Task: Find connections with filter location Brezina with filter topic #lawschoolwith filter profile language French with filter current company The Edge Partnership - The Edge in Asia with filter school Veer Kunwar Singh University, Arrah with filter industry Building Equipment Contractors with filter service category FIle Management with filter keywords title Director of First Impressions
Action: Mouse moved to (596, 69)
Screenshot: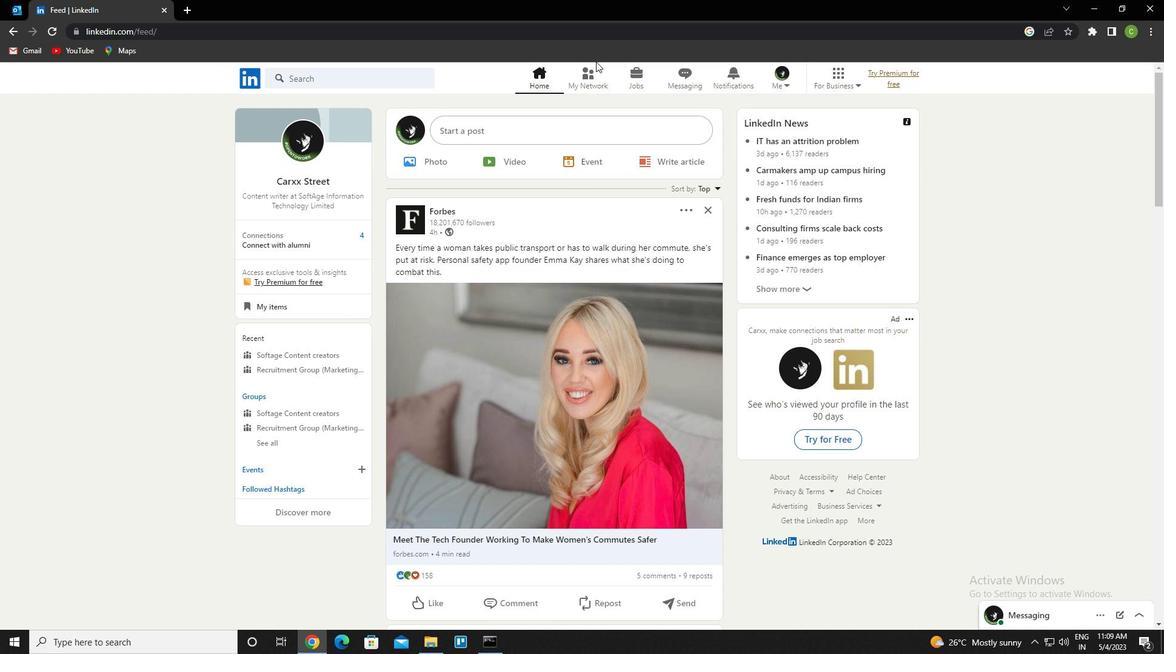 
Action: Mouse pressed left at (596, 69)
Screenshot: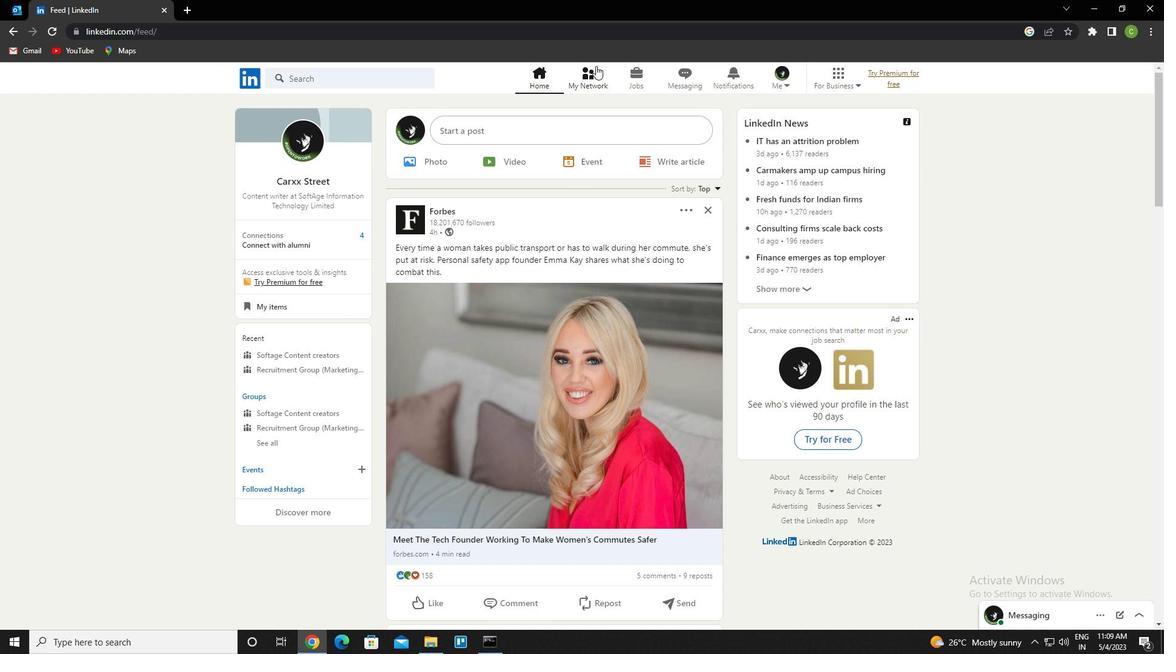 
Action: Mouse moved to (383, 149)
Screenshot: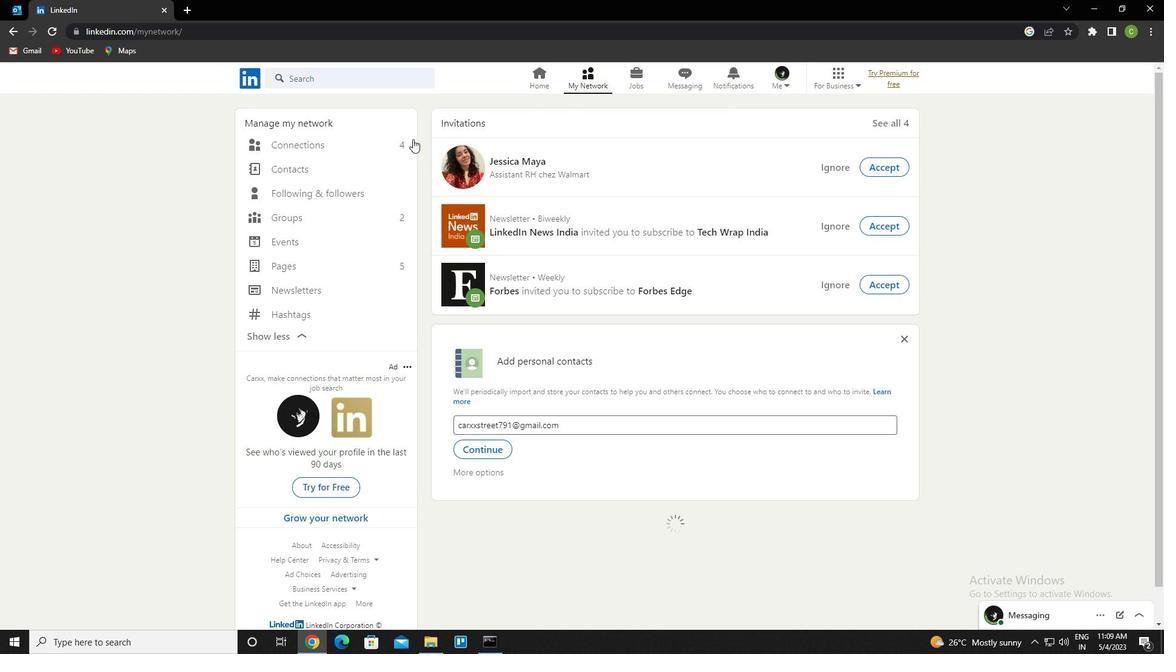 
Action: Mouse pressed left at (383, 149)
Screenshot: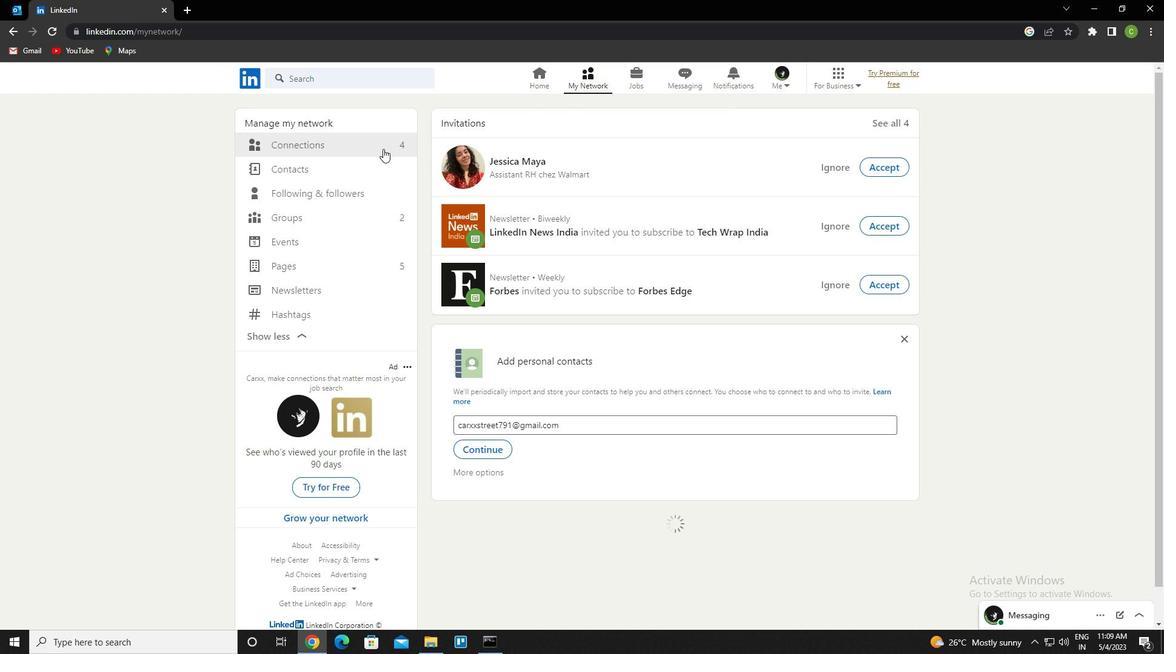 
Action: Mouse moved to (670, 148)
Screenshot: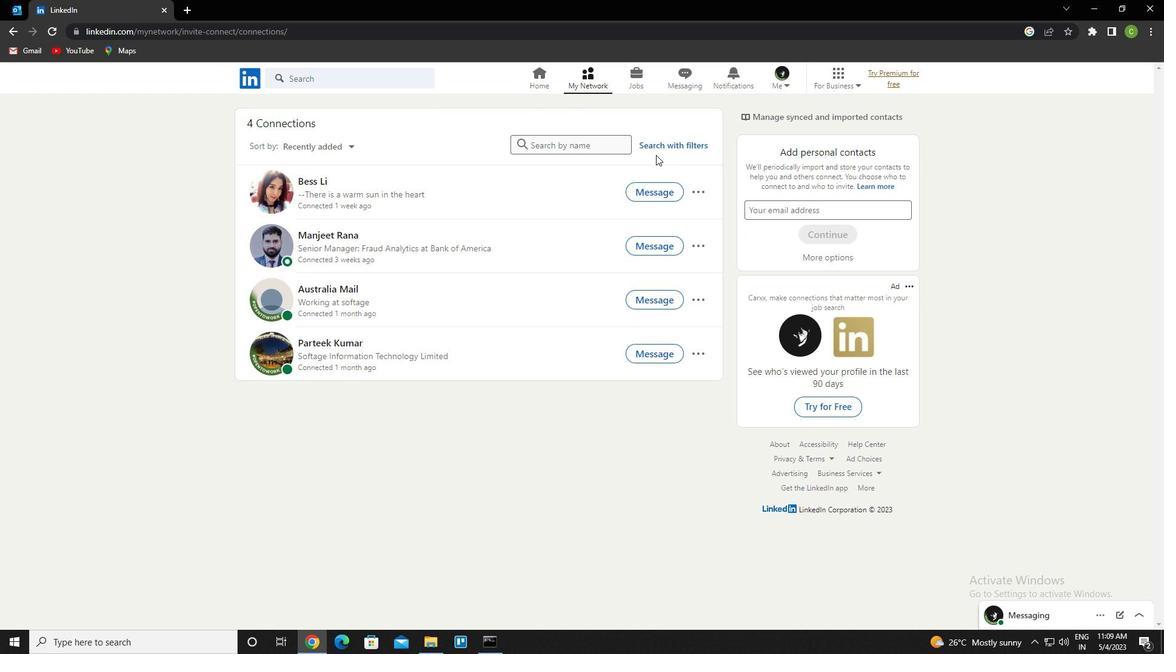
Action: Mouse pressed left at (670, 148)
Screenshot: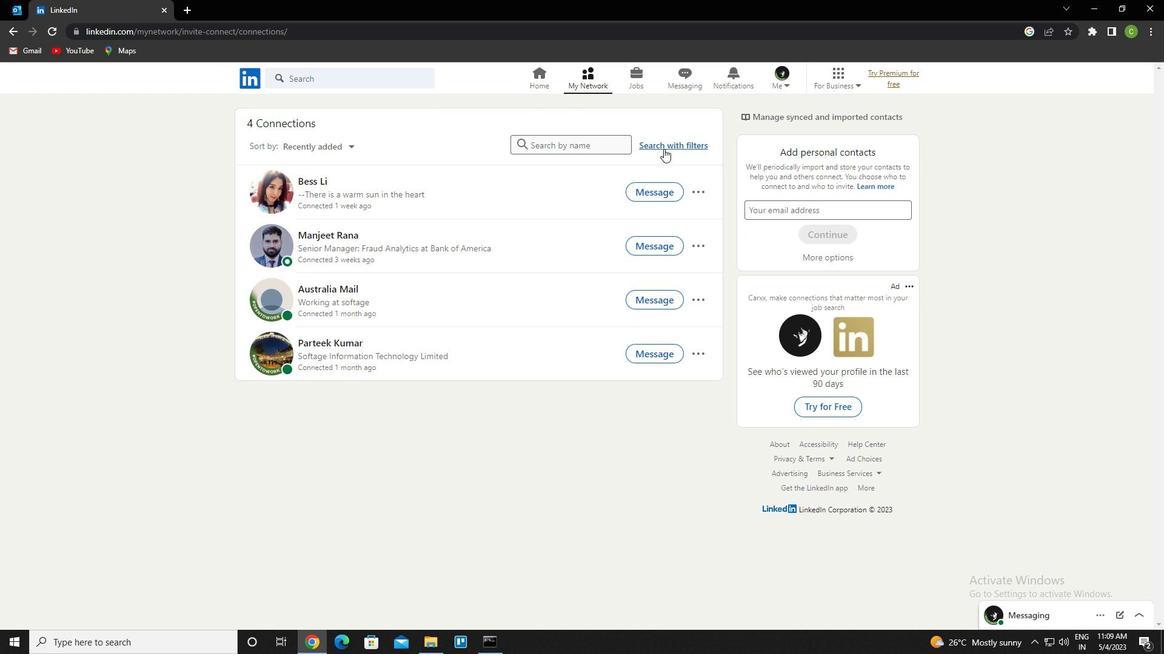 
Action: Mouse moved to (624, 117)
Screenshot: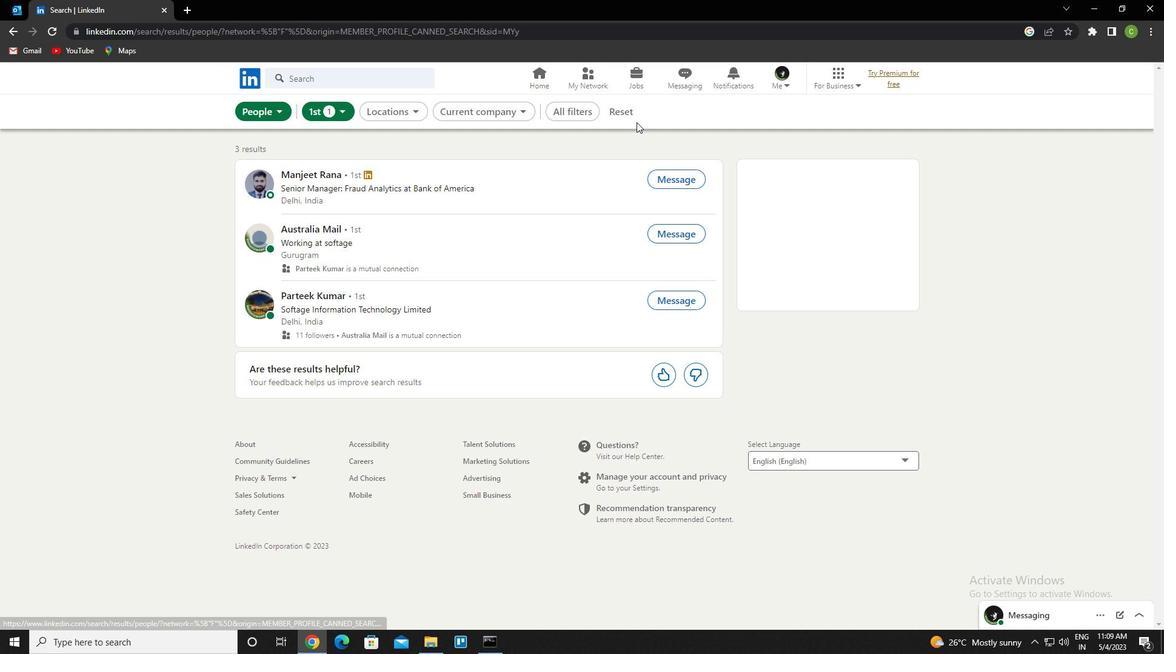 
Action: Mouse pressed left at (624, 117)
Screenshot: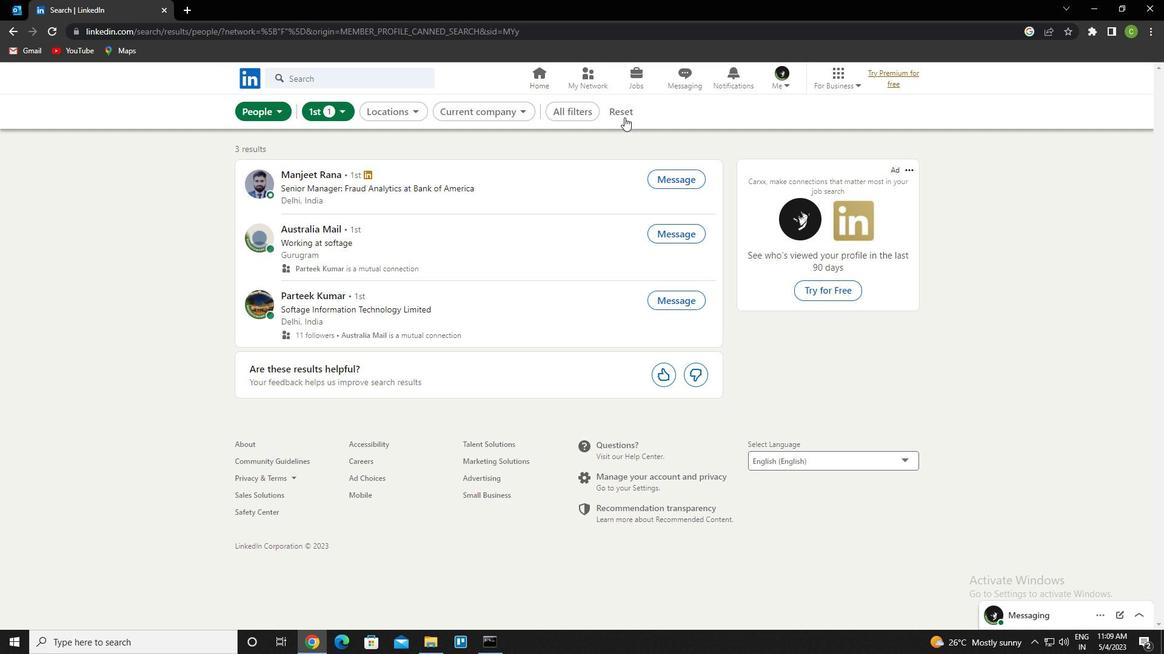 
Action: Mouse moved to (611, 117)
Screenshot: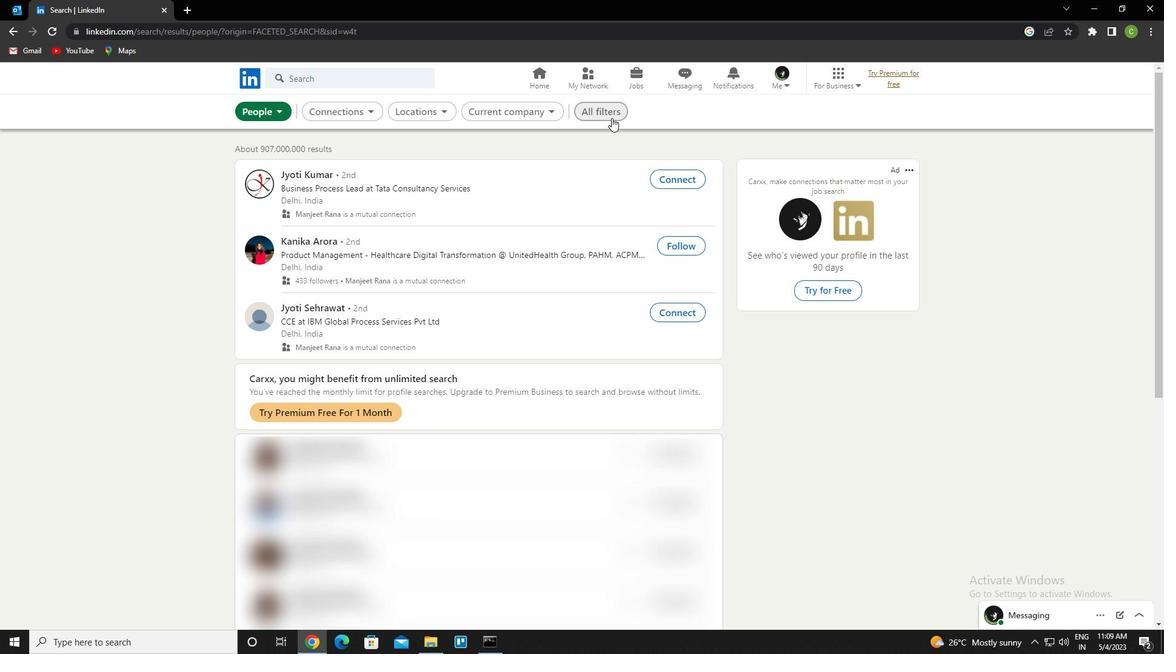 
Action: Mouse pressed left at (611, 117)
Screenshot: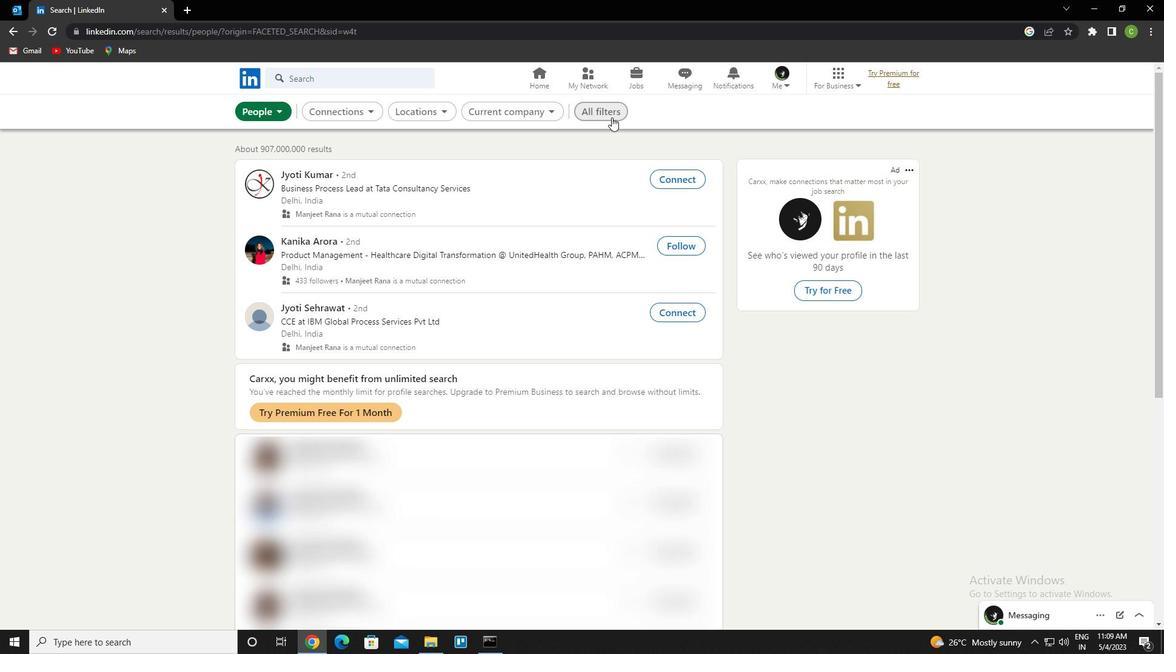 
Action: Mouse moved to (911, 351)
Screenshot: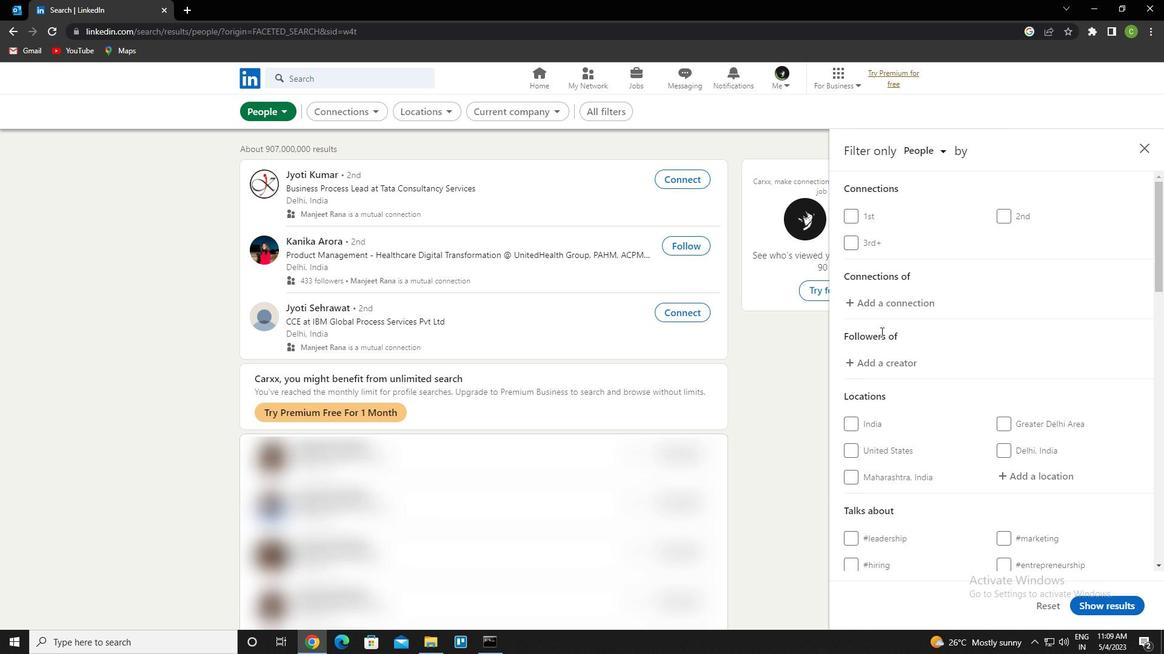 
Action: Mouse scrolled (911, 351) with delta (0, 0)
Screenshot: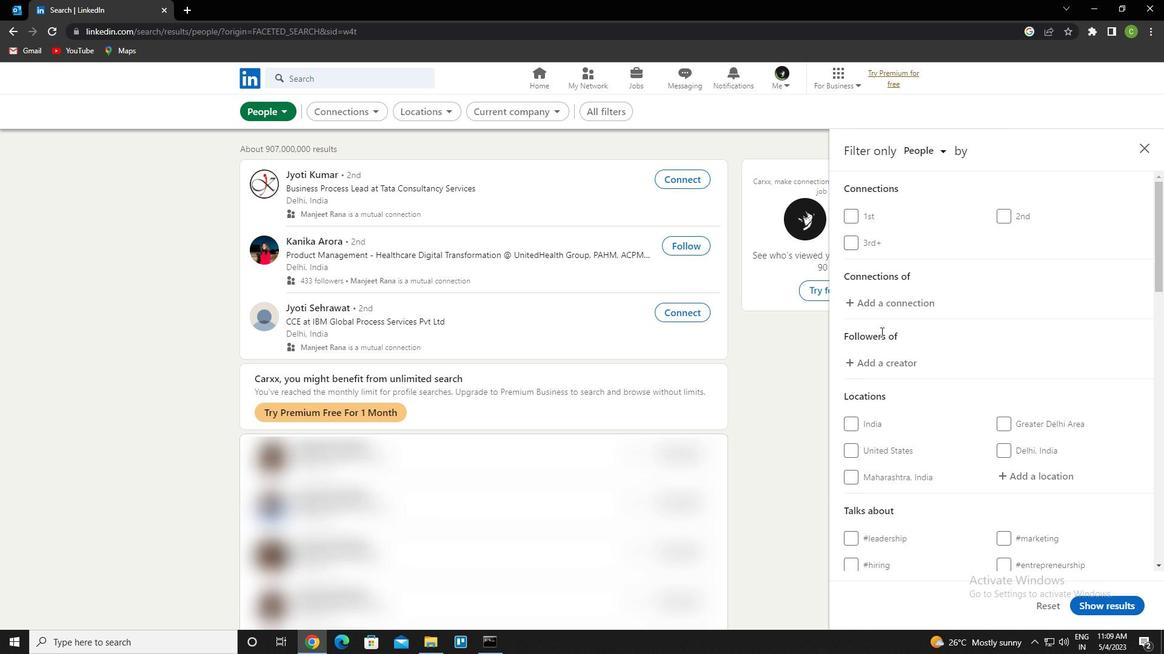 
Action: Mouse moved to (938, 357)
Screenshot: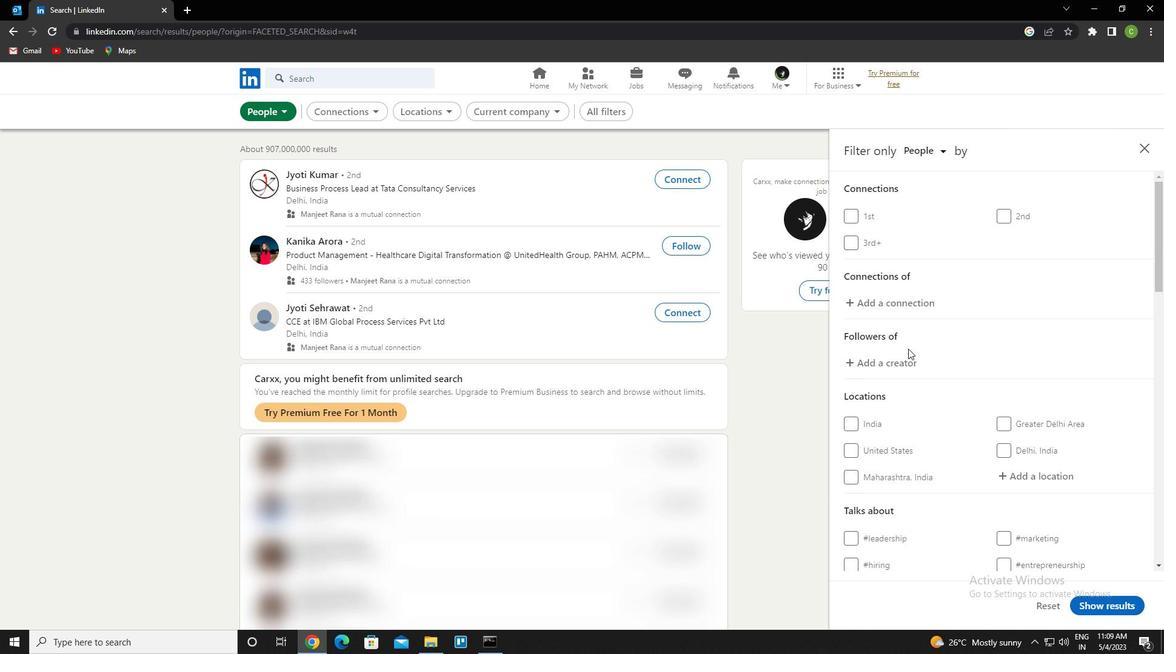 
Action: Mouse scrolled (938, 356) with delta (0, 0)
Screenshot: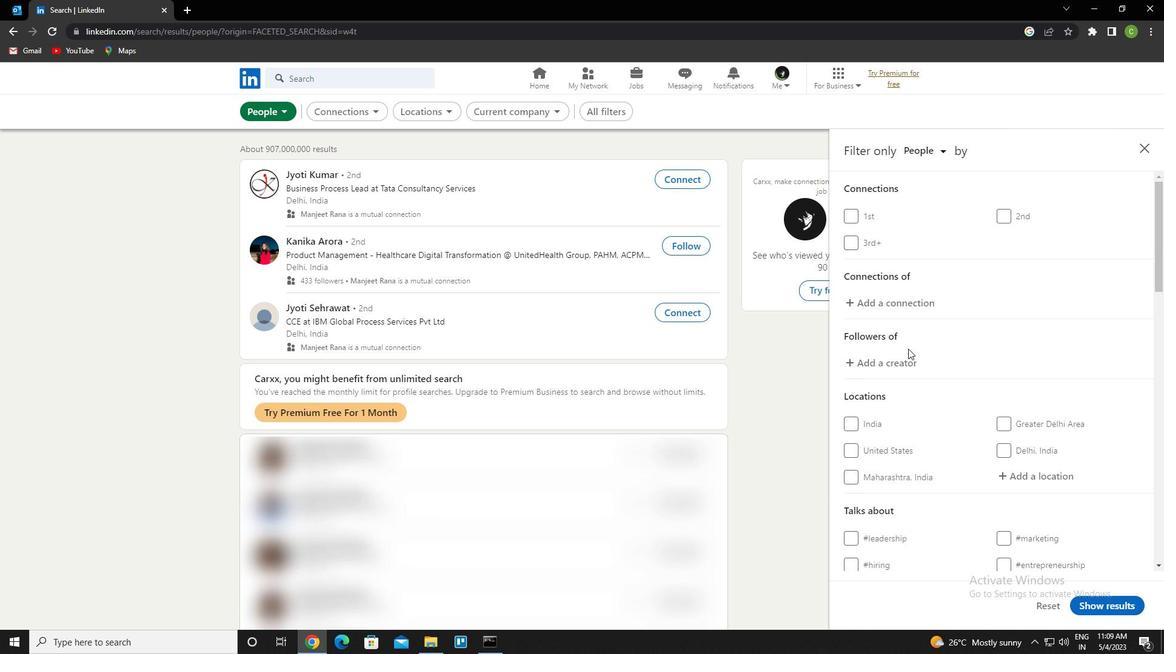 
Action: Mouse moved to (965, 357)
Screenshot: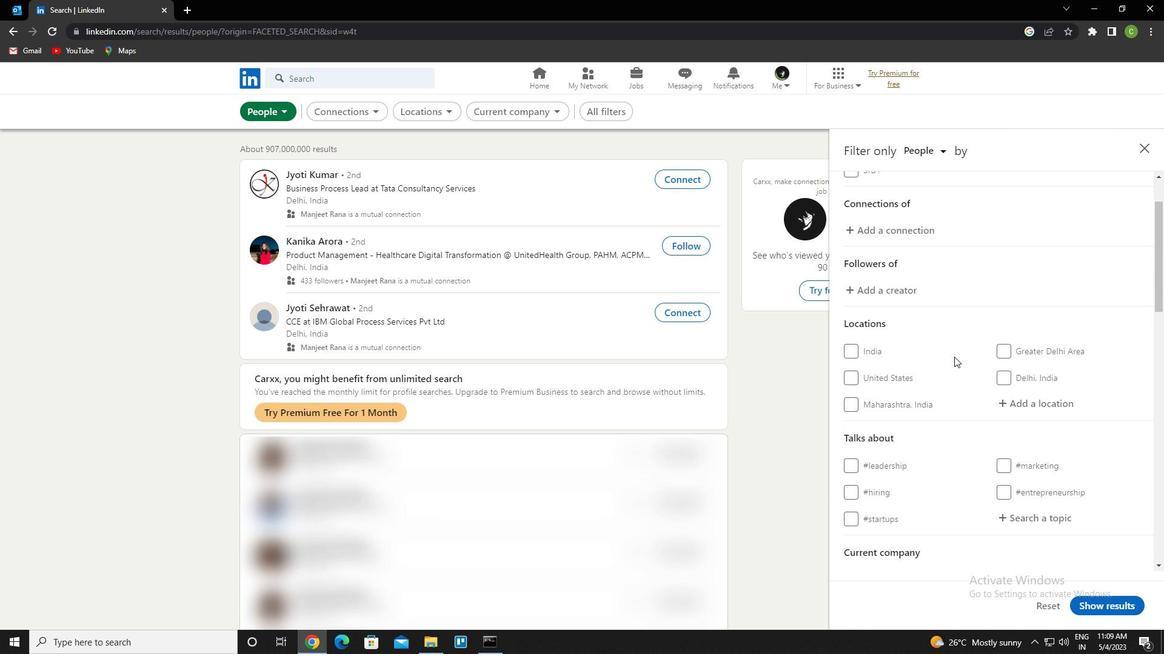 
Action: Mouse scrolled (965, 356) with delta (0, 0)
Screenshot: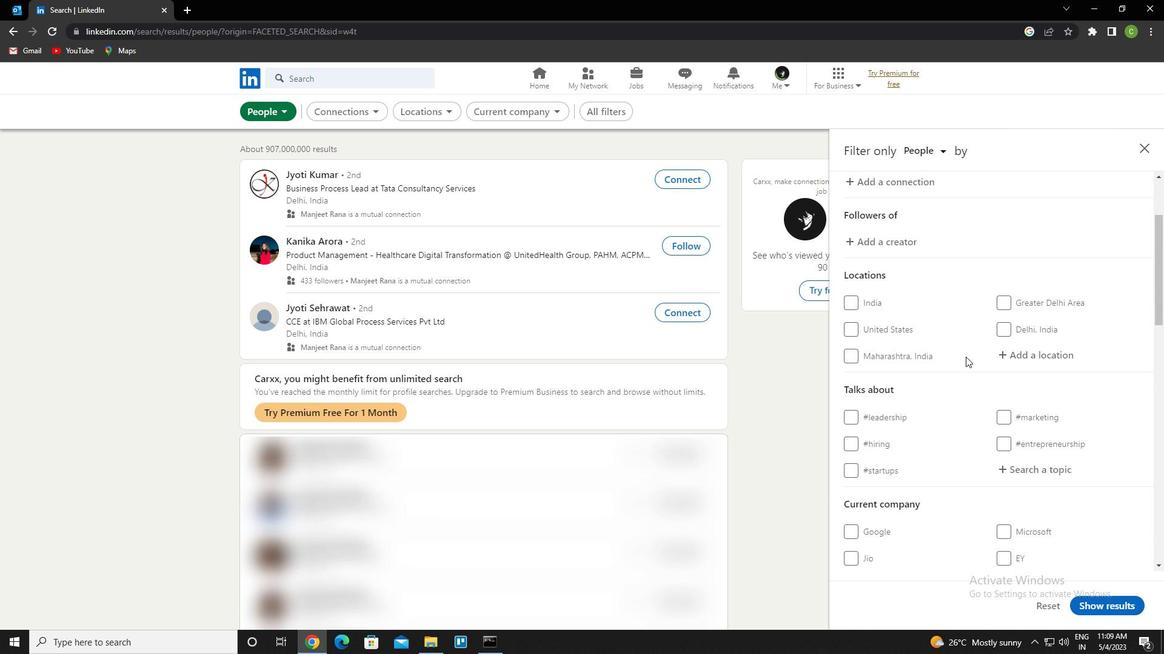 
Action: Mouse scrolled (965, 356) with delta (0, 0)
Screenshot: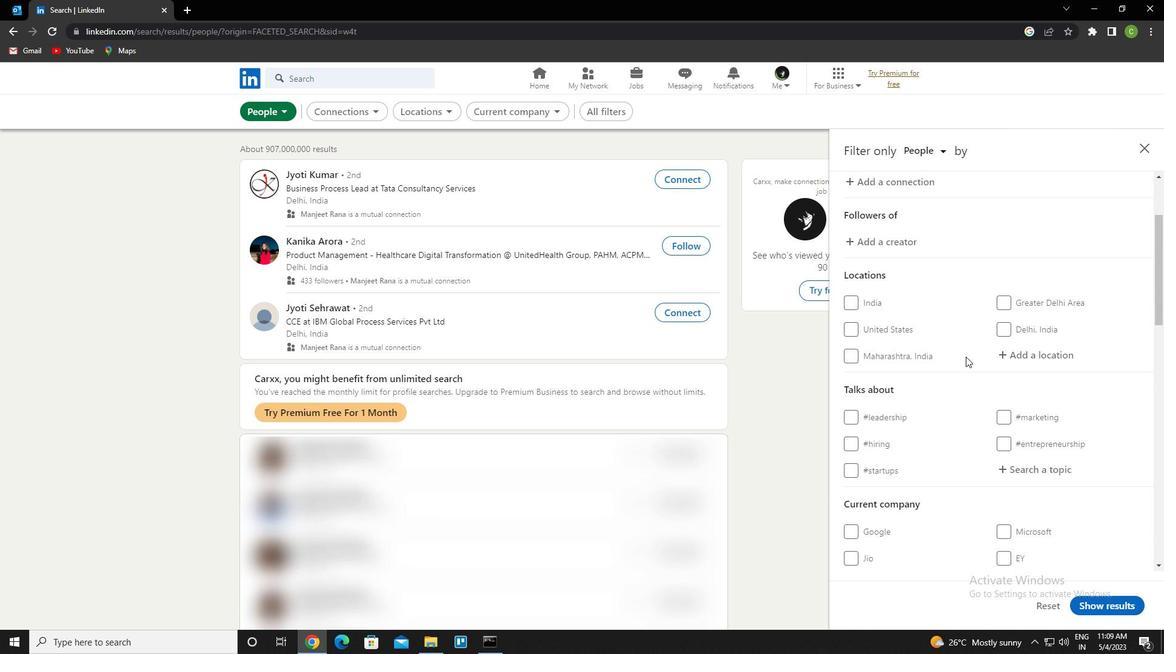 
Action: Mouse moved to (973, 349)
Screenshot: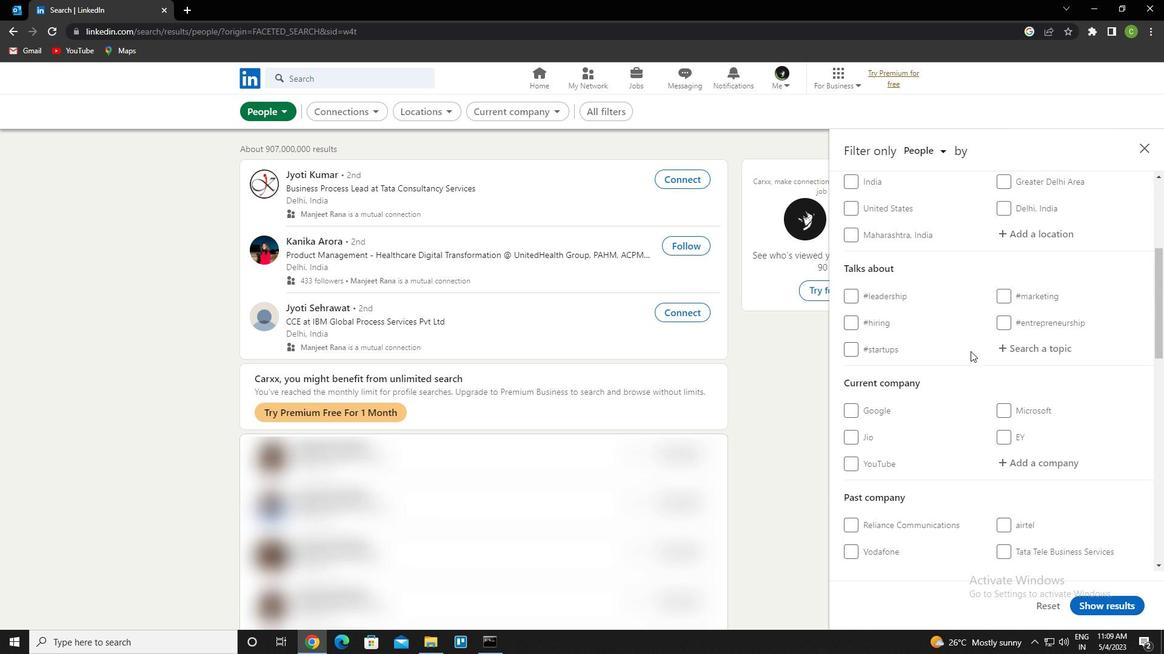 
Action: Mouse scrolled (973, 349) with delta (0, 0)
Screenshot: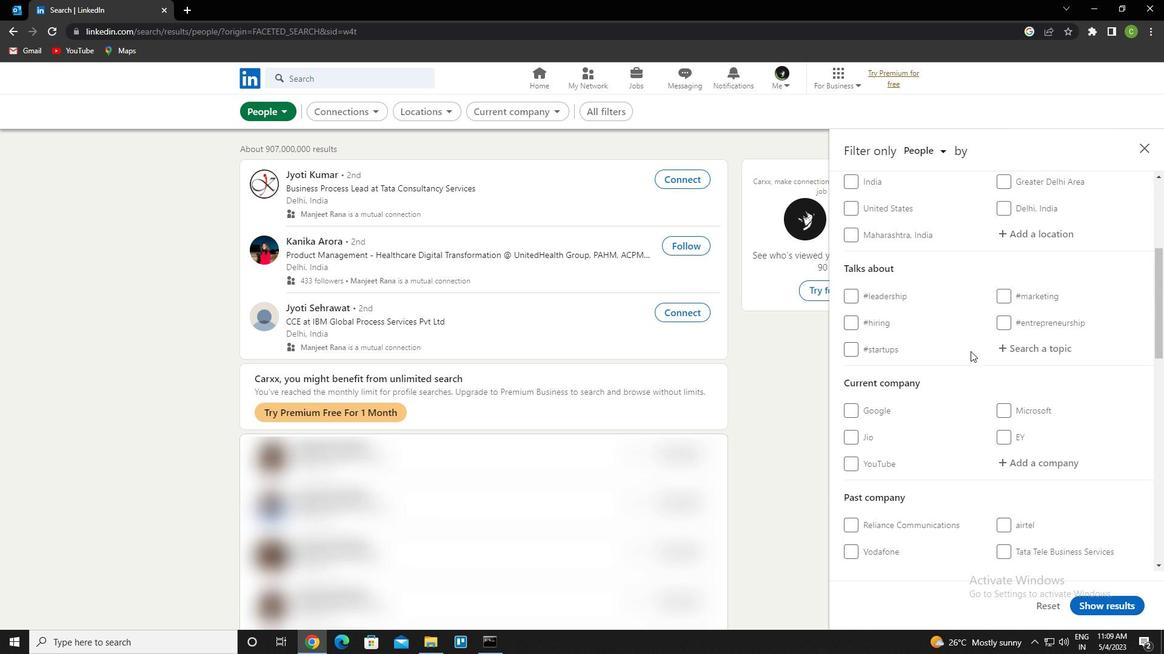 
Action: Mouse moved to (1044, 297)
Screenshot: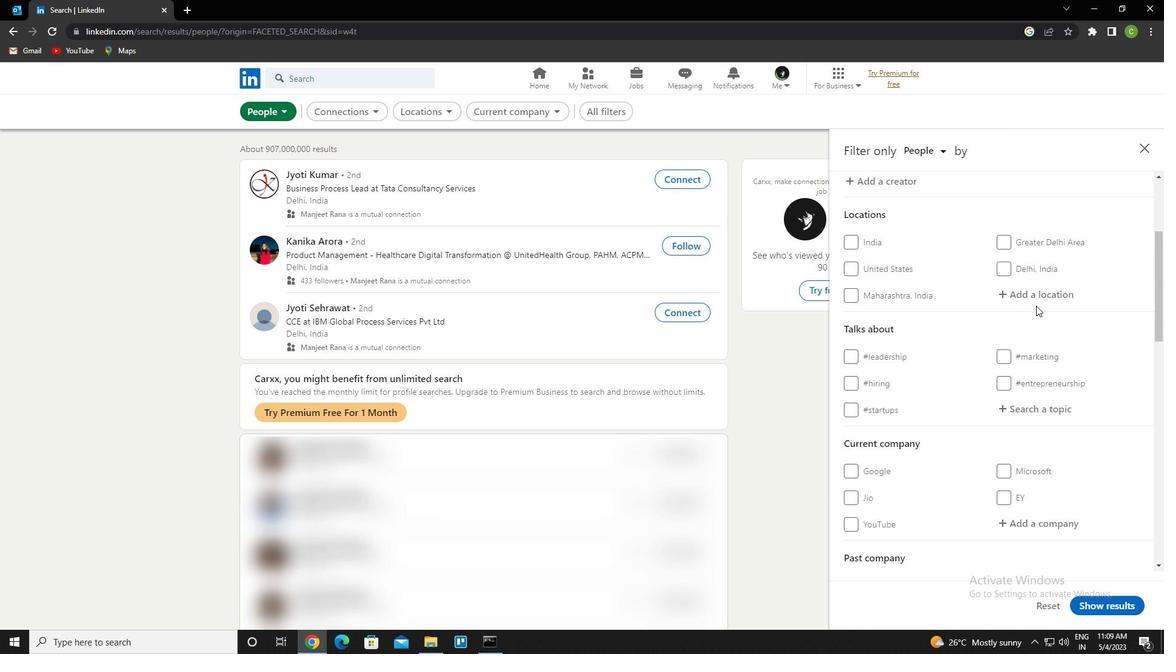 
Action: Mouse pressed left at (1044, 297)
Screenshot: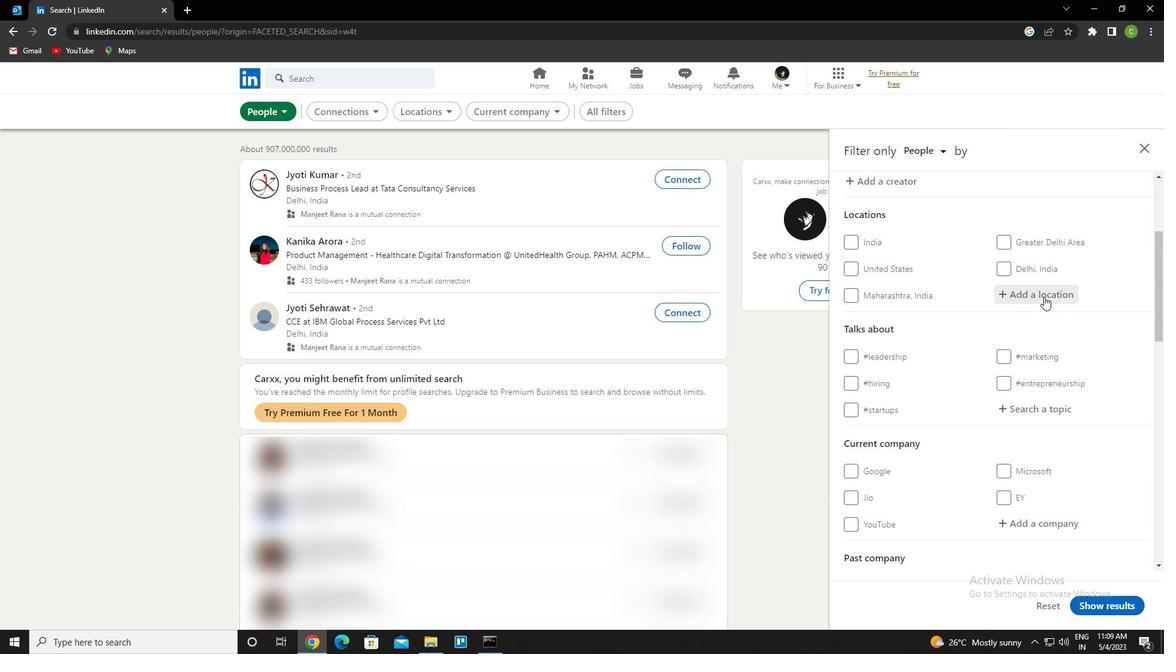 
Action: Mouse moved to (1039, 286)
Screenshot: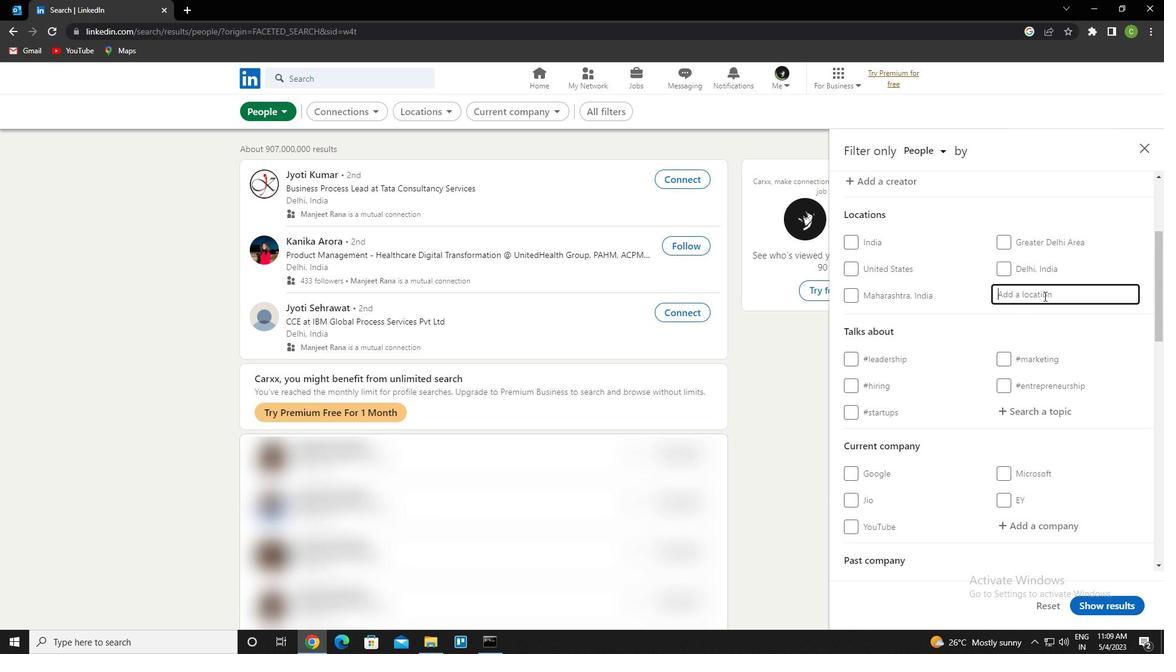 
Action: Key pressed <Key.caps_lock>b<Key.caps_lock>rezina<Key.left><Key.down><Key.enter>
Screenshot: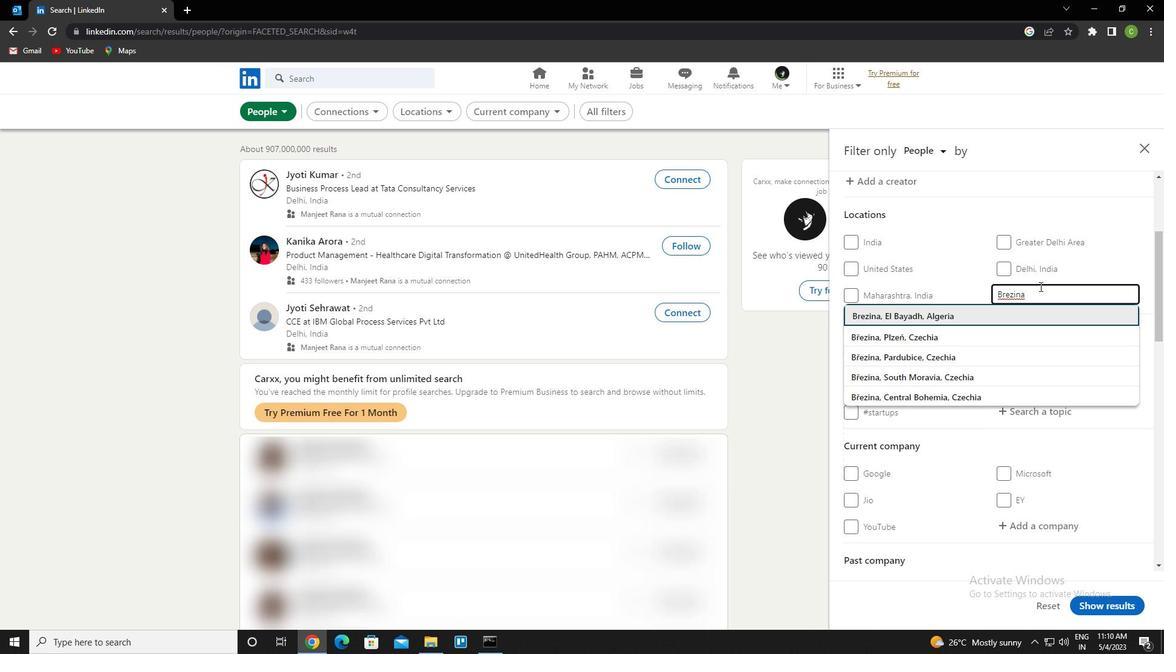 
Action: Mouse moved to (1036, 300)
Screenshot: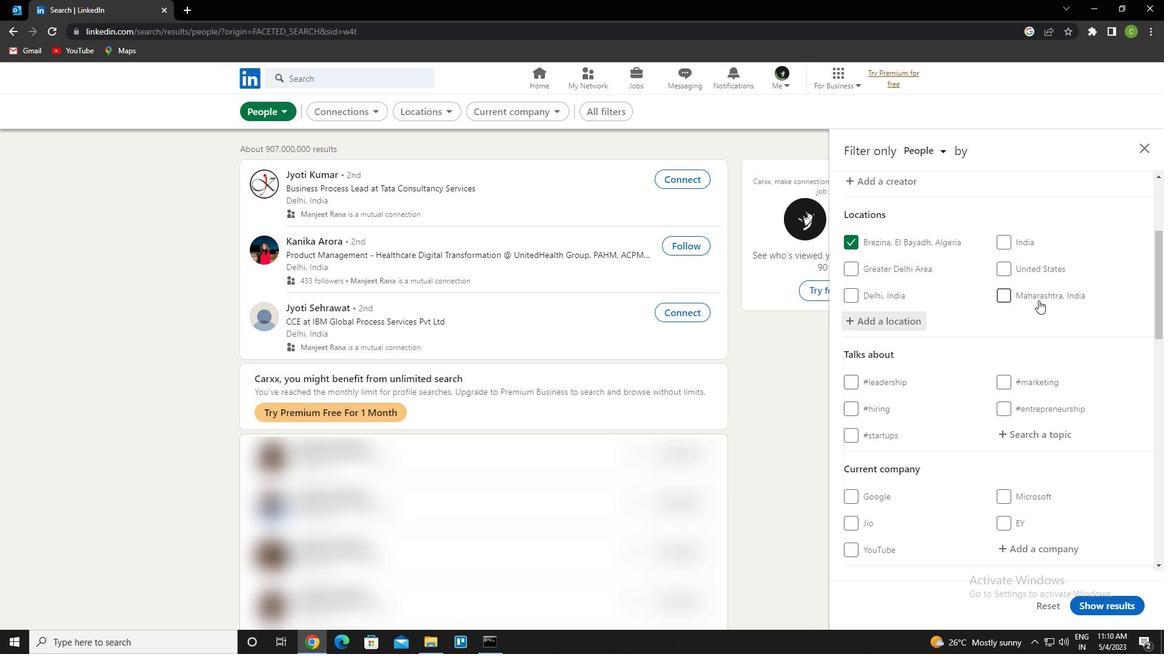 
Action: Mouse scrolled (1036, 300) with delta (0, 0)
Screenshot: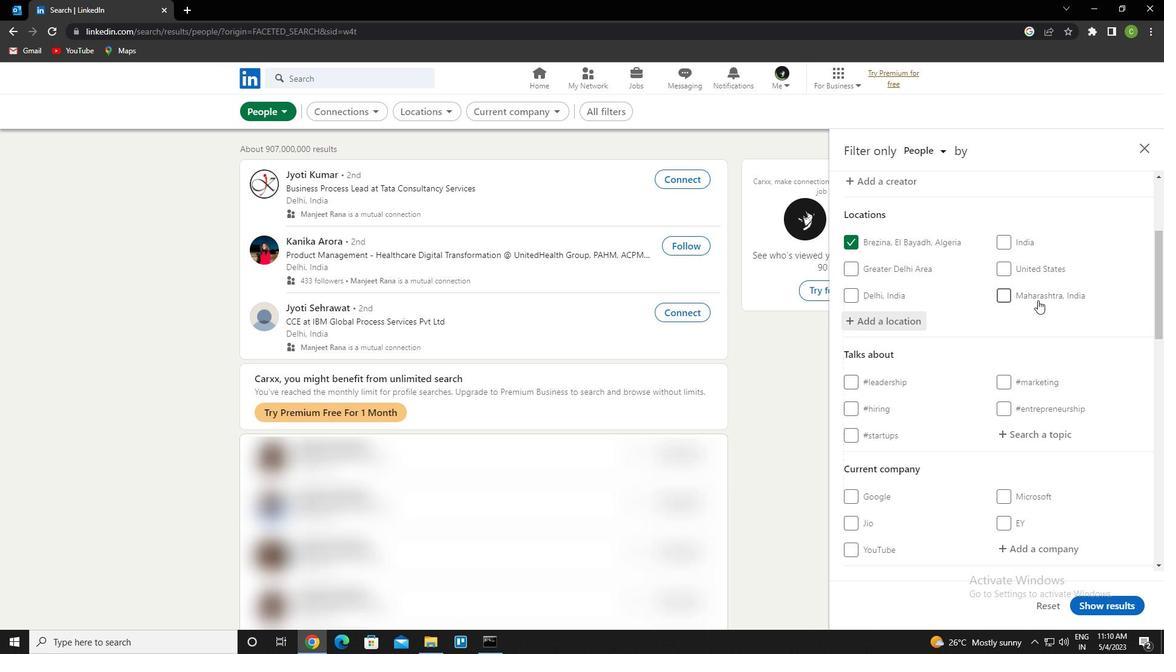 
Action: Mouse moved to (1036, 300)
Screenshot: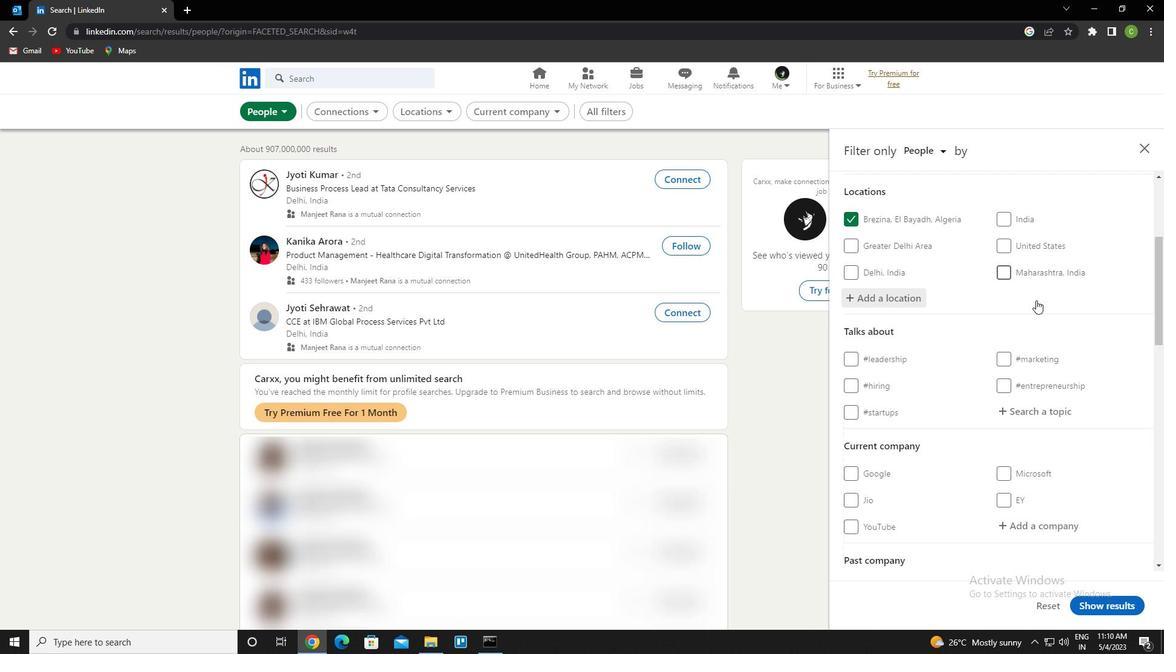 
Action: Mouse scrolled (1036, 300) with delta (0, 0)
Screenshot: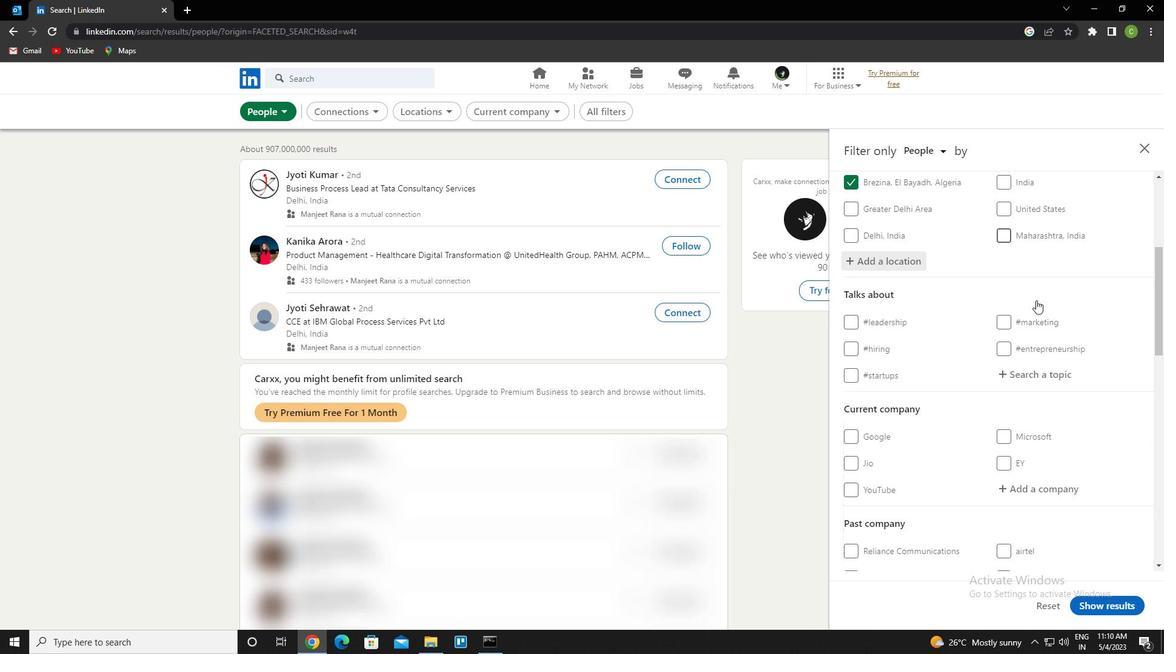 
Action: Mouse moved to (1036, 318)
Screenshot: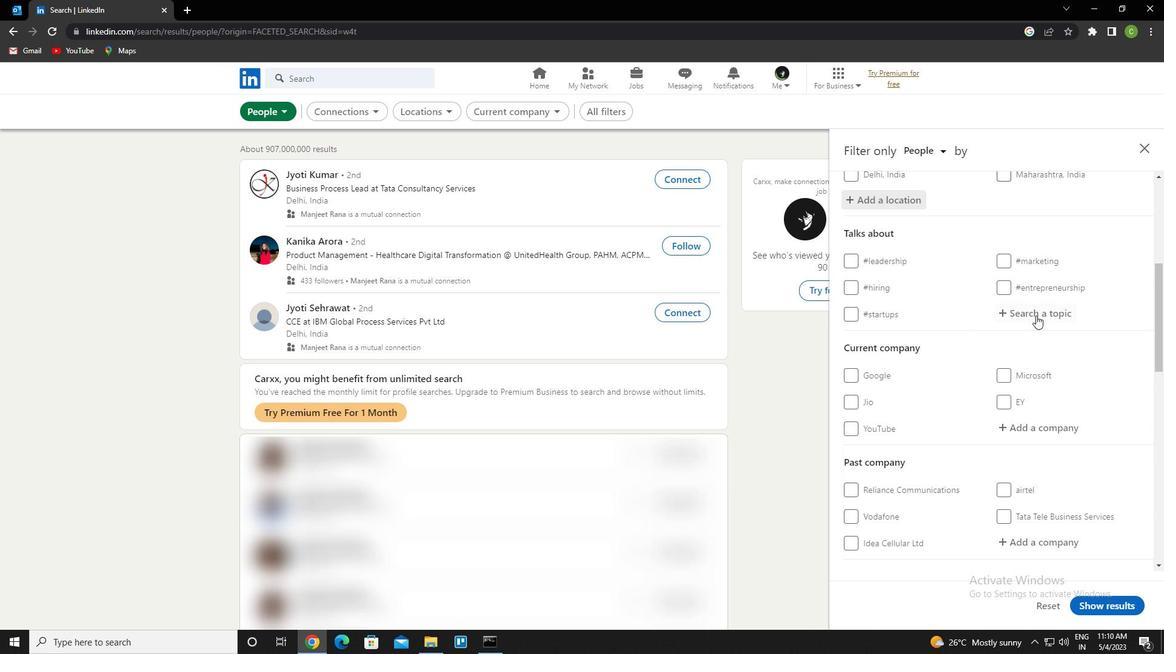 
Action: Mouse pressed left at (1036, 318)
Screenshot: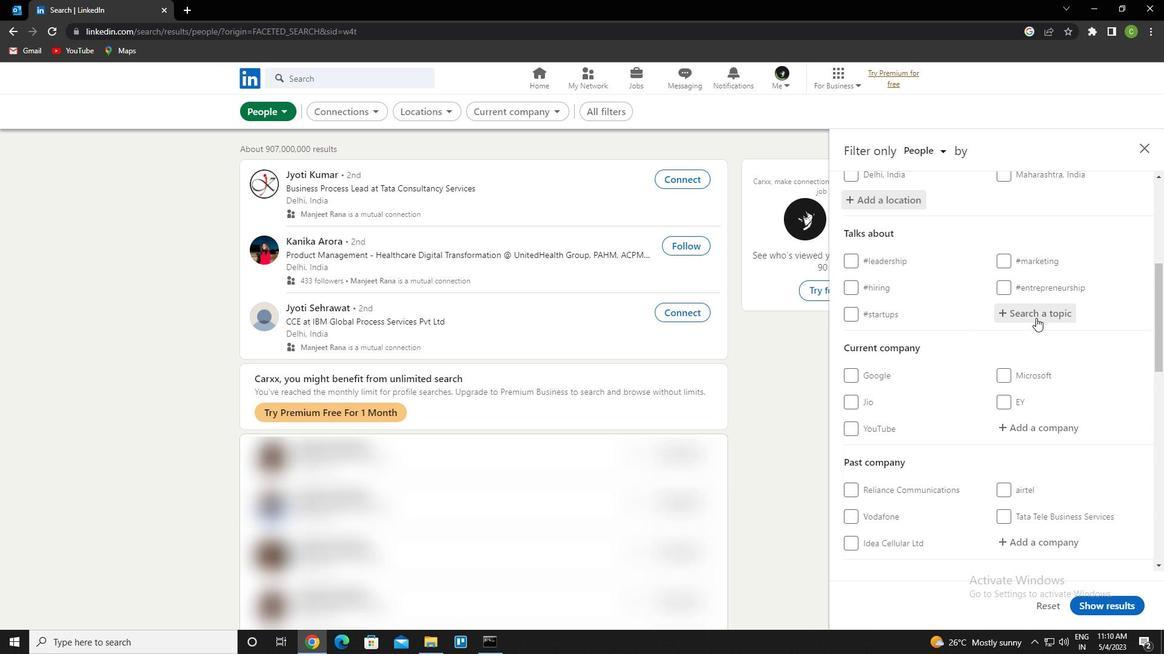 
Action: Key pressed lawschool<Key.down><Key.enter>
Screenshot: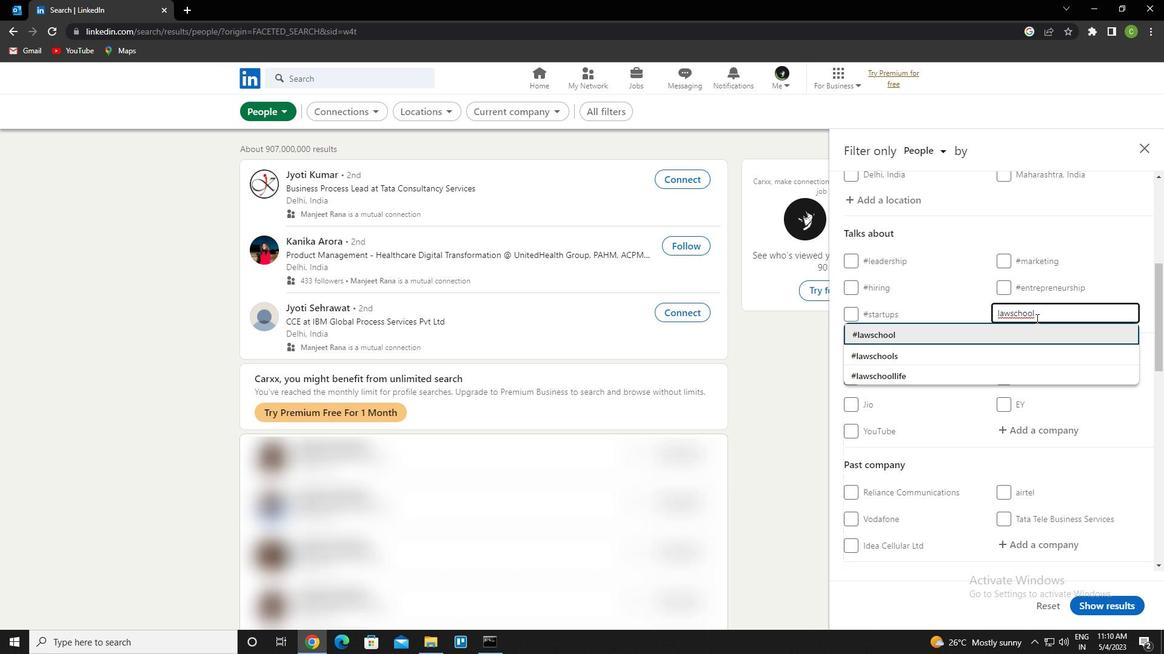 
Action: Mouse moved to (1052, 308)
Screenshot: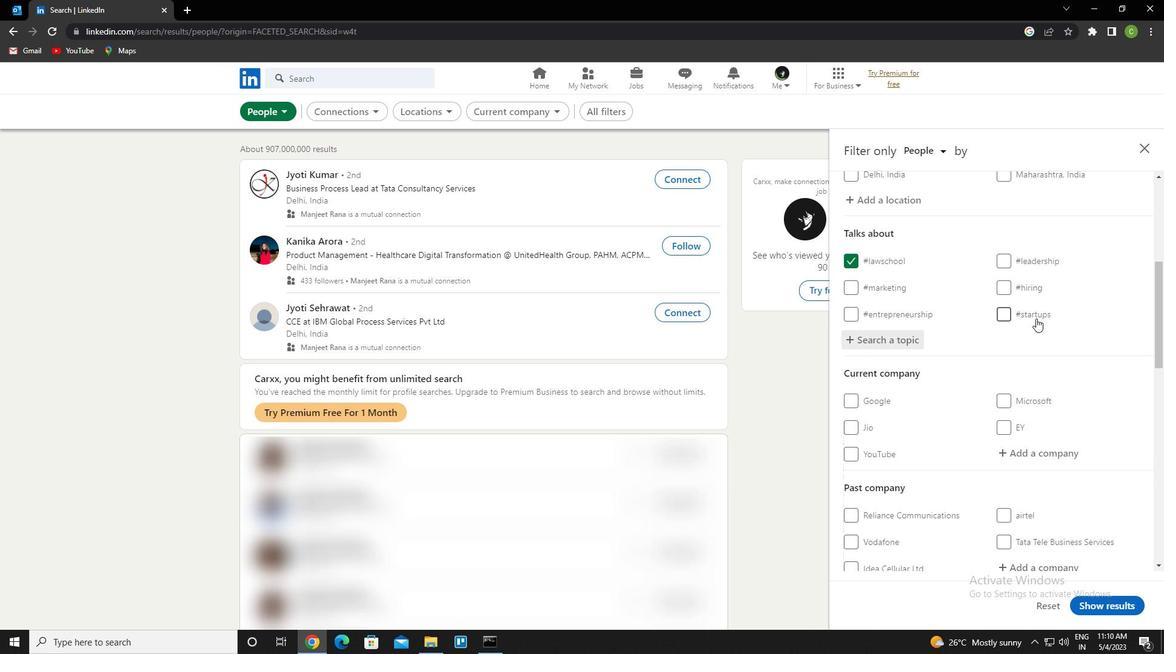 
Action: Mouse scrolled (1052, 308) with delta (0, 0)
Screenshot: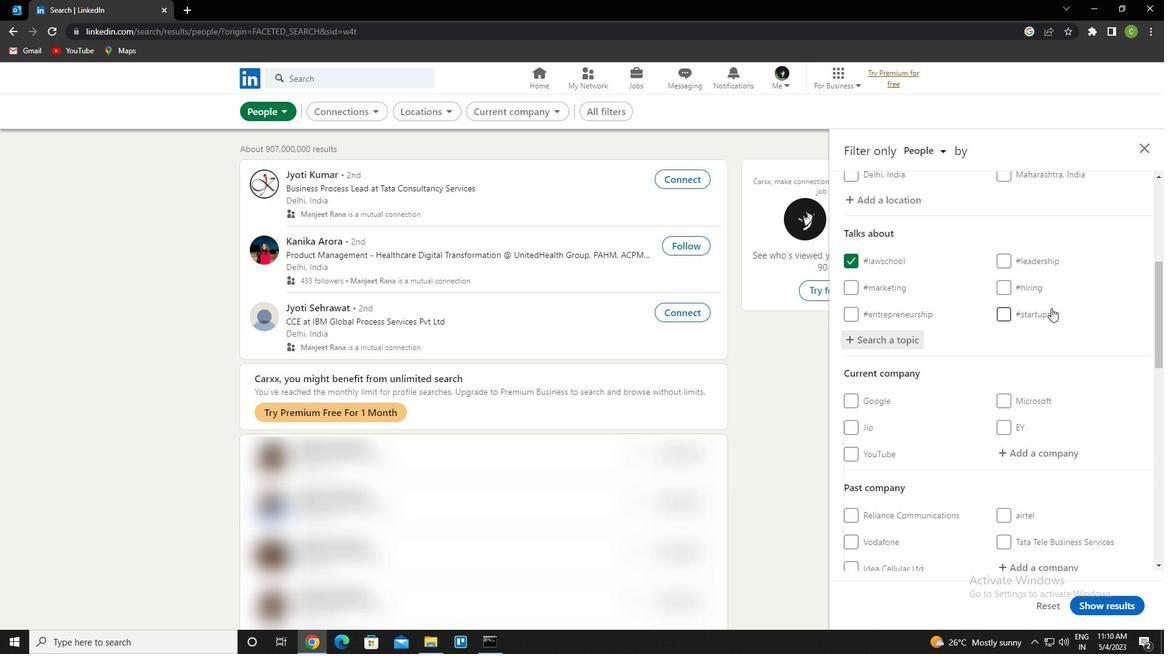 
Action: Mouse moved to (1050, 312)
Screenshot: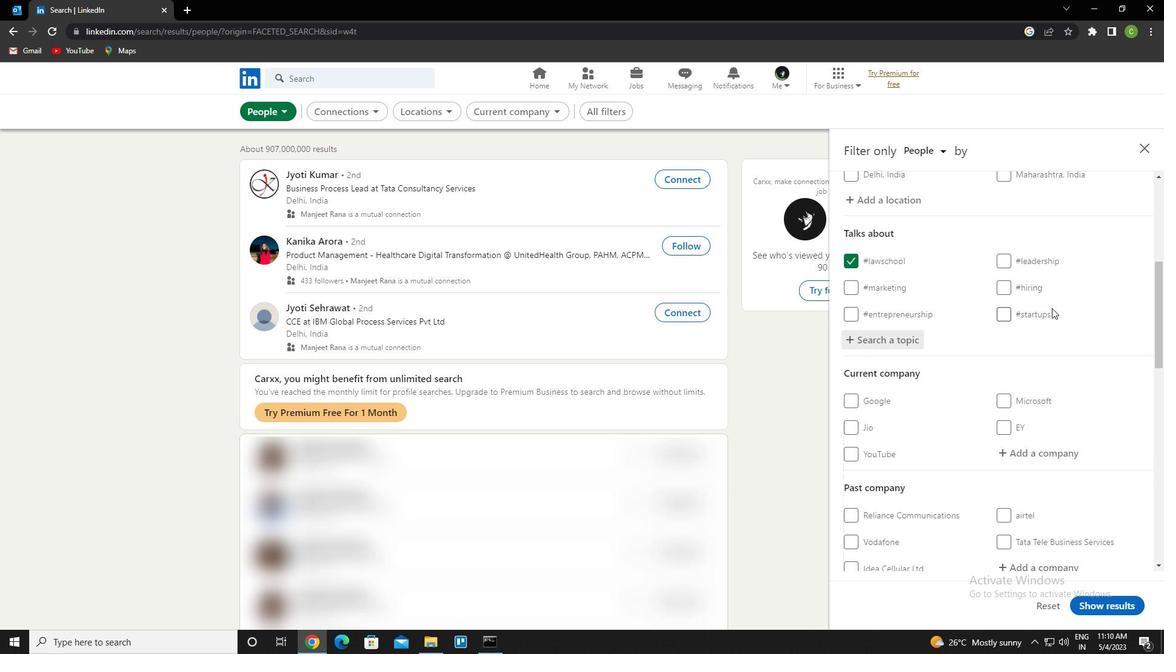 
Action: Mouse scrolled (1050, 312) with delta (0, 0)
Screenshot: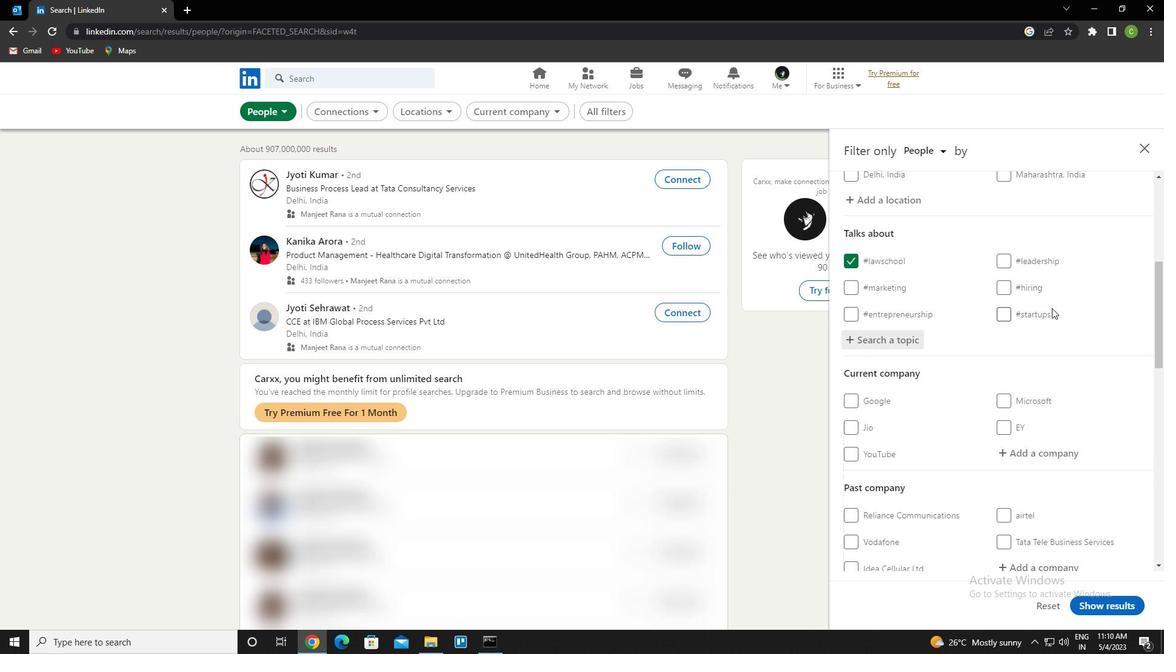 
Action: Mouse moved to (1050, 313)
Screenshot: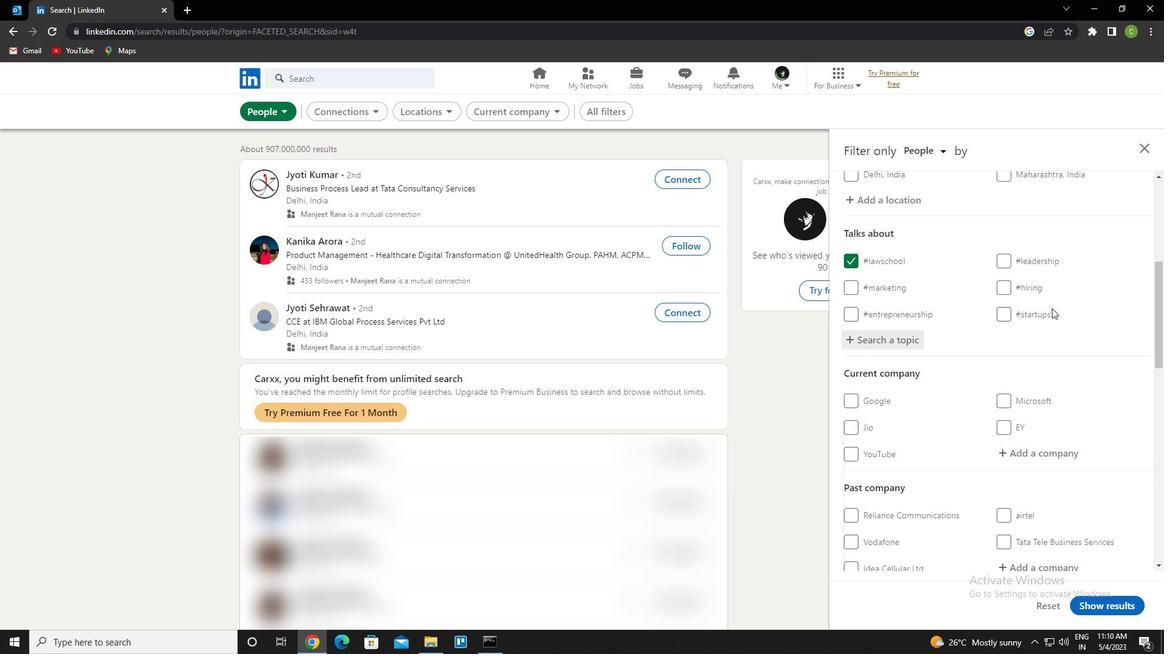 
Action: Mouse scrolled (1050, 312) with delta (0, 0)
Screenshot: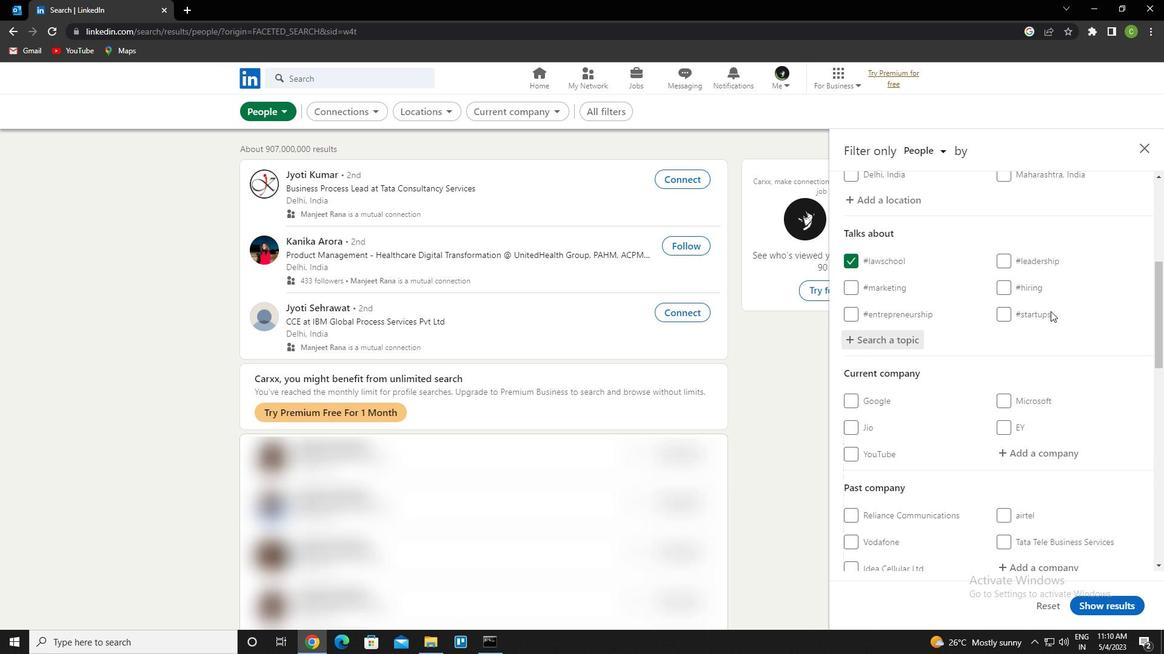 
Action: Mouse moved to (1049, 314)
Screenshot: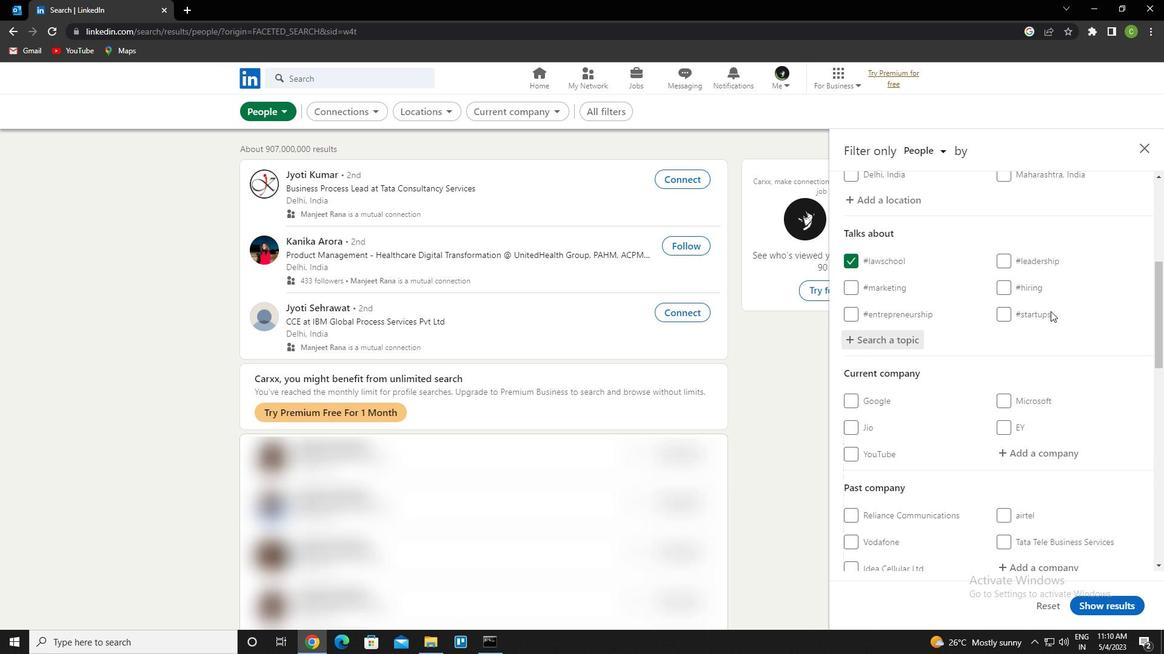 
Action: Mouse scrolled (1049, 313) with delta (0, 0)
Screenshot: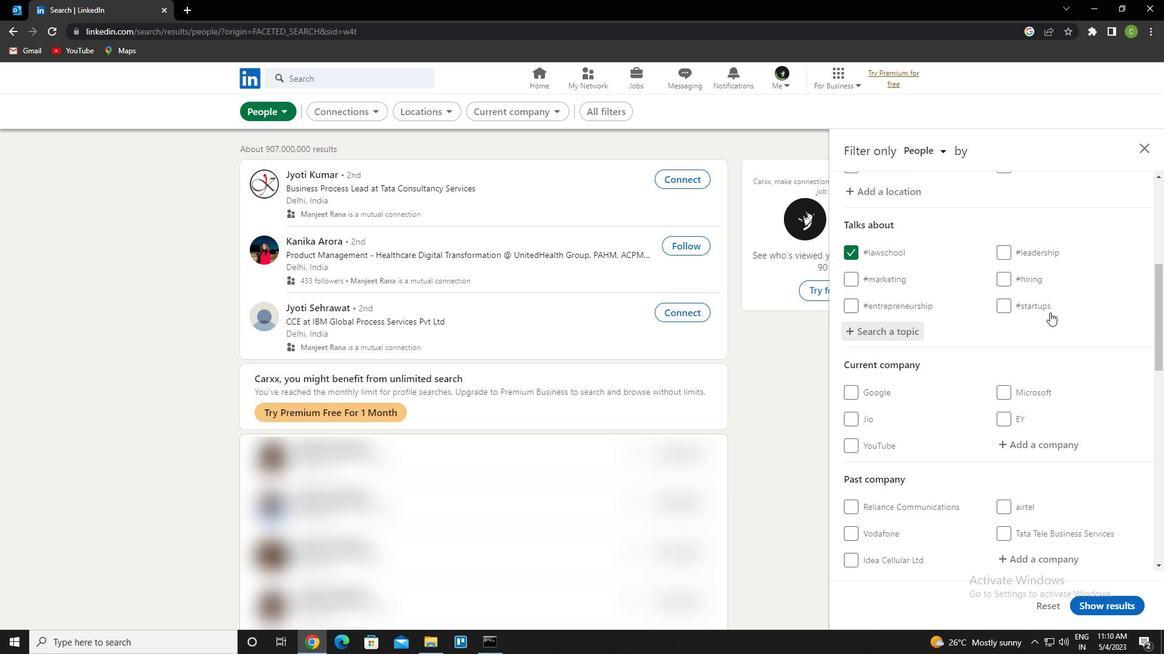 
Action: Mouse moved to (1044, 316)
Screenshot: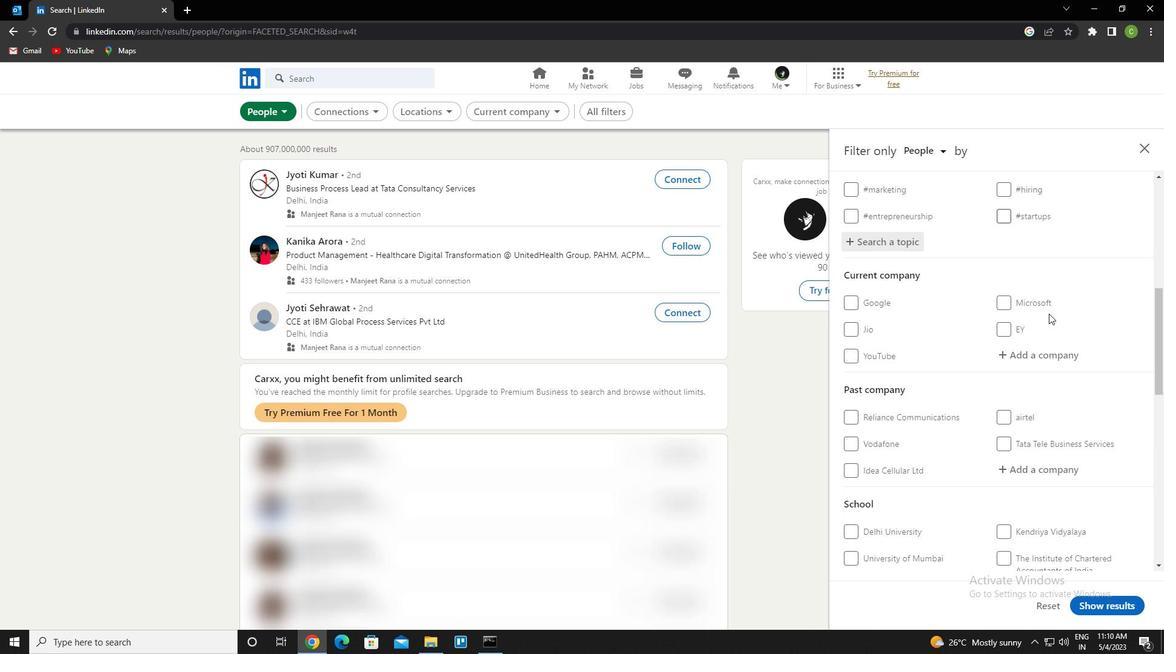 
Action: Mouse scrolled (1044, 315) with delta (0, 0)
Screenshot: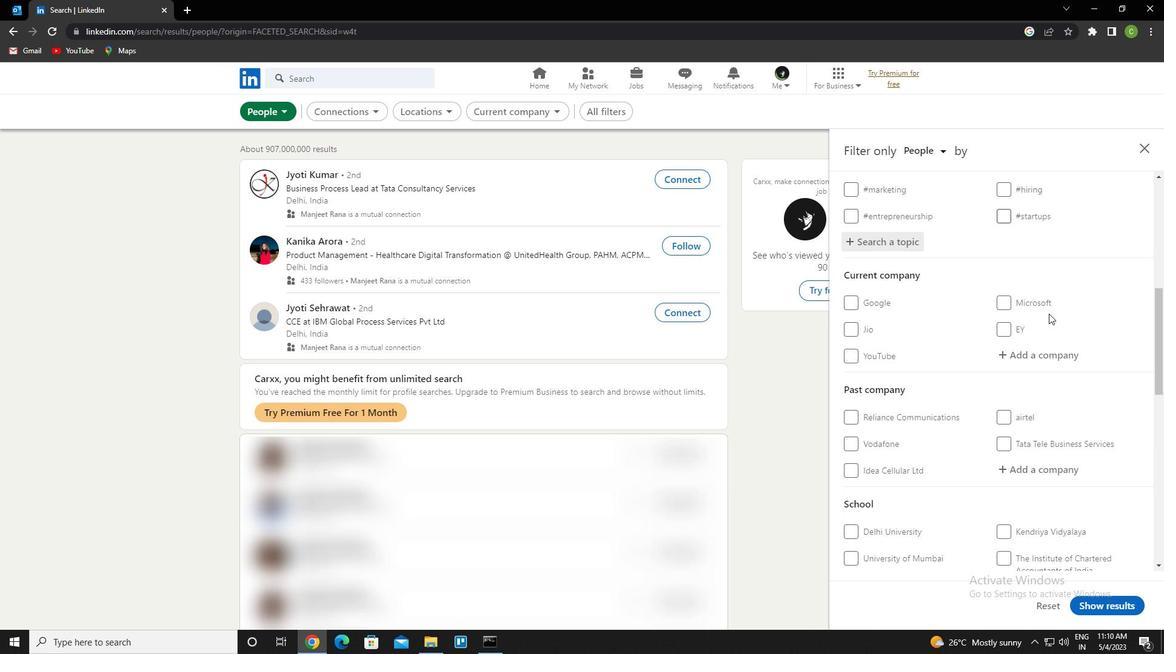
Action: Mouse moved to (1044, 316)
Screenshot: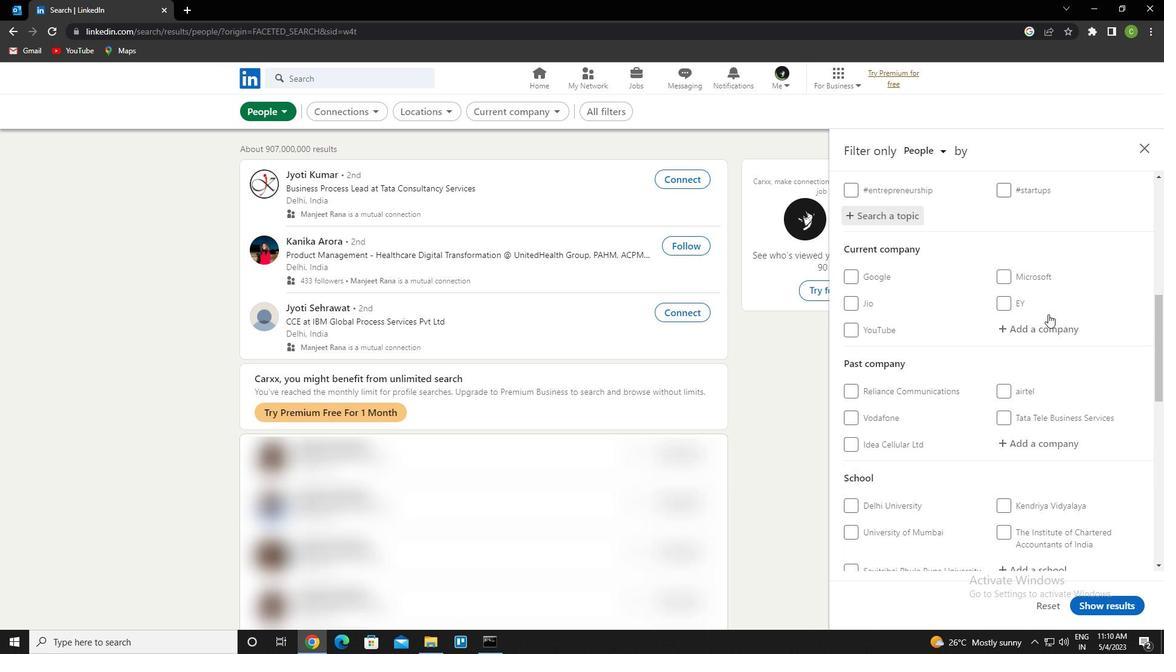 
Action: Mouse scrolled (1044, 315) with delta (0, 0)
Screenshot: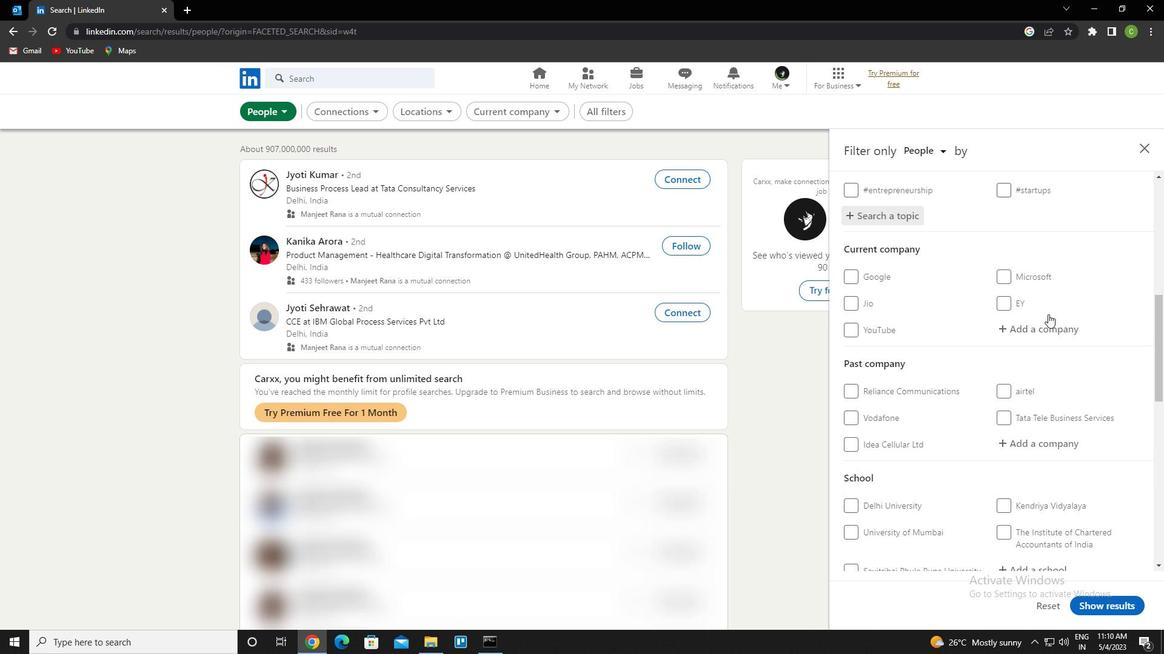 
Action: Mouse scrolled (1044, 315) with delta (0, 0)
Screenshot: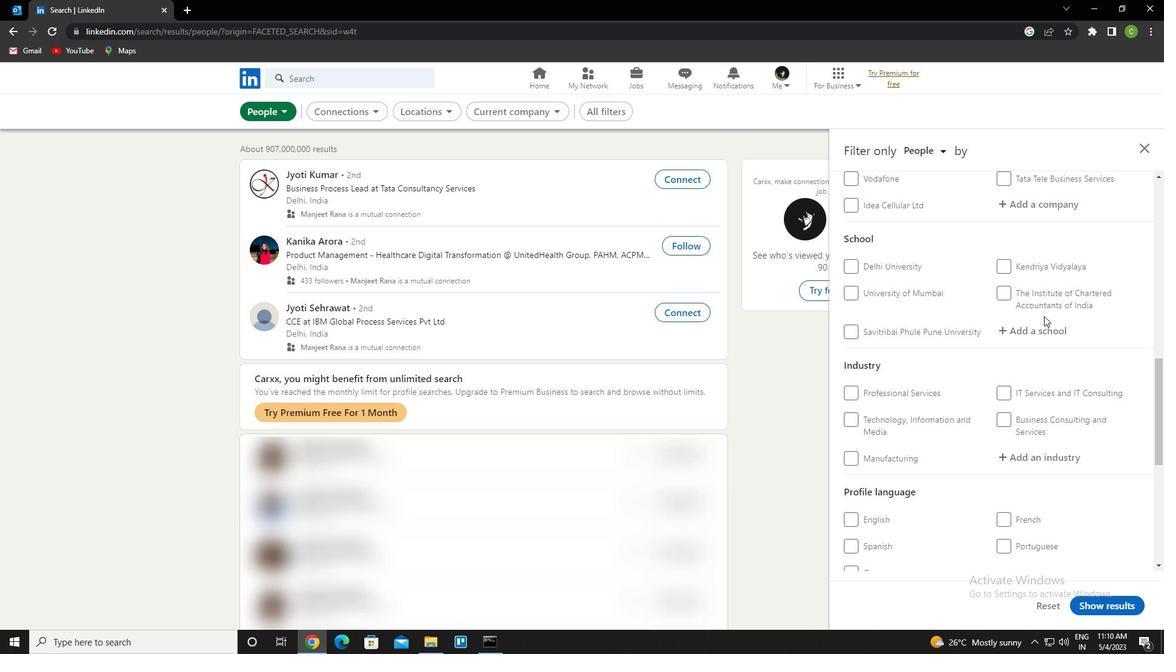 
Action: Mouse scrolled (1044, 315) with delta (0, 0)
Screenshot: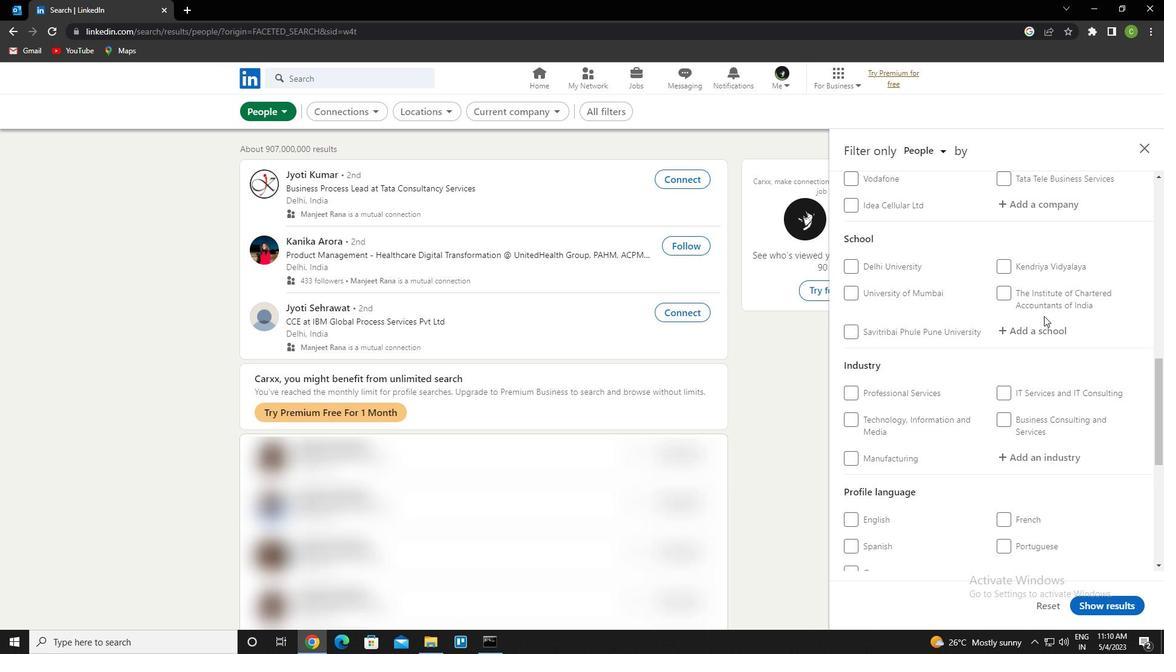 
Action: Mouse moved to (1042, 318)
Screenshot: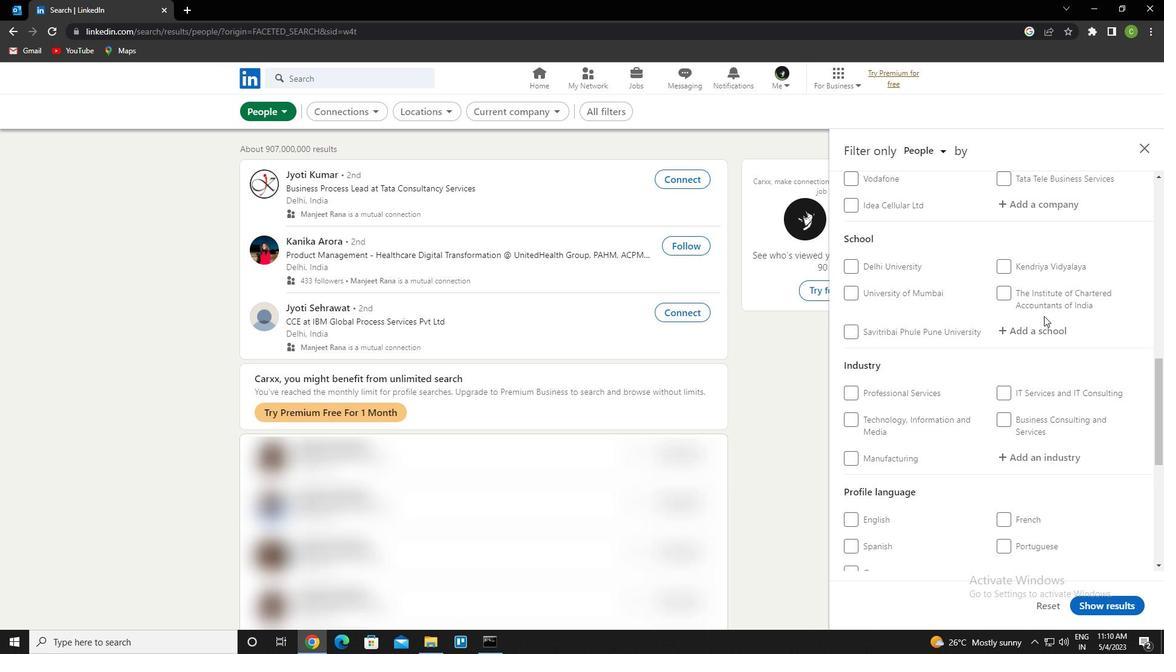 
Action: Mouse scrolled (1042, 317) with delta (0, 0)
Screenshot: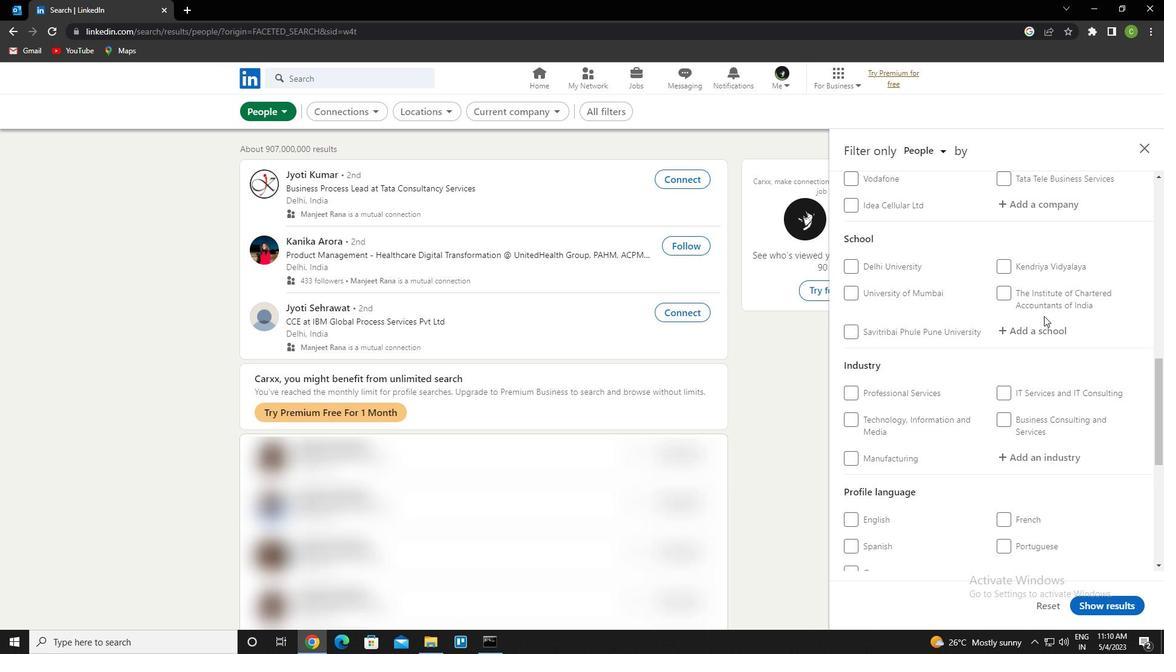 
Action: Mouse scrolled (1042, 317) with delta (0, 0)
Screenshot: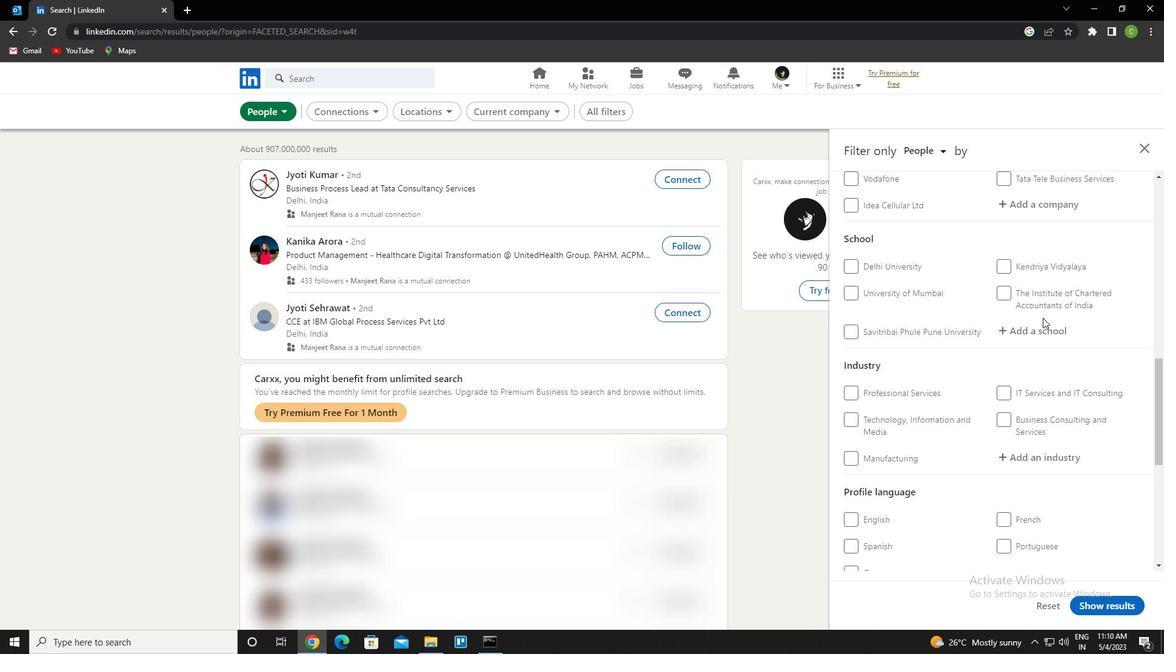 
Action: Mouse scrolled (1042, 317) with delta (0, 0)
Screenshot: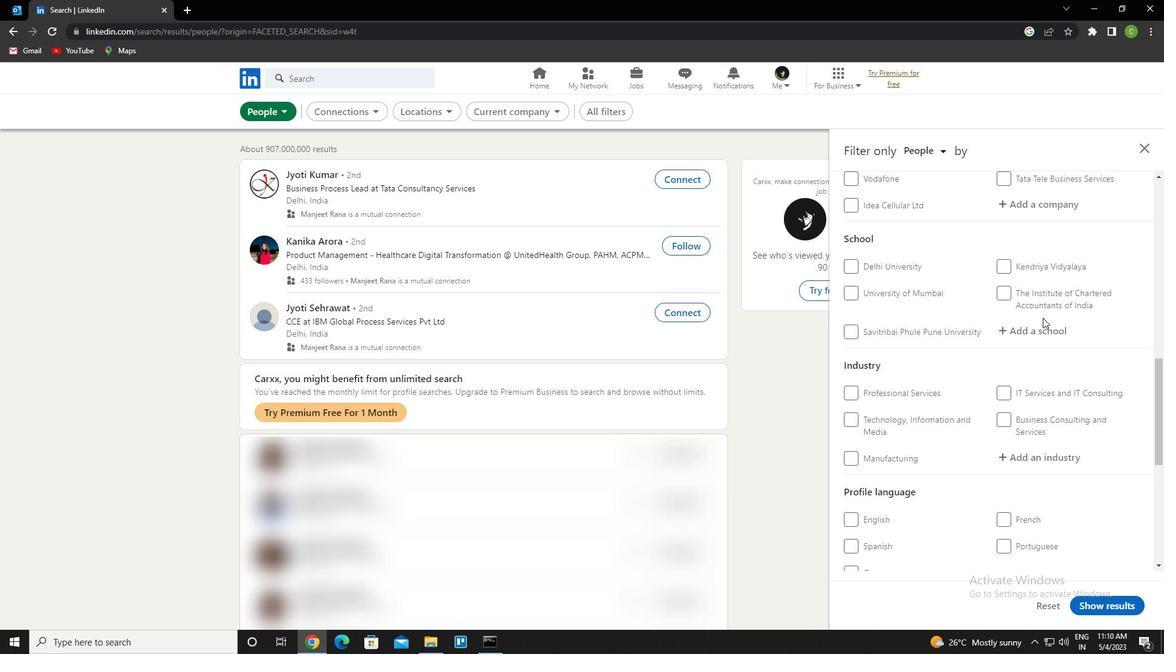 
Action: Mouse moved to (883, 398)
Screenshot: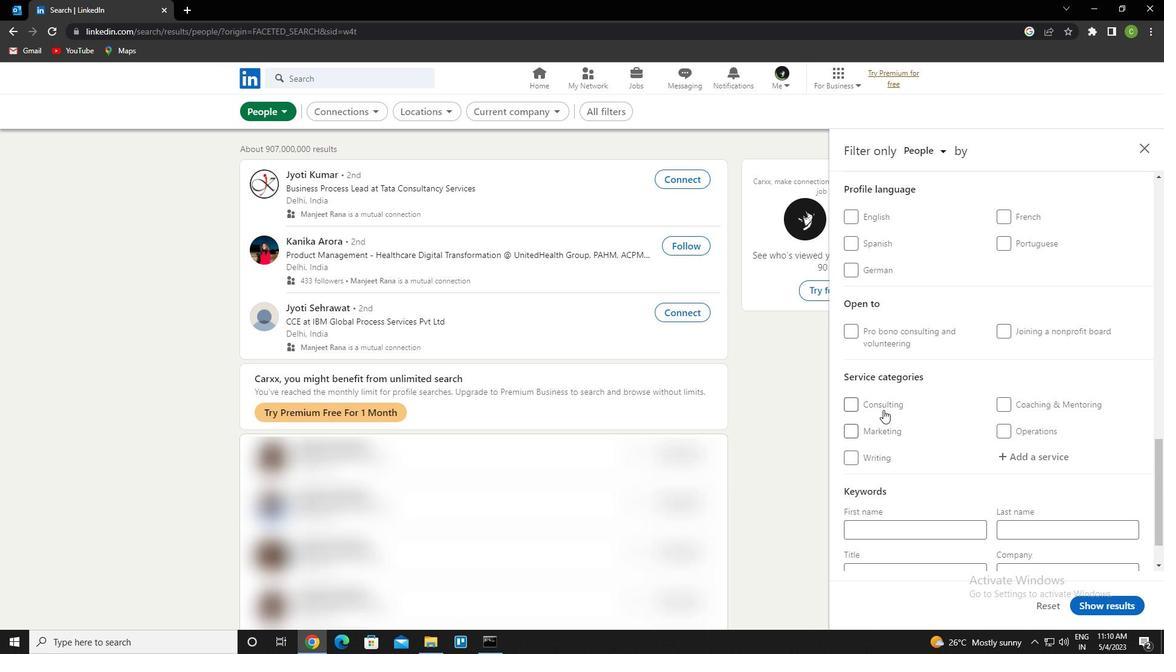 
Action: Mouse scrolled (883, 398) with delta (0, 0)
Screenshot: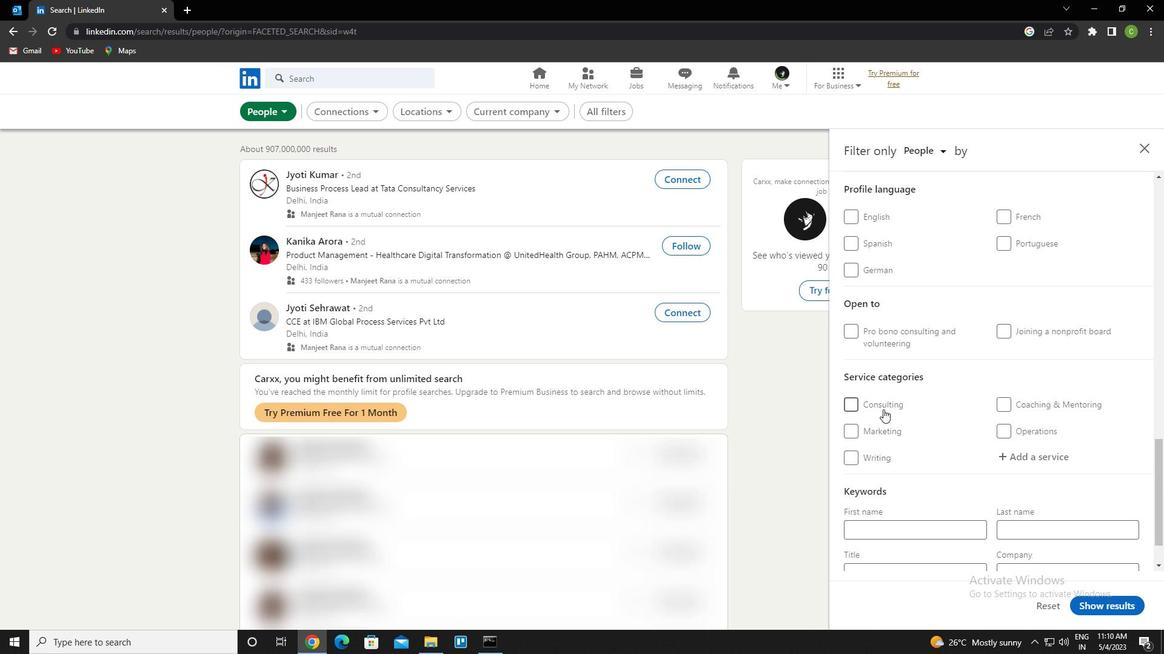 
Action: Mouse moved to (1005, 284)
Screenshot: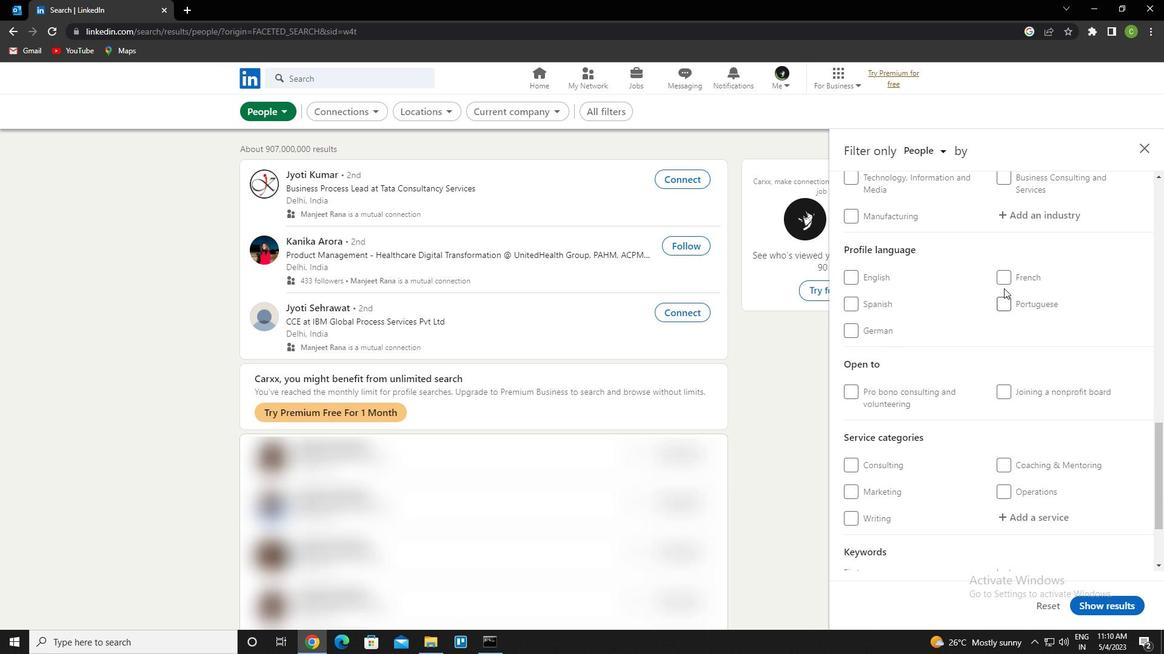 
Action: Mouse pressed left at (1005, 284)
Screenshot: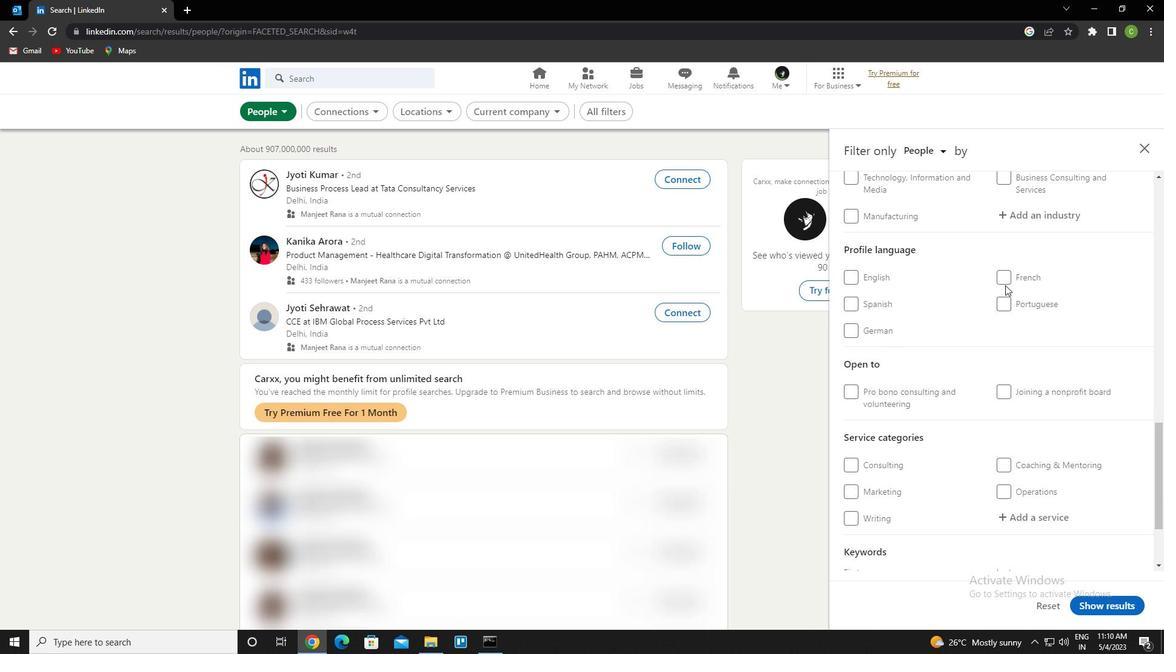 
Action: Mouse moved to (1005, 284)
Screenshot: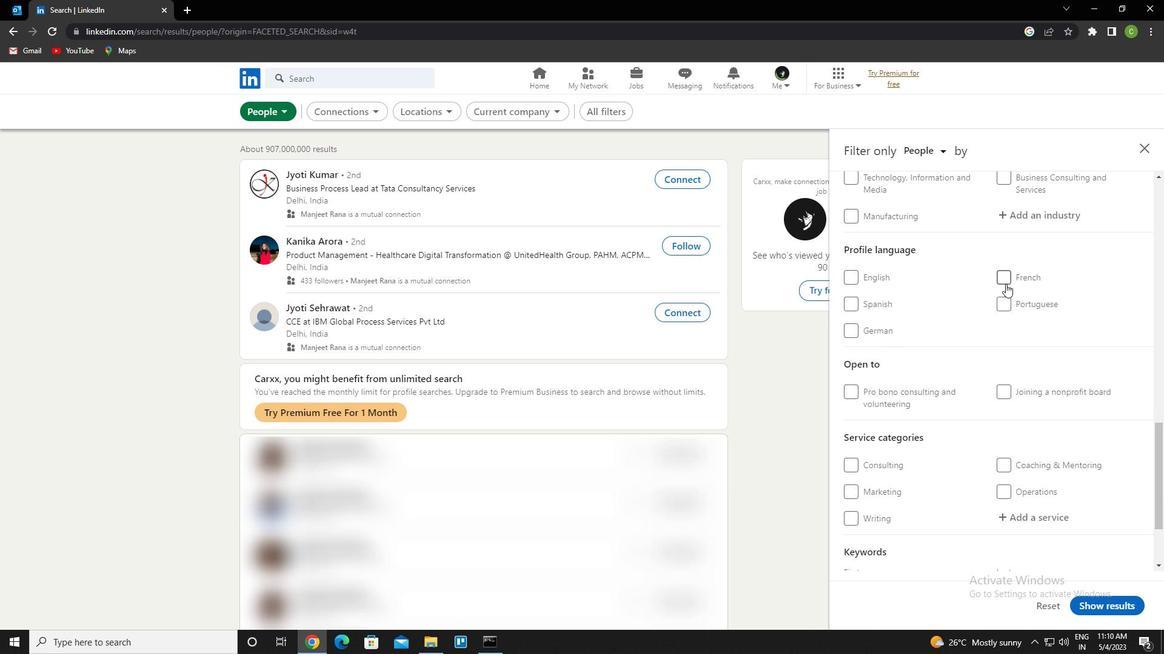
Action: Mouse scrolled (1005, 284) with delta (0, 0)
Screenshot: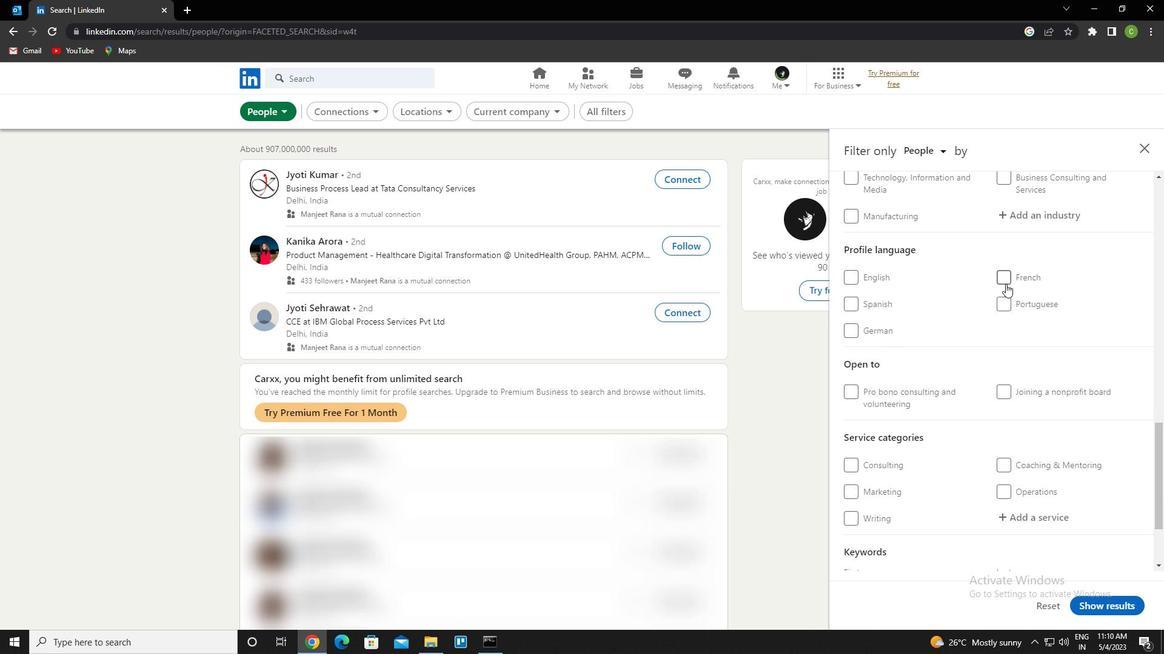 
Action: Mouse scrolled (1005, 284) with delta (0, 0)
Screenshot: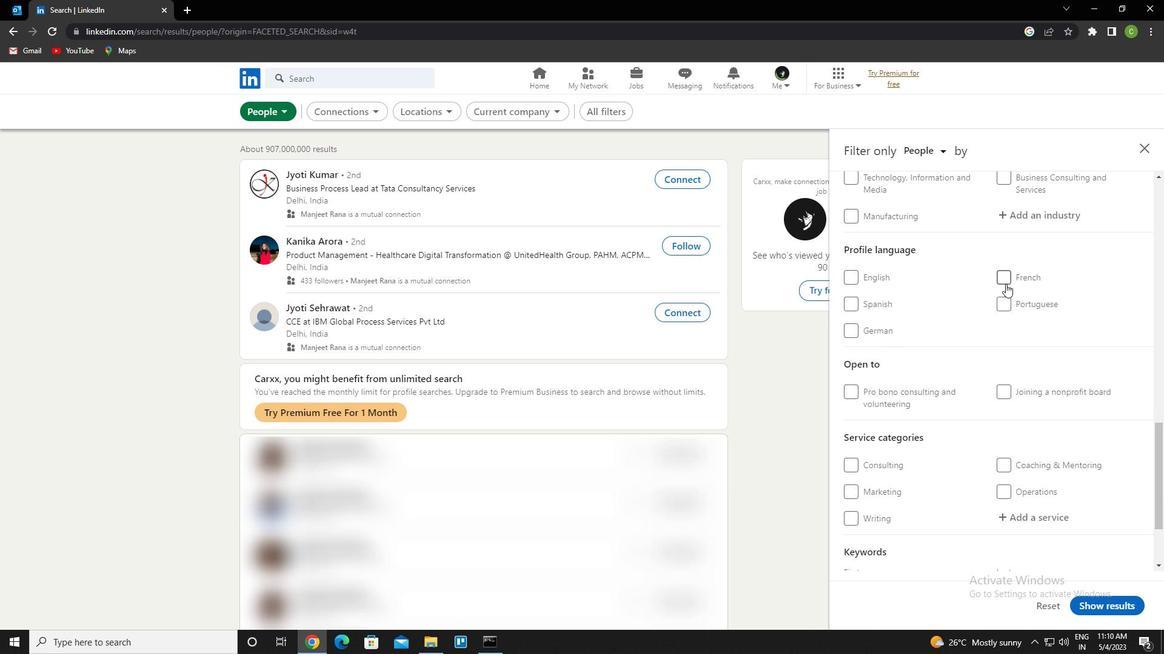 
Action: Mouse scrolled (1005, 284) with delta (0, 0)
Screenshot: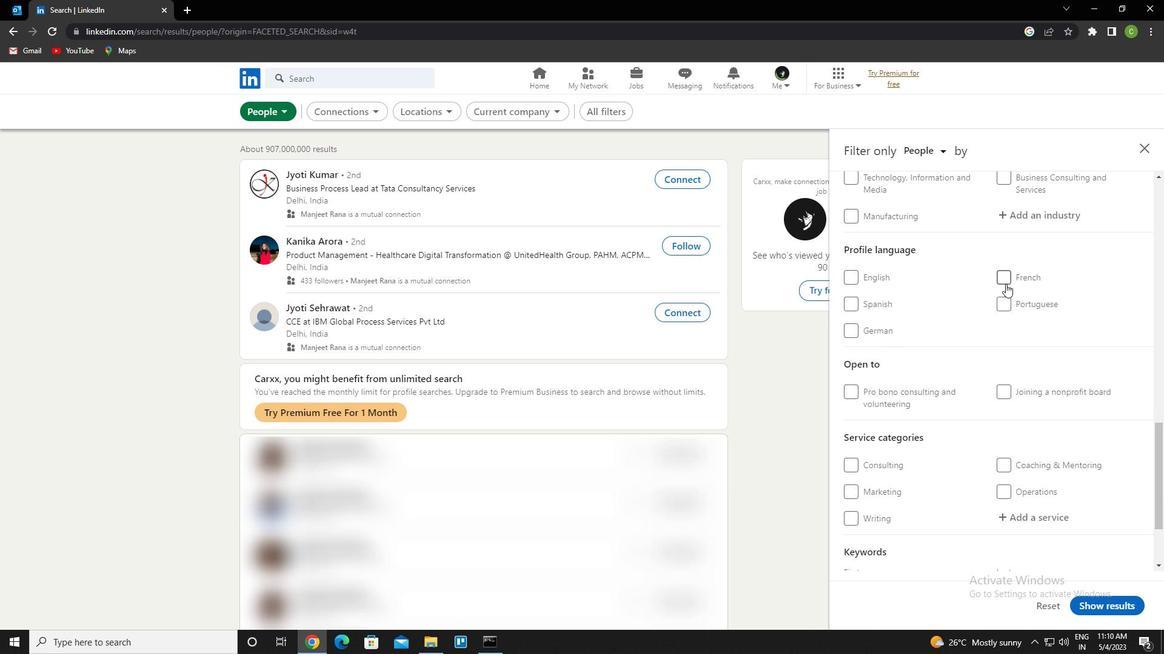 
Action: Mouse moved to (982, 313)
Screenshot: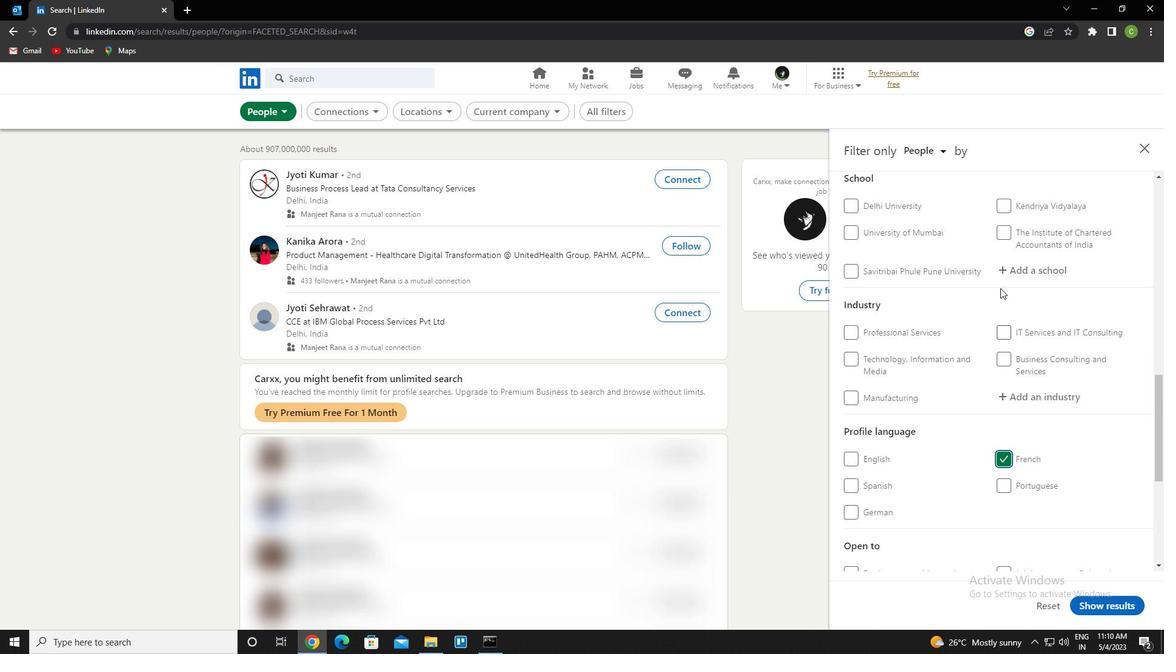 
Action: Mouse scrolled (982, 314) with delta (0, 0)
Screenshot: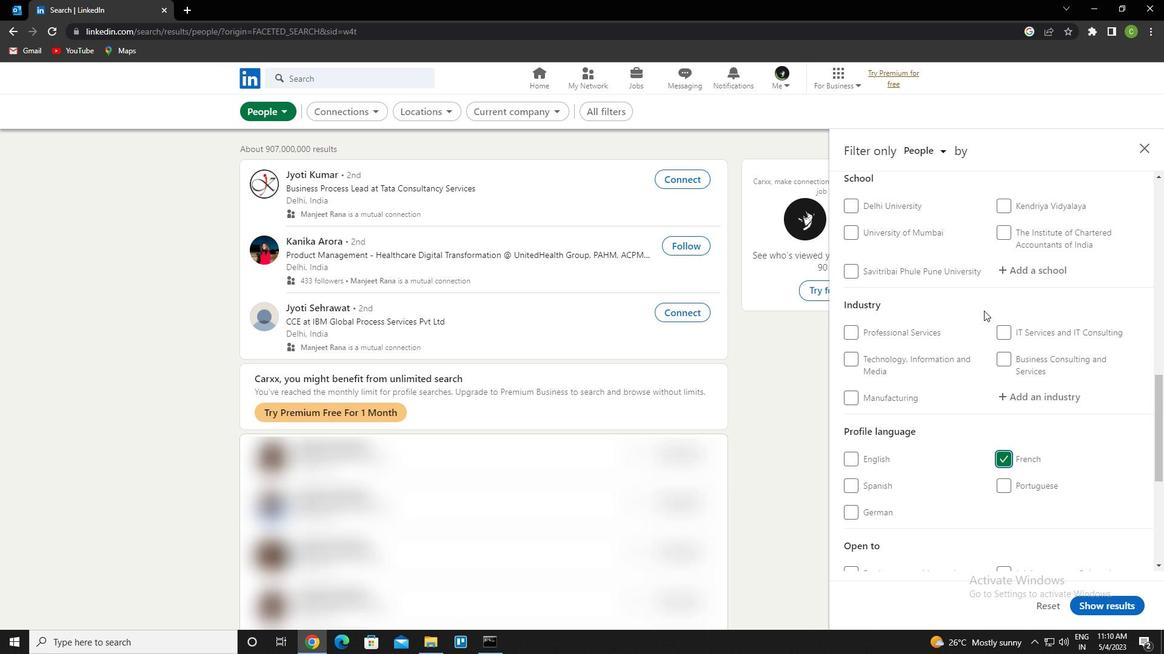 
Action: Mouse scrolled (982, 314) with delta (0, 0)
Screenshot: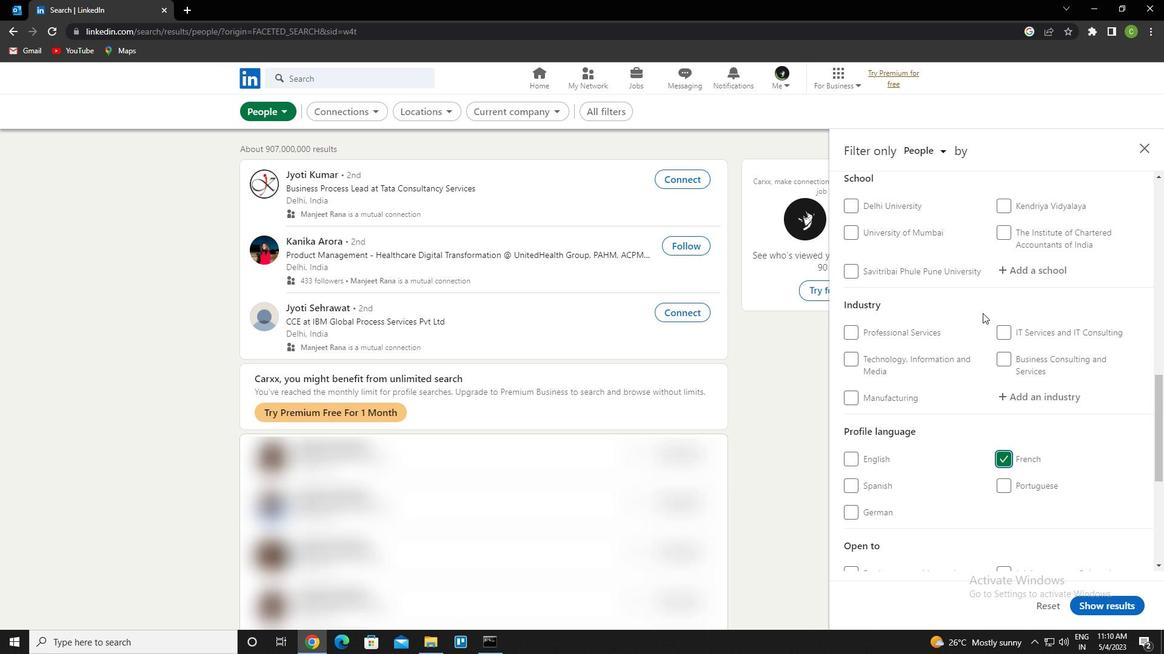 
Action: Mouse scrolled (982, 314) with delta (0, 0)
Screenshot: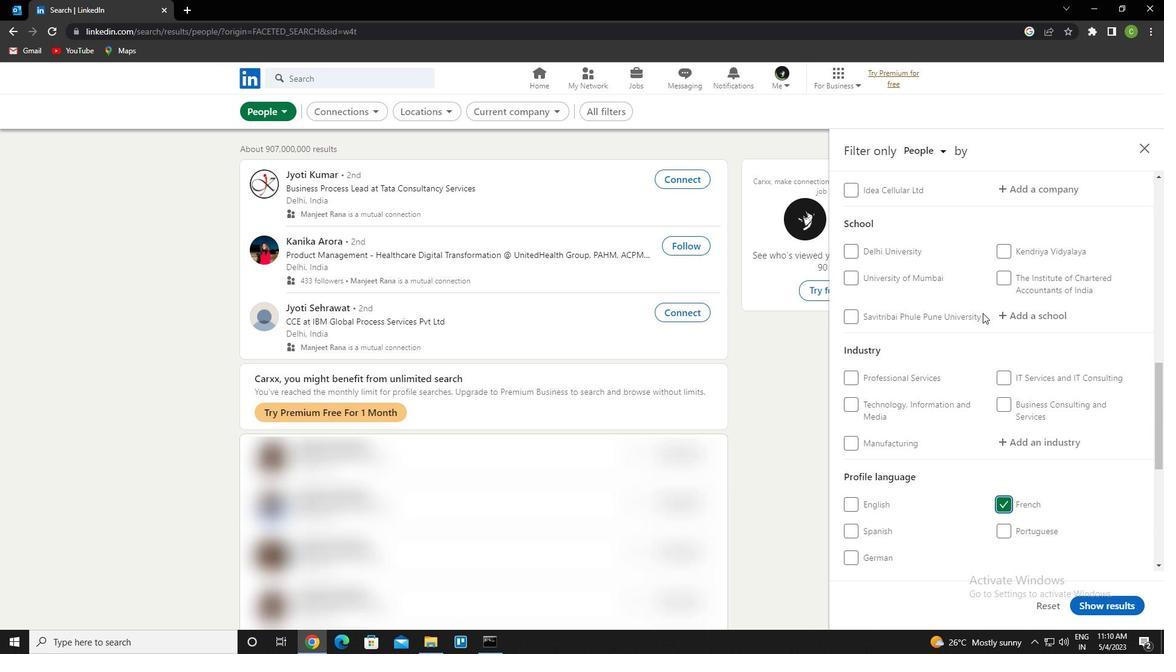
Action: Mouse moved to (969, 317)
Screenshot: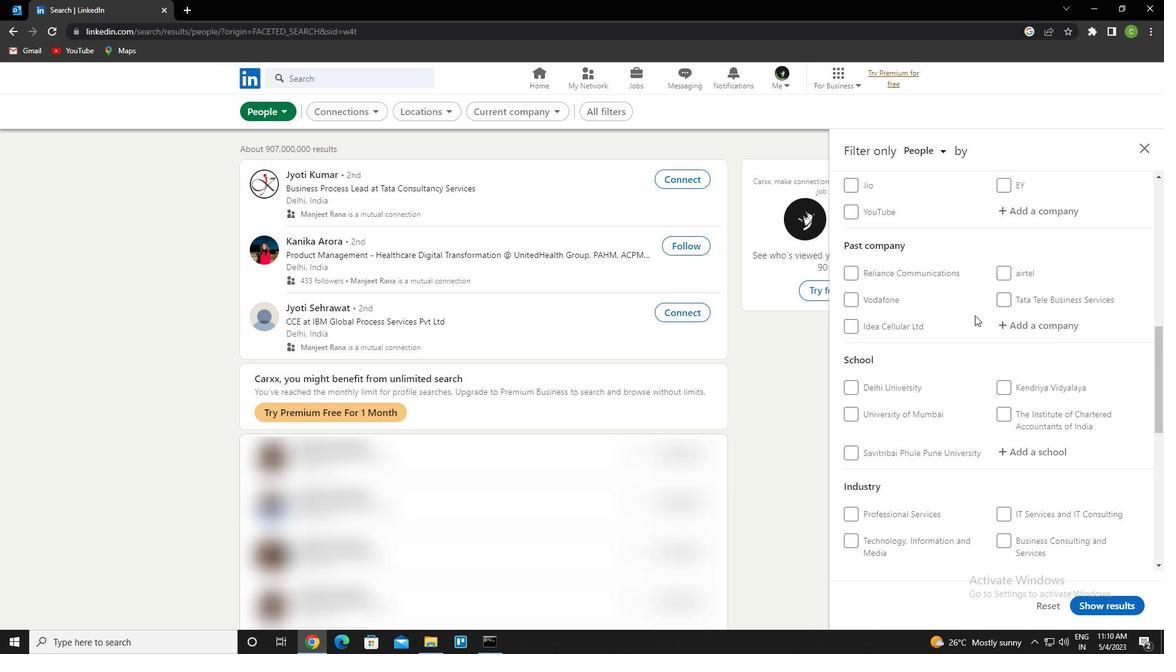 
Action: Mouse scrolled (969, 318) with delta (0, 0)
Screenshot: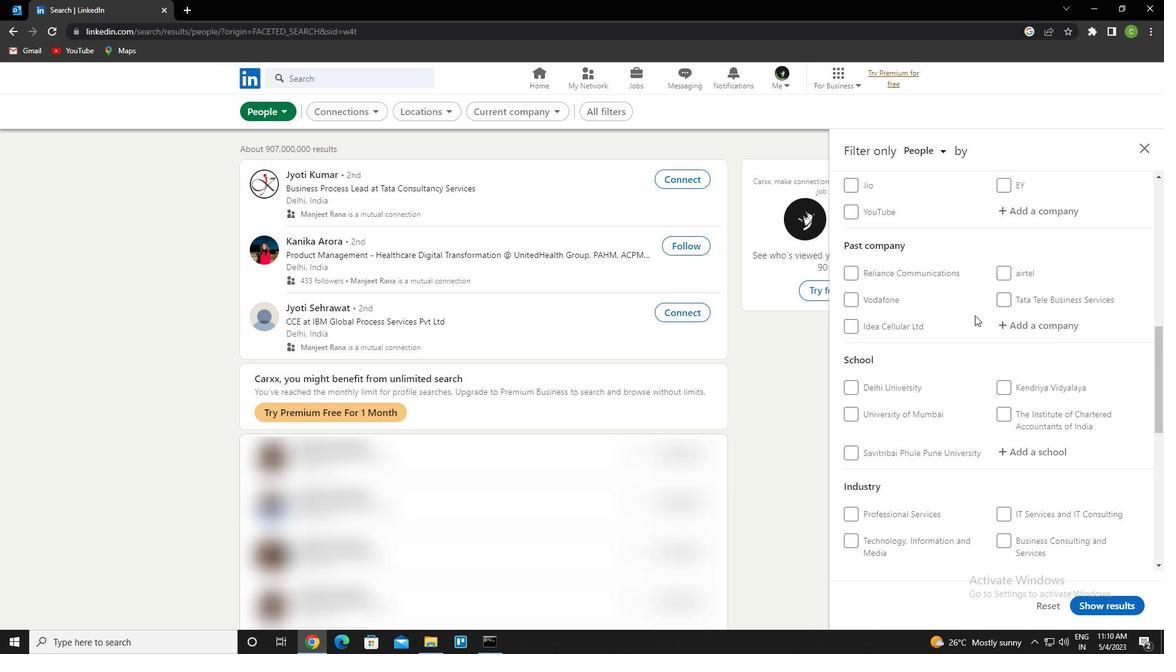 
Action: Mouse moved to (969, 318)
Screenshot: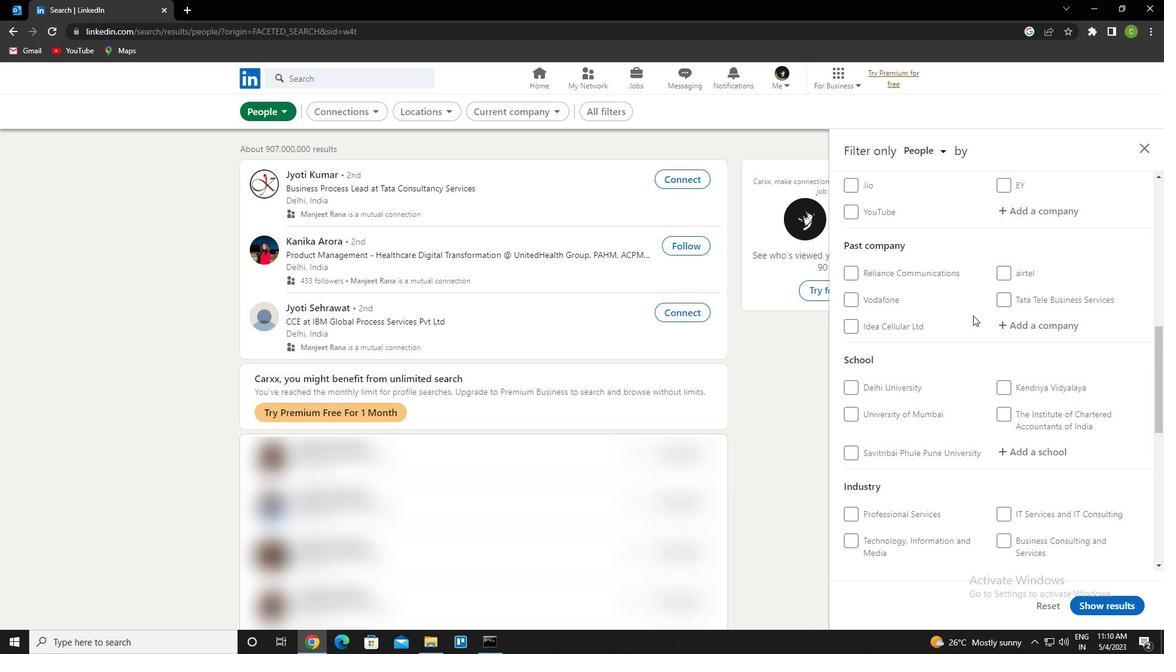 
Action: Mouse scrolled (969, 318) with delta (0, 0)
Screenshot: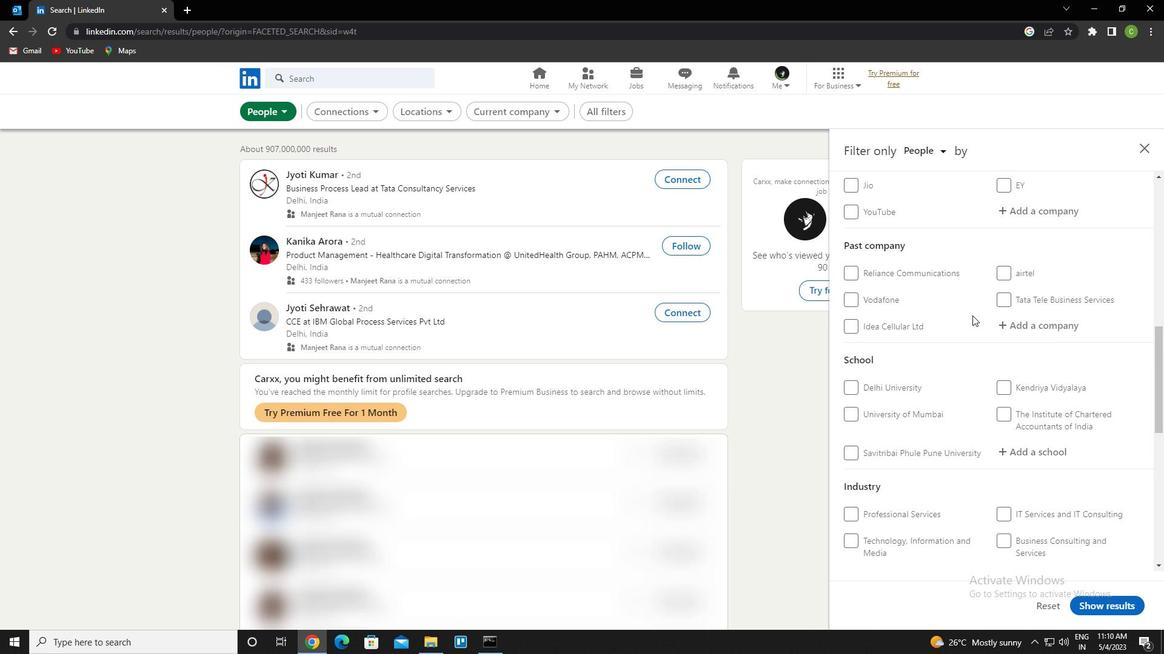 
Action: Mouse moved to (1033, 332)
Screenshot: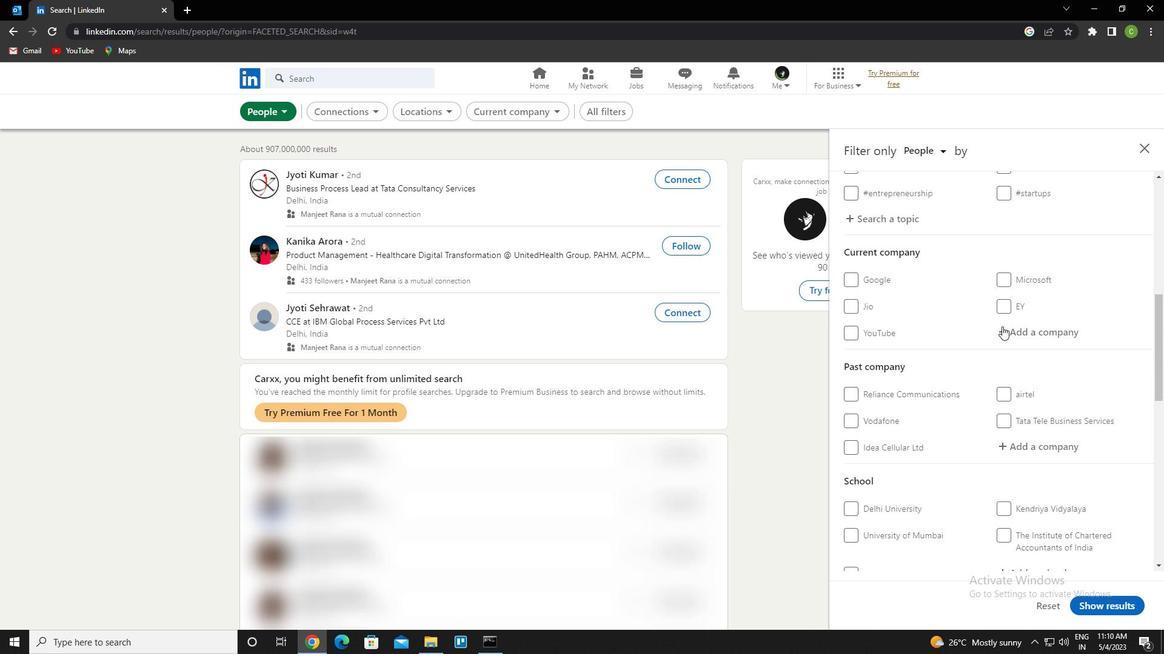 
Action: Mouse pressed left at (1033, 332)
Screenshot: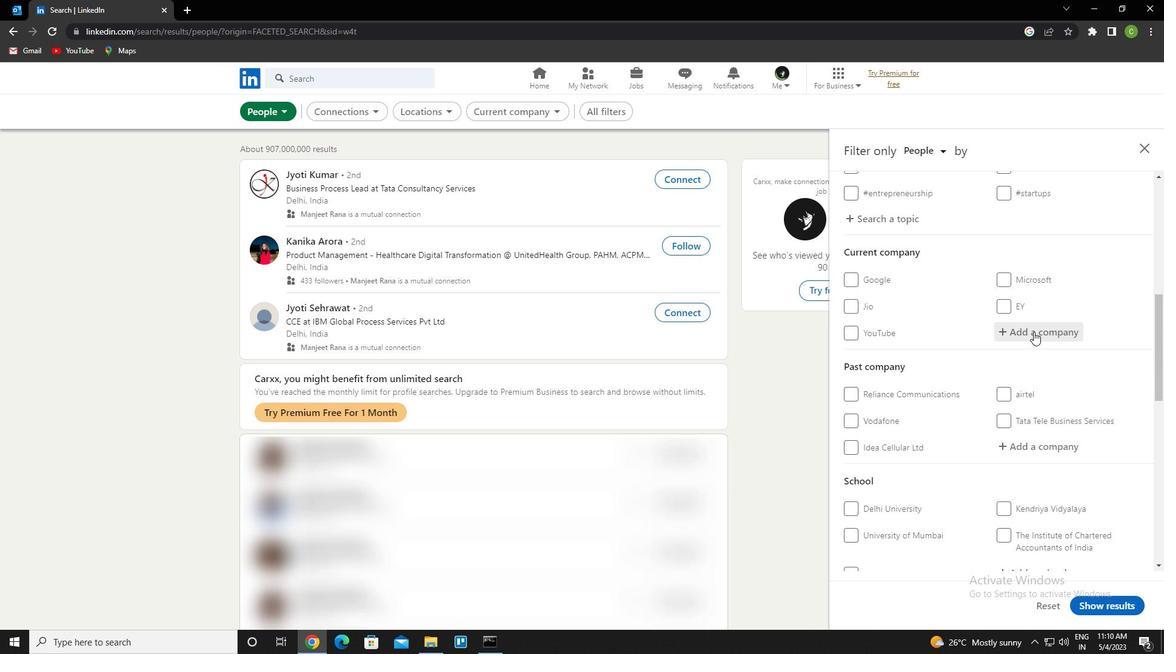 
Action: Mouse moved to (1035, 331)
Screenshot: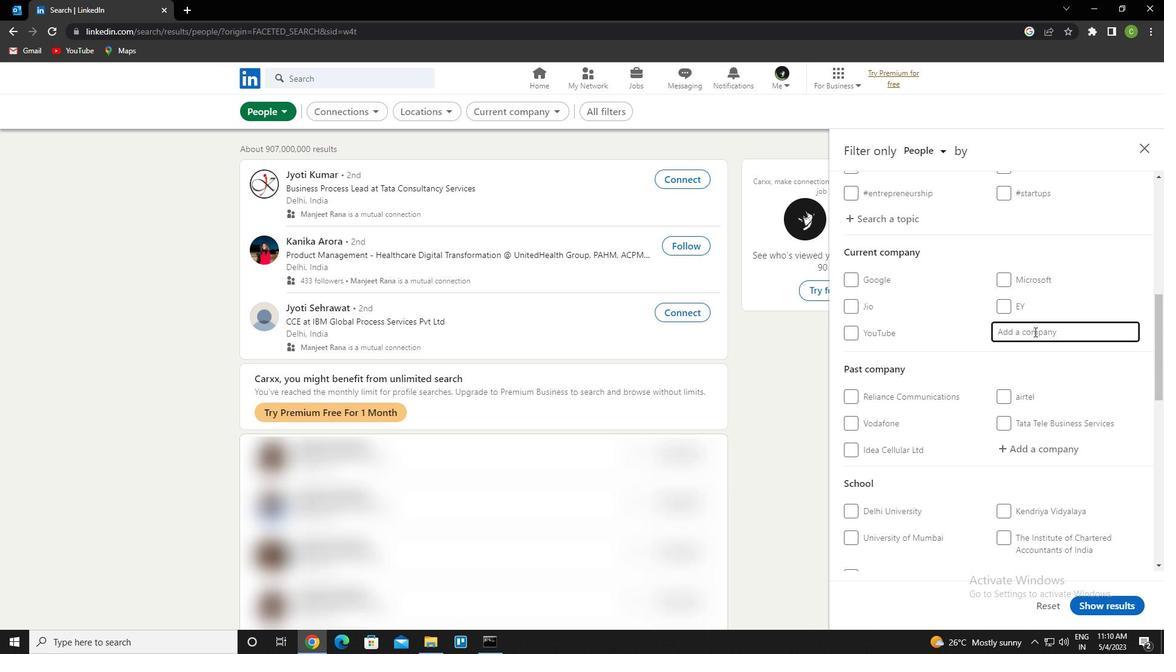 
Action: Key pressed <Key.caps_lock>t<Key.caps_lock>he<Key.space><Key.caps_lock>e<Key.caps_lock>dge<Key.space><Key.caps_lock>p<Key.caps_lock>arte<Key.backspace>nership<Key.space><Key.down><Key.enter>
Screenshot: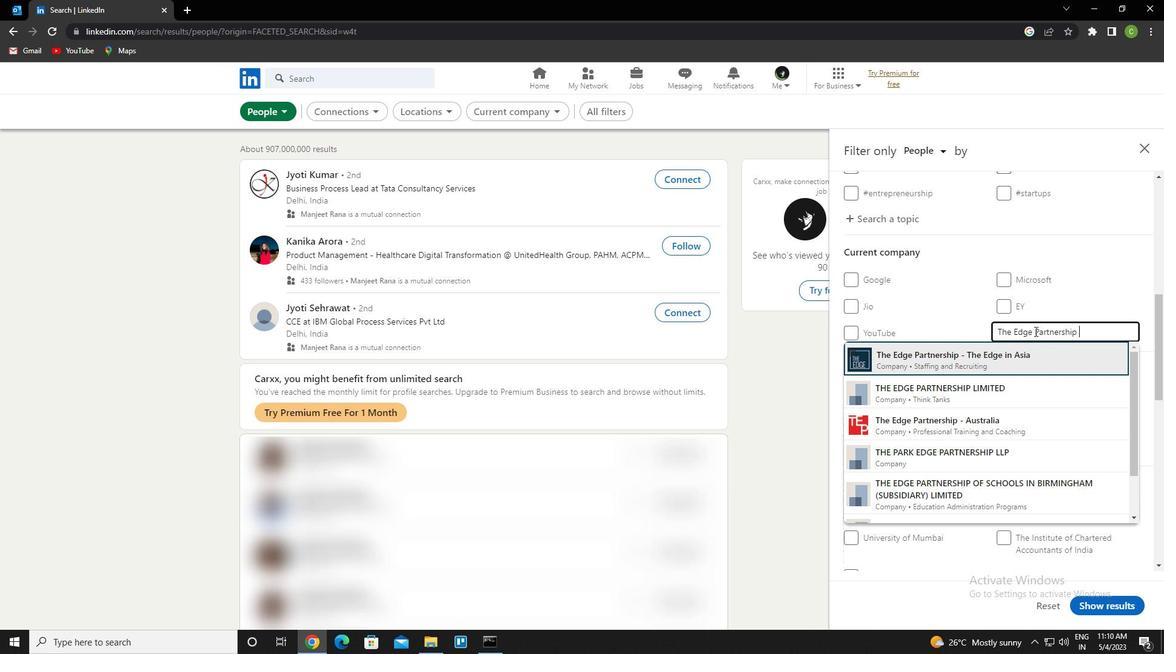 
Action: Mouse moved to (1004, 333)
Screenshot: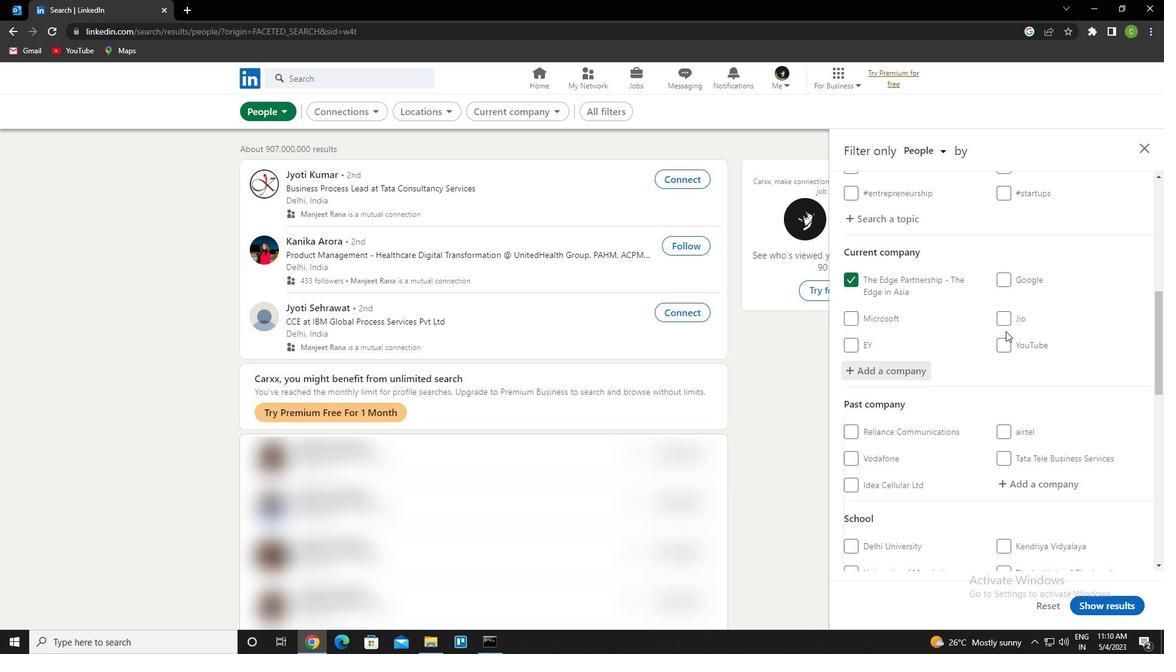 
Action: Mouse scrolled (1004, 332) with delta (0, 0)
Screenshot: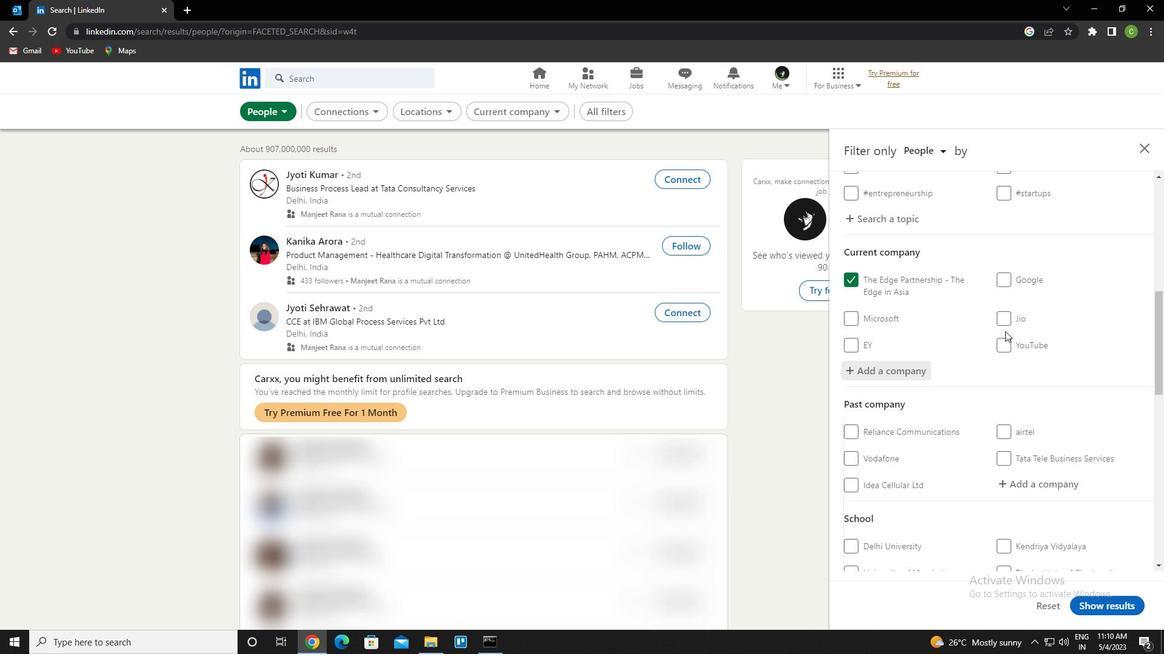 
Action: Mouse scrolled (1004, 332) with delta (0, 0)
Screenshot: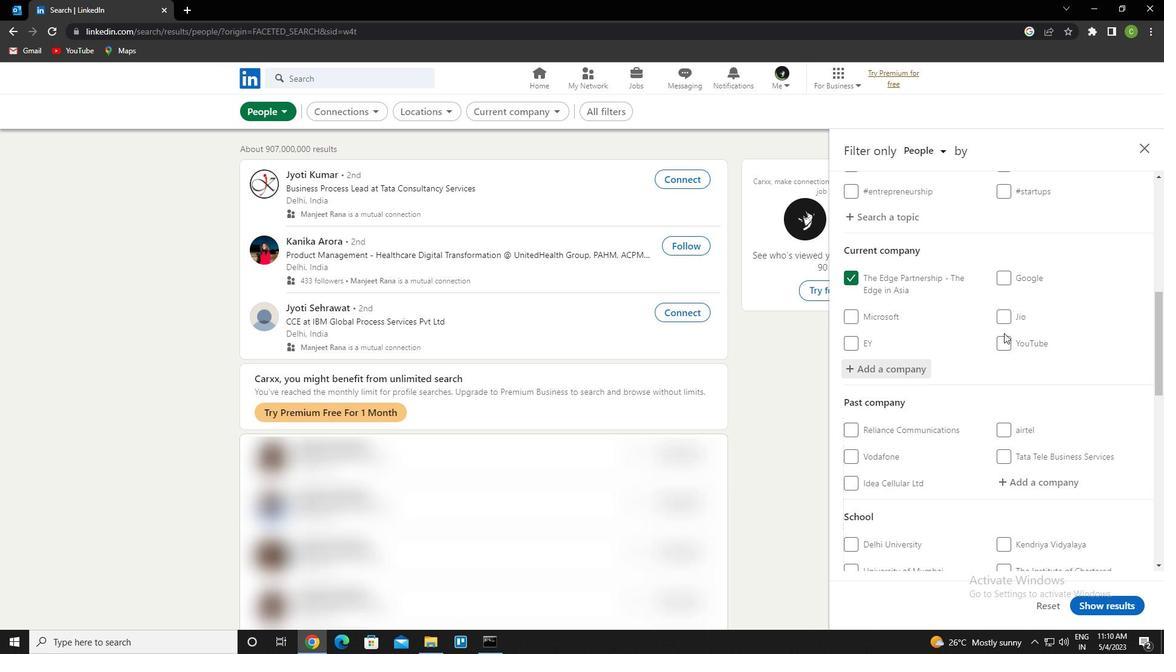 
Action: Mouse moved to (1003, 335)
Screenshot: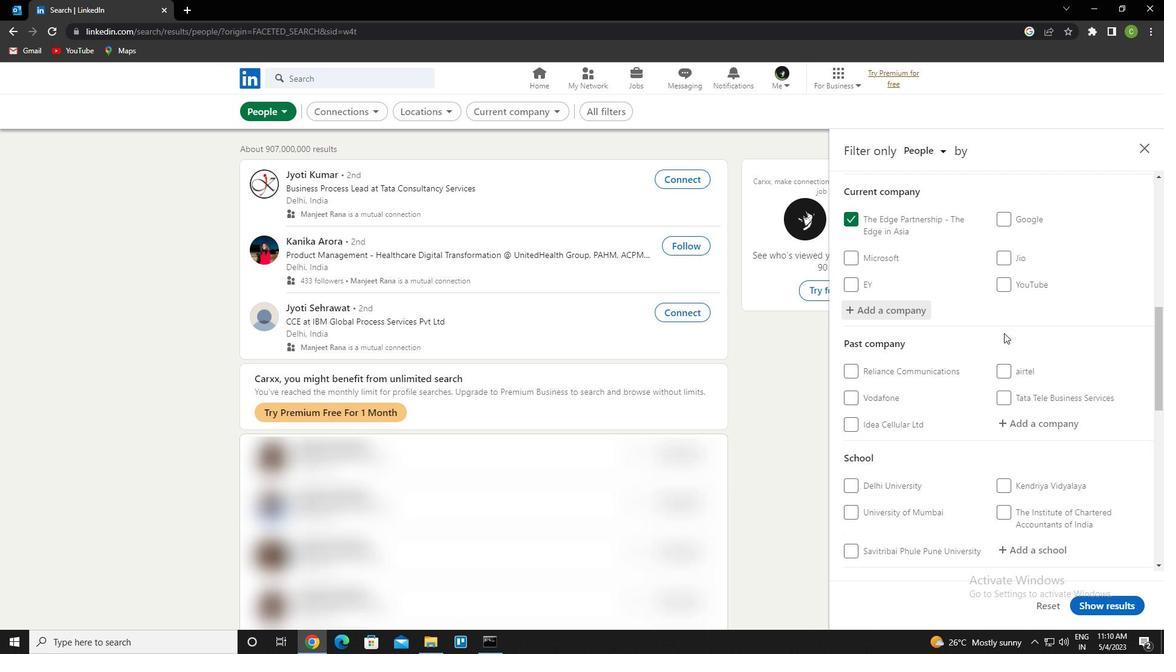 
Action: Mouse scrolled (1003, 334) with delta (0, 0)
Screenshot: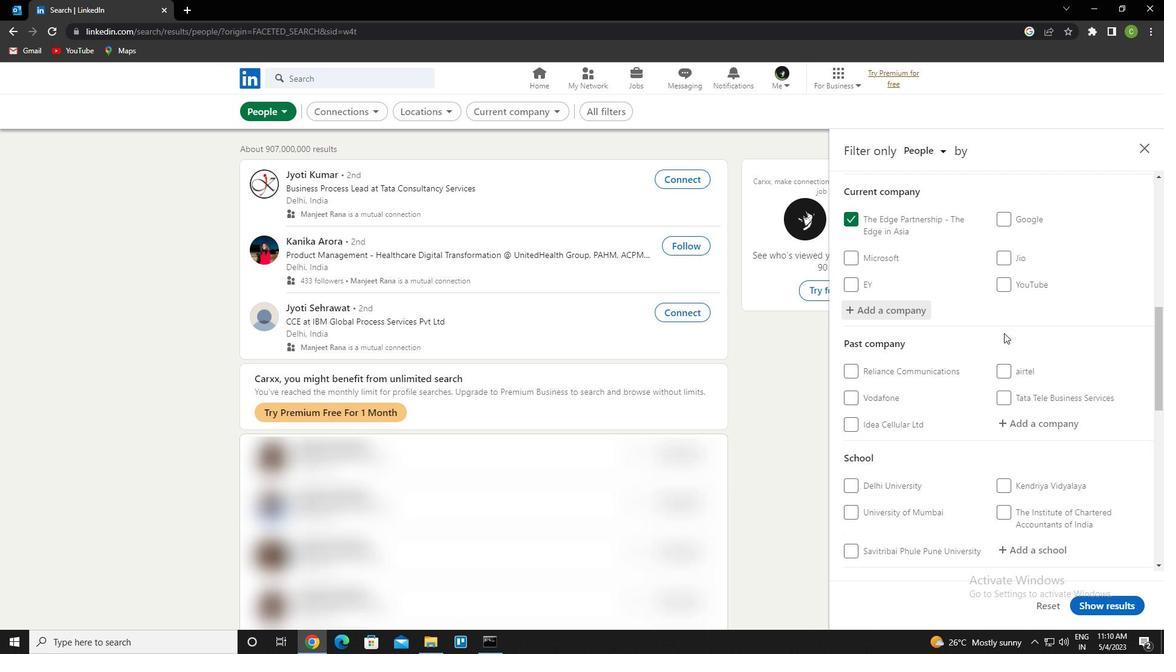 
Action: Mouse scrolled (1003, 334) with delta (0, 0)
Screenshot: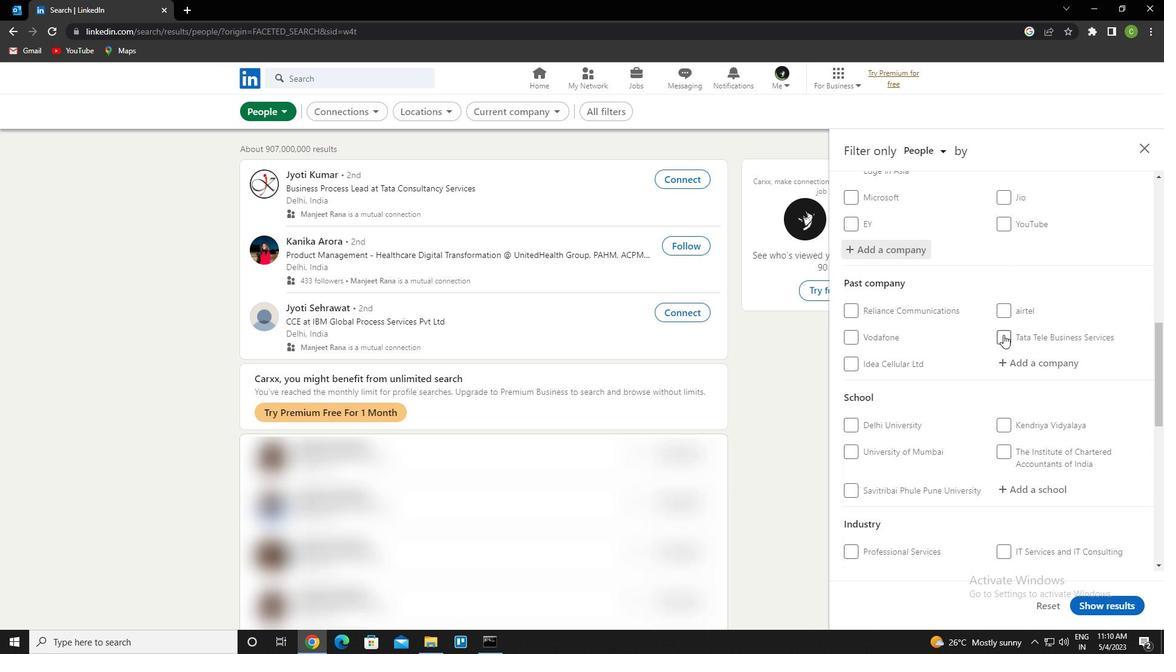 
Action: Mouse moved to (1024, 373)
Screenshot: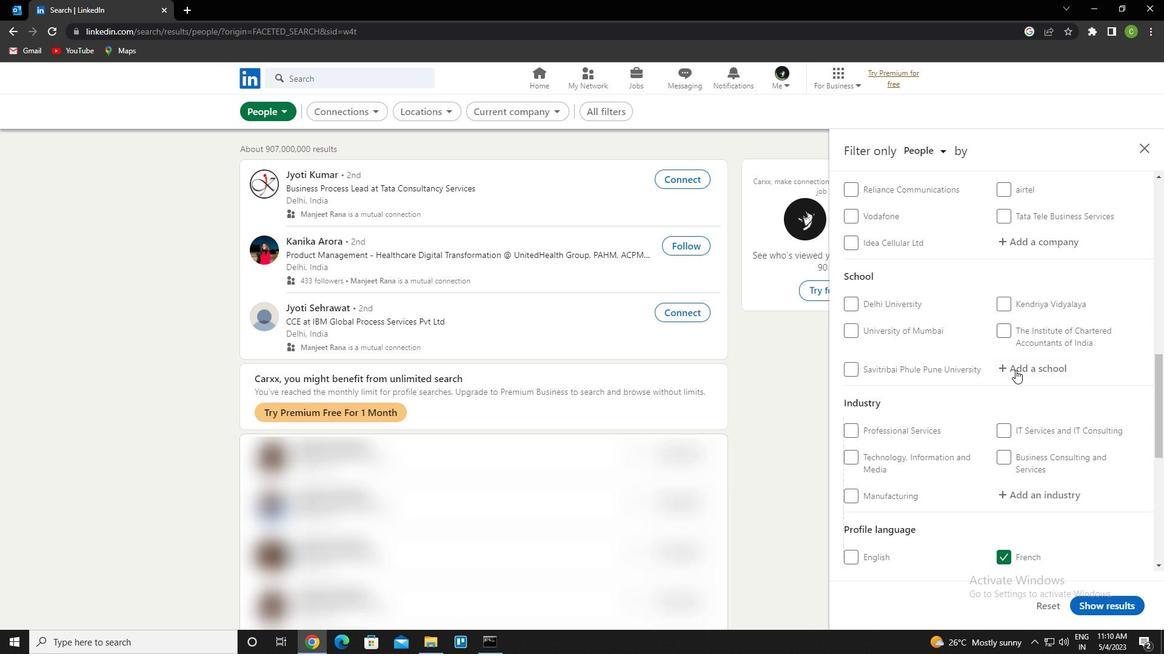 
Action: Mouse pressed left at (1024, 373)
Screenshot: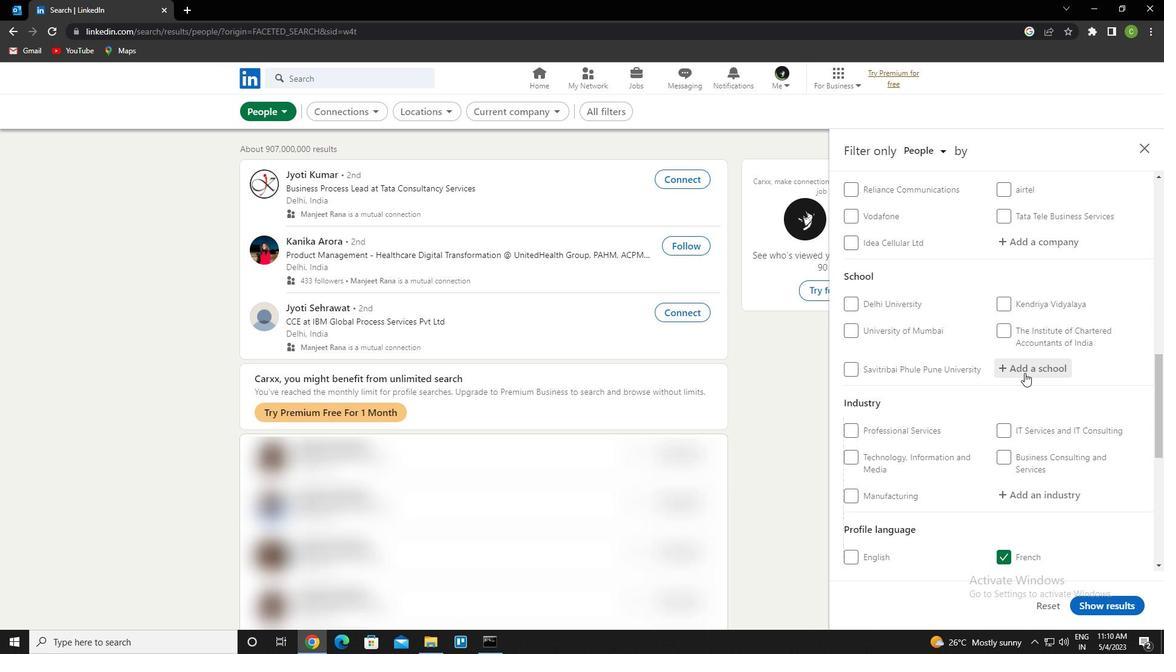 
Action: Mouse moved to (1026, 373)
Screenshot: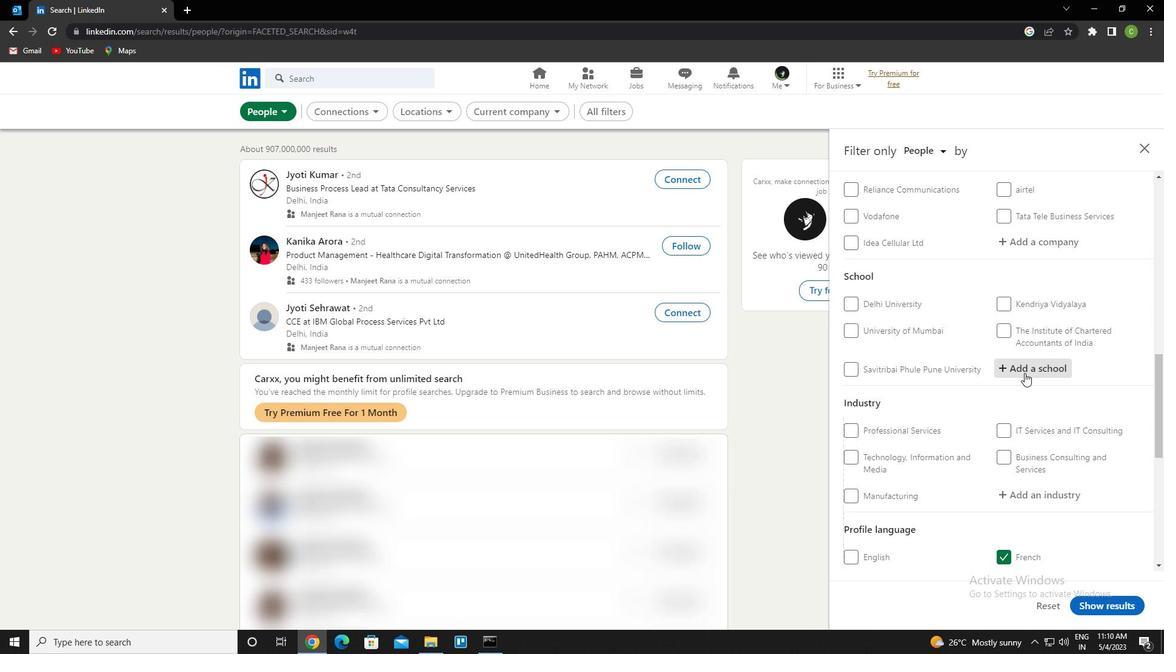 
Action: Key pressed <Key.caps_lock>v<Key.caps_lock>eer<Key.space>kunwar<Key.space>sing<Key.backspace><Key.down><Key.enter>
Screenshot: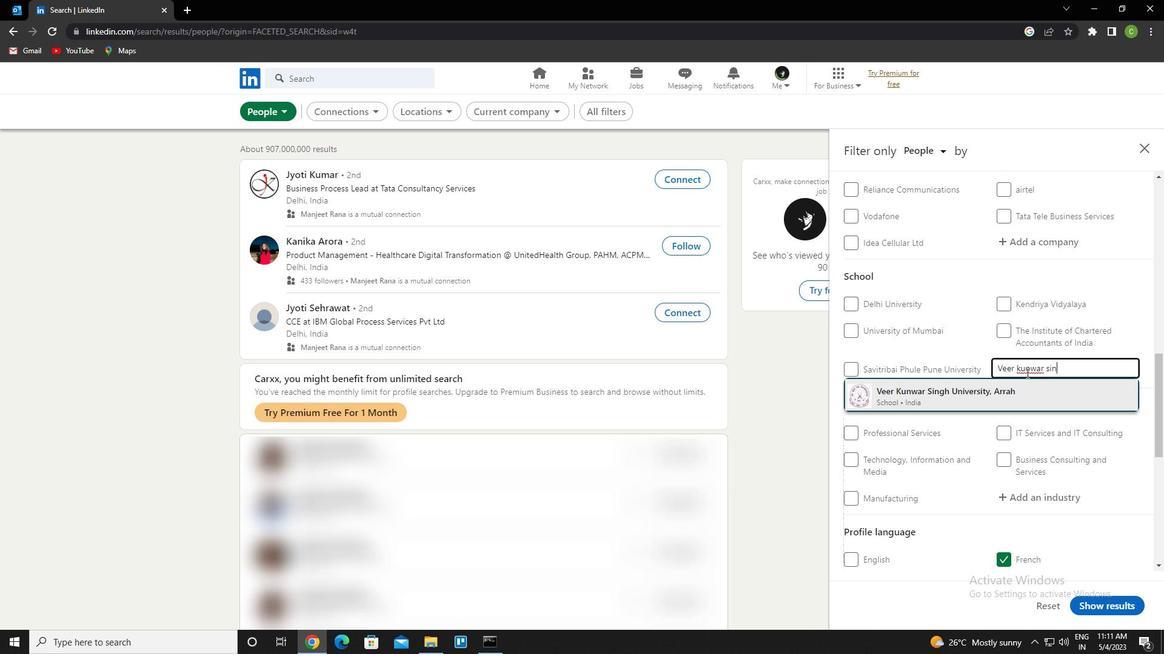 
Action: Mouse moved to (1029, 382)
Screenshot: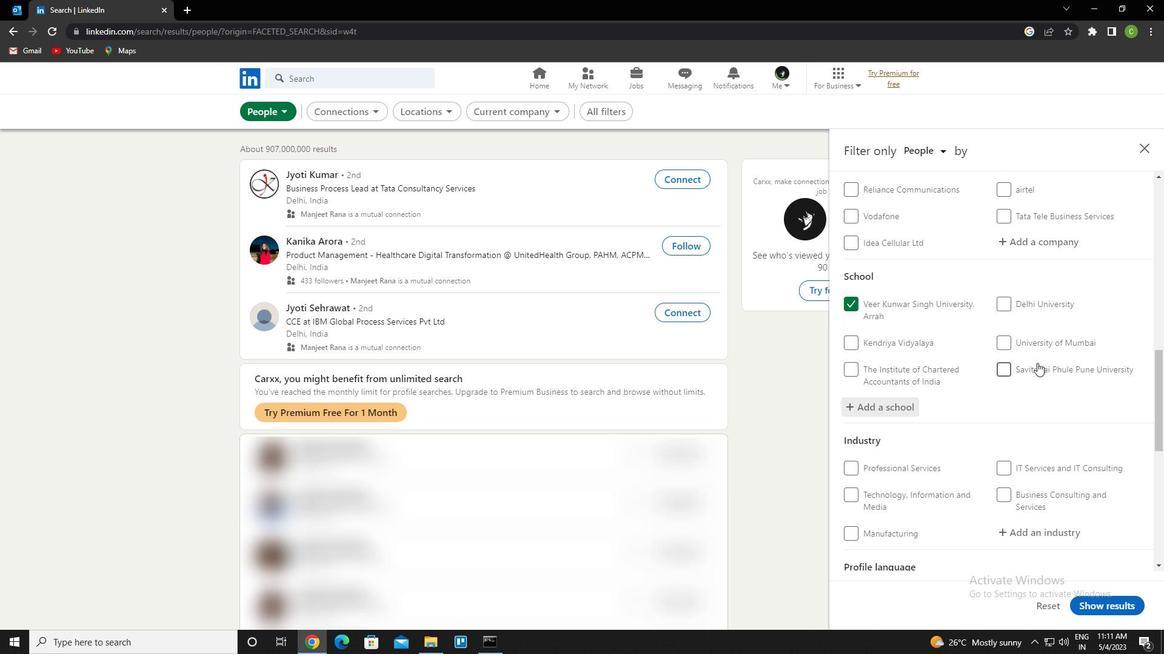 
Action: Mouse scrolled (1029, 382) with delta (0, 0)
Screenshot: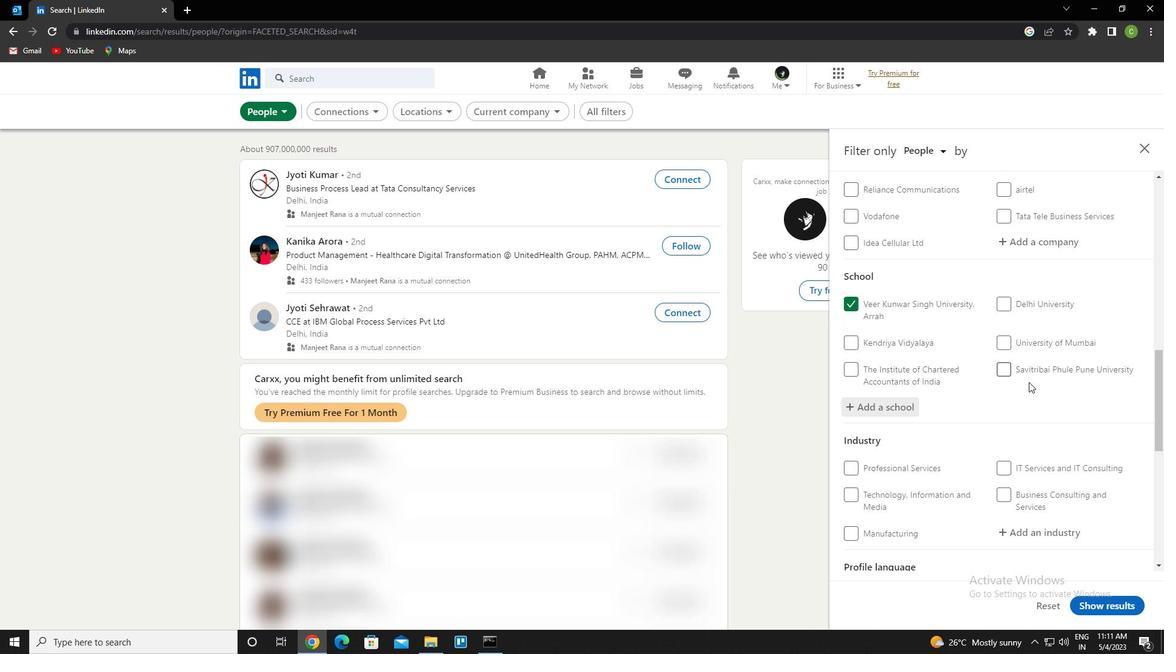 
Action: Mouse moved to (1029, 384)
Screenshot: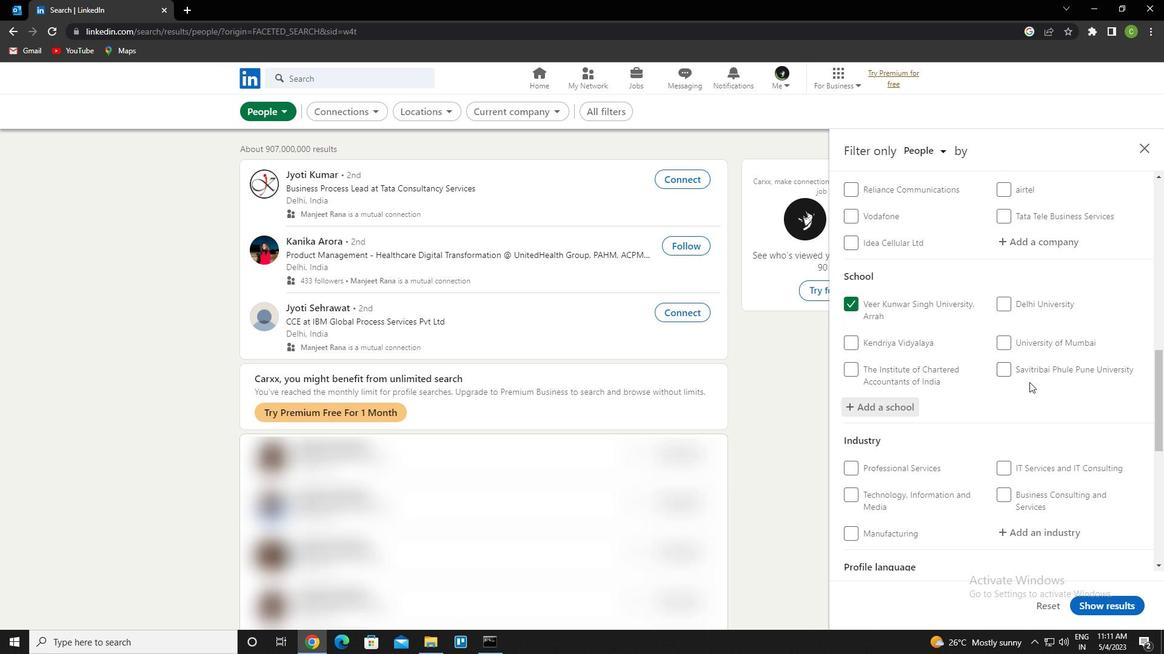 
Action: Mouse scrolled (1029, 383) with delta (0, 0)
Screenshot: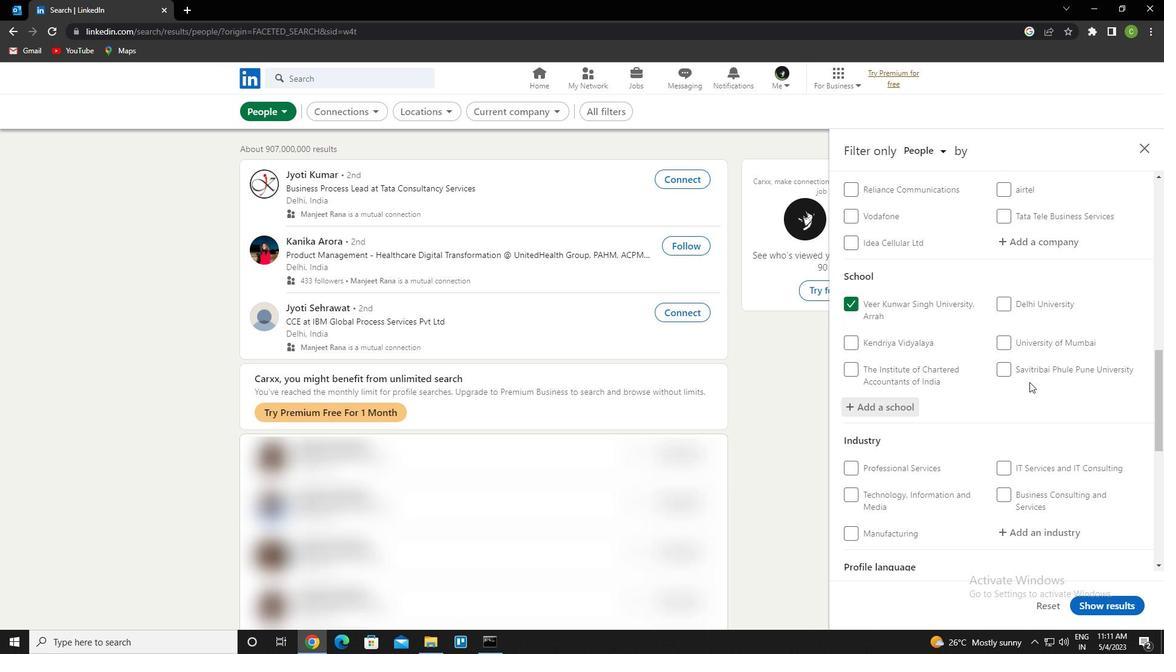 
Action: Mouse scrolled (1029, 383) with delta (0, 0)
Screenshot: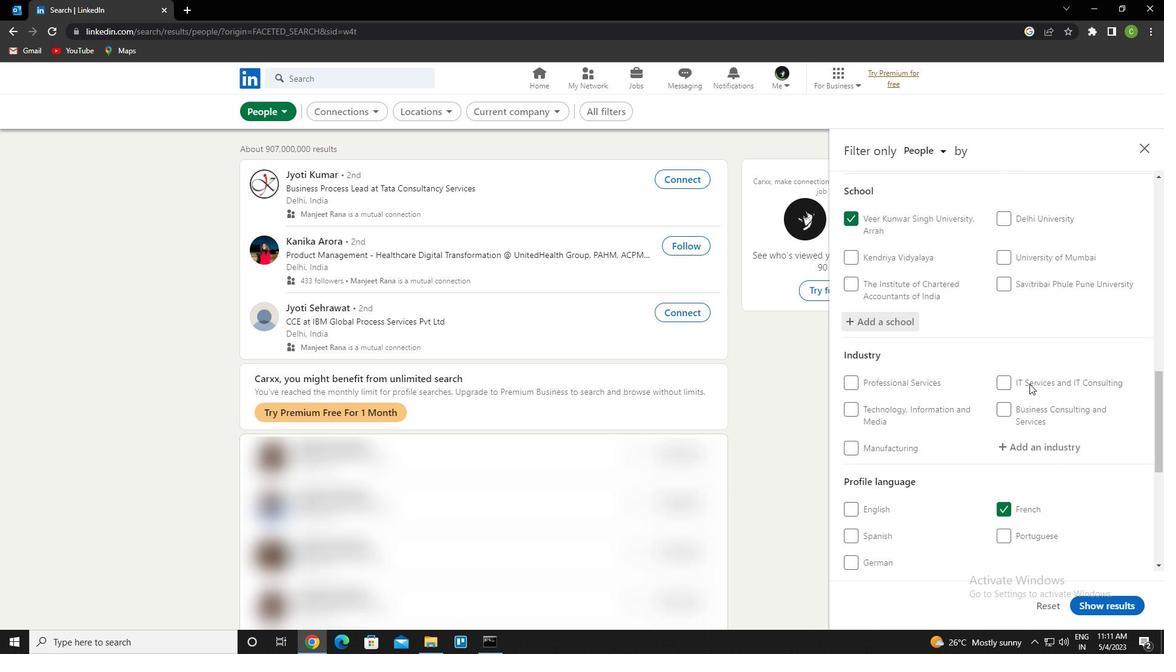 
Action: Mouse moved to (1046, 349)
Screenshot: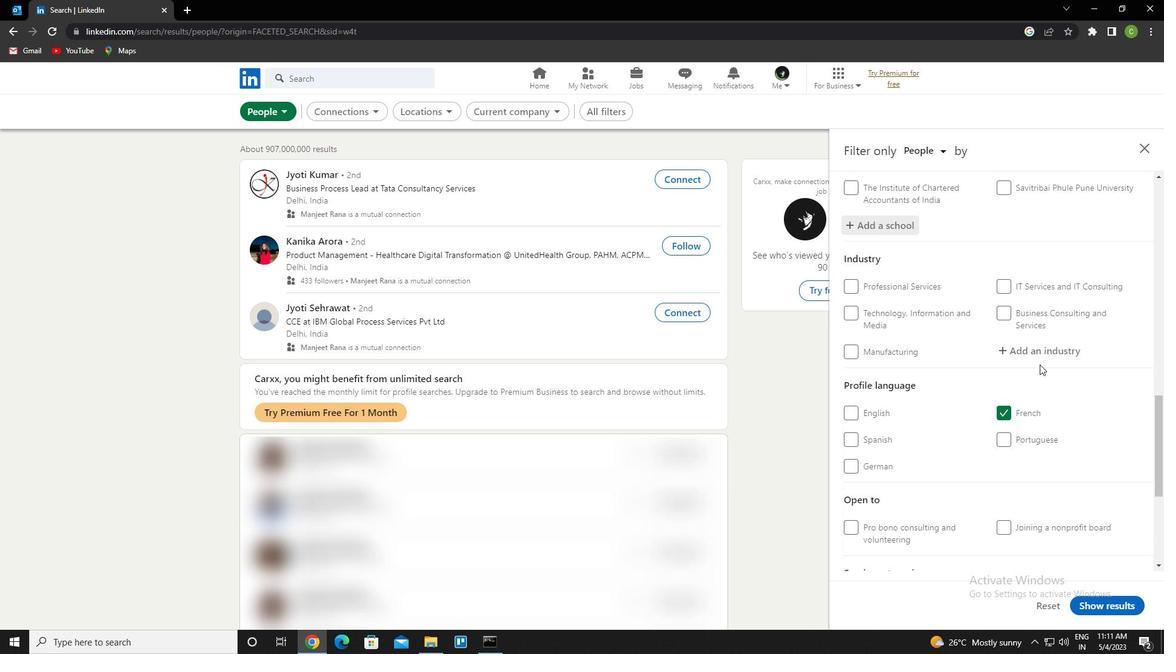 
Action: Mouse pressed left at (1046, 349)
Screenshot: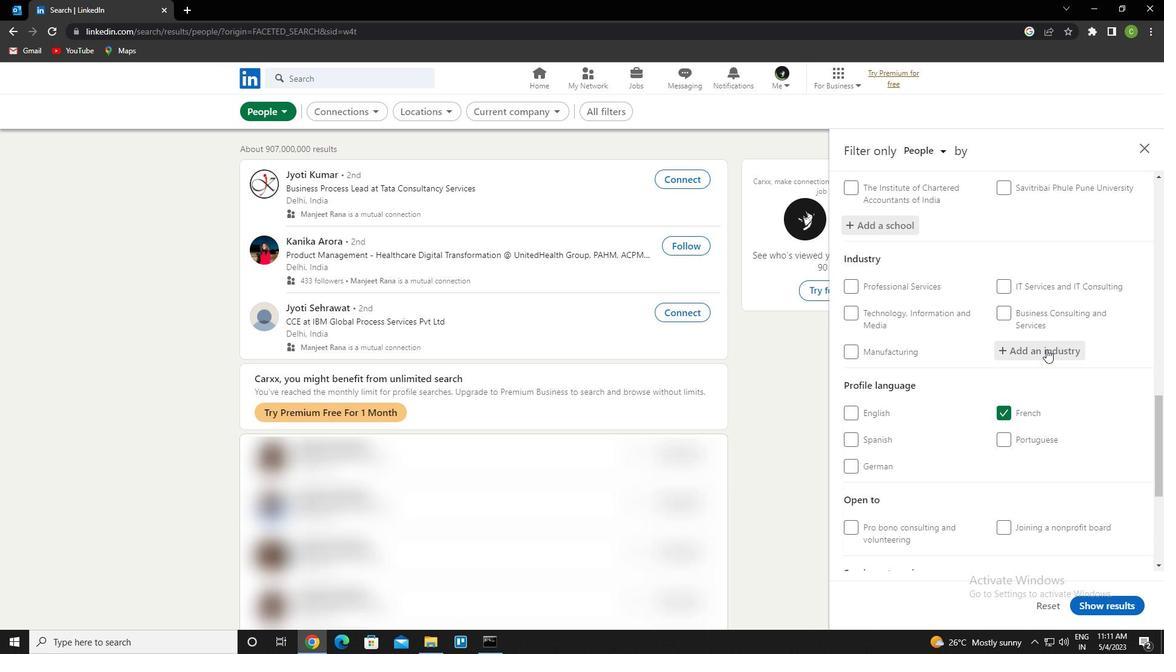 
Action: Key pressed <Key.caps_lock>b<Key.caps_lock>uilding<Key.space>equipment<Key.space>contractor<Key.down><Key.enter>
Screenshot: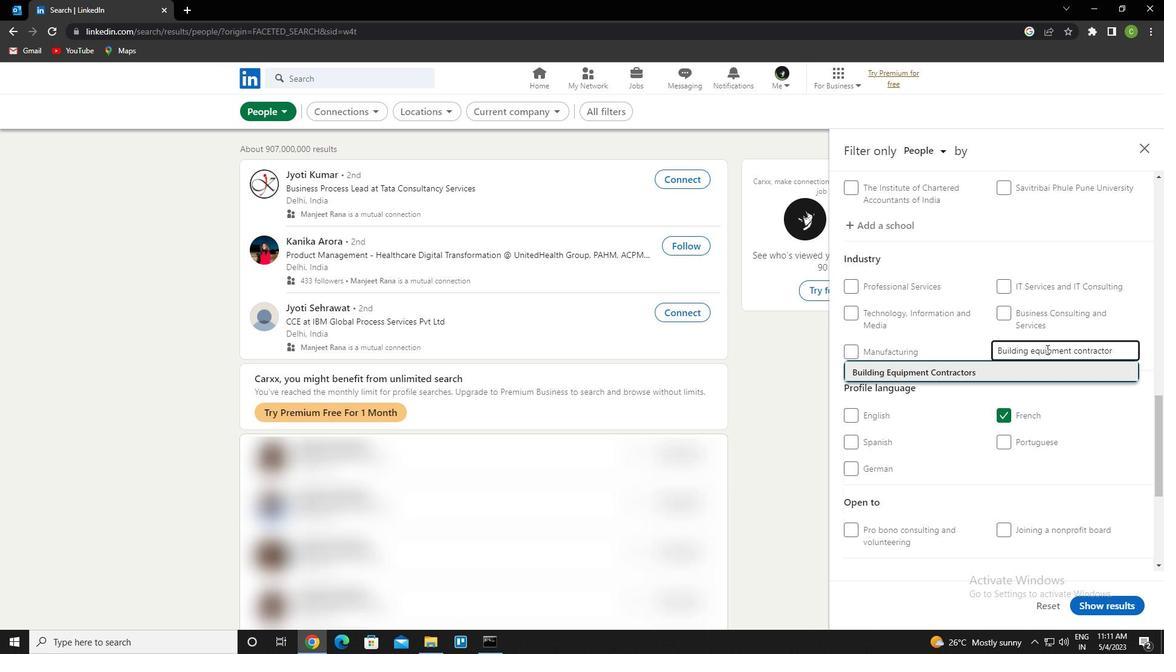 
Action: Mouse moved to (1033, 355)
Screenshot: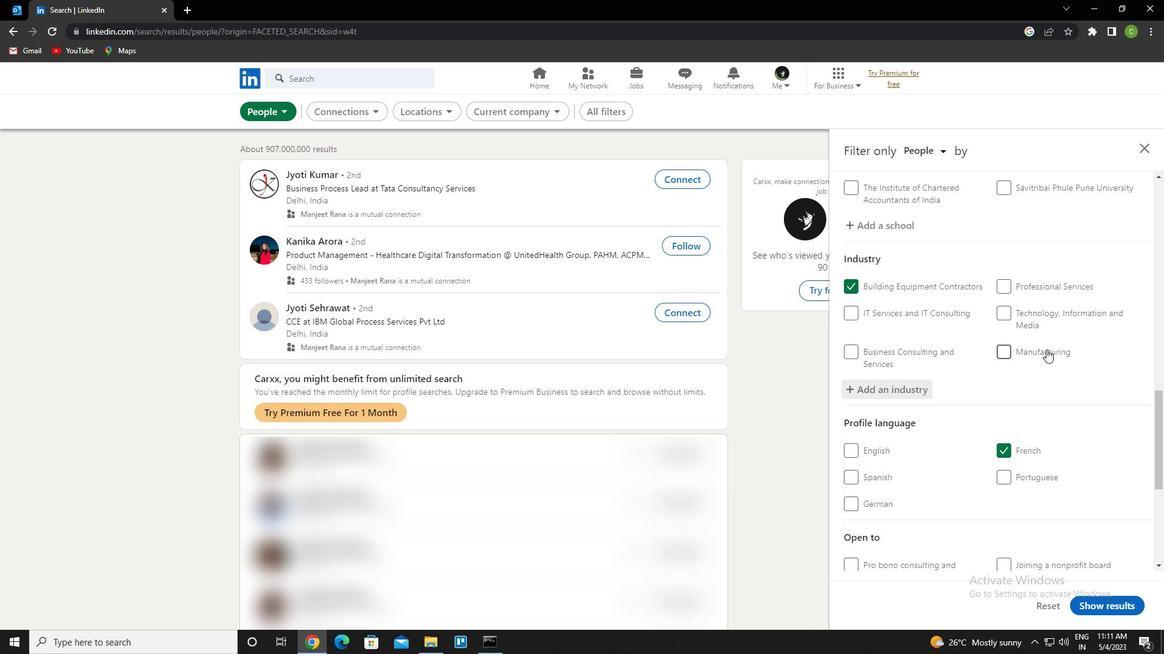 
Action: Mouse scrolled (1033, 355) with delta (0, 0)
Screenshot: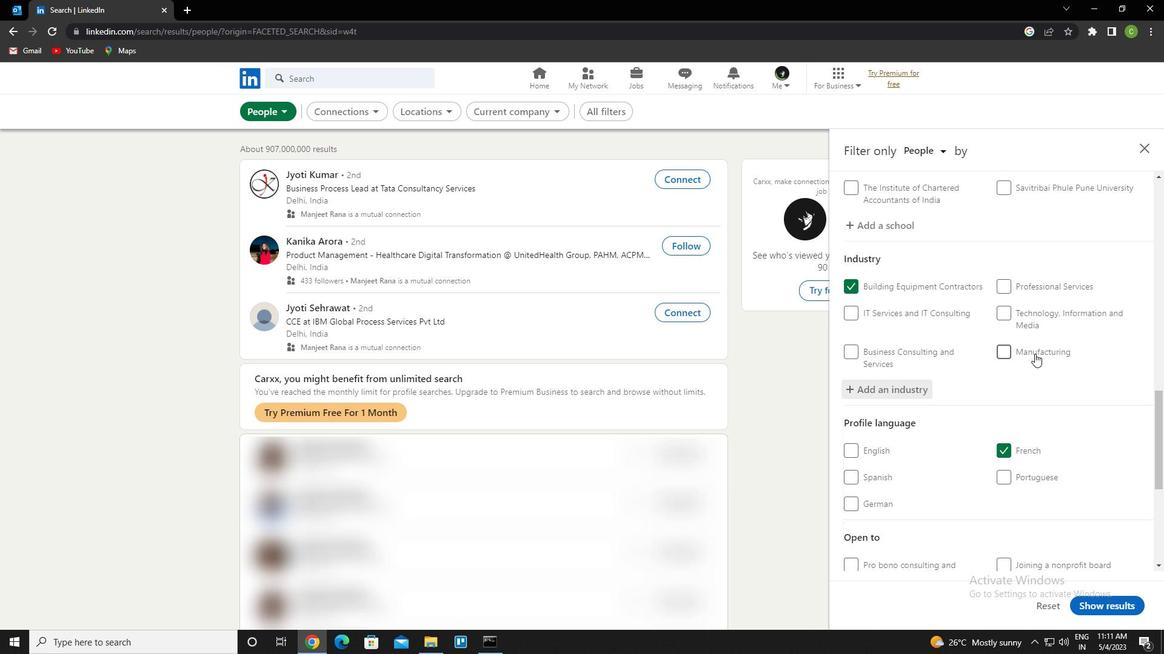 
Action: Mouse scrolled (1033, 355) with delta (0, 0)
Screenshot: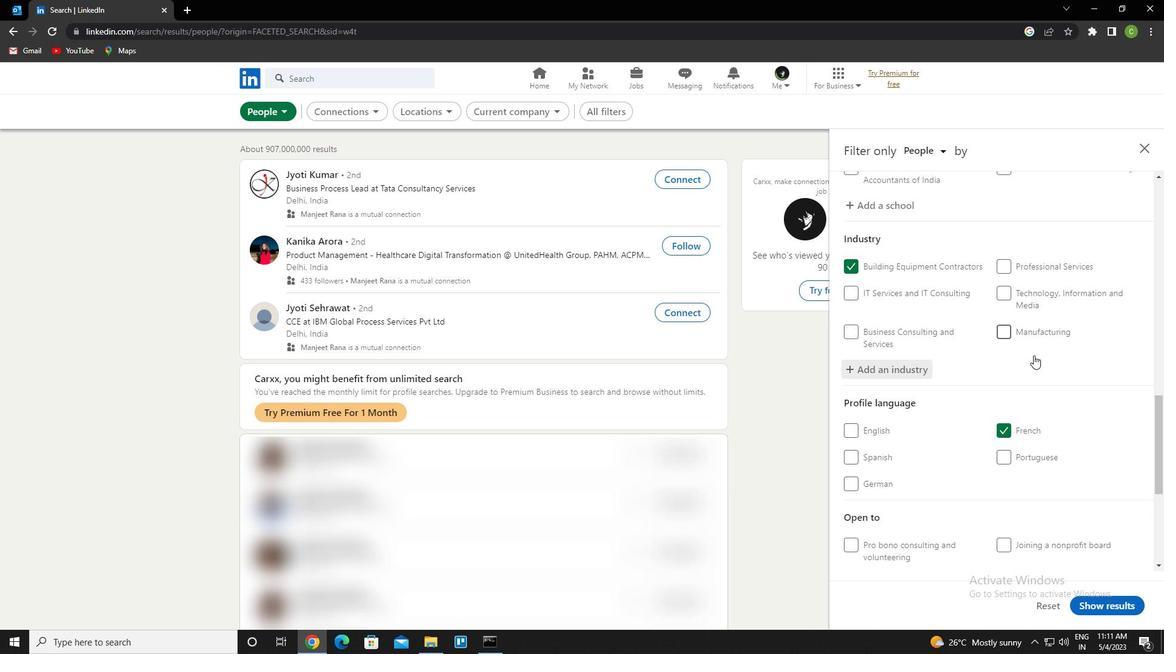 
Action: Mouse moved to (1033, 356)
Screenshot: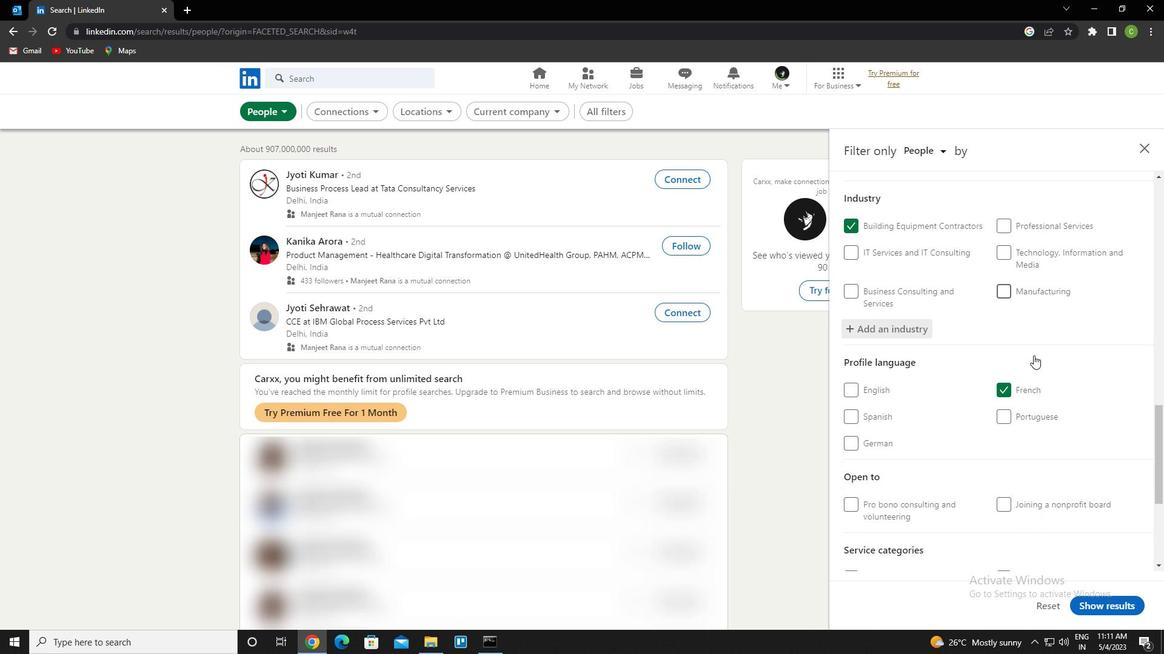 
Action: Mouse scrolled (1033, 355) with delta (0, 0)
Screenshot: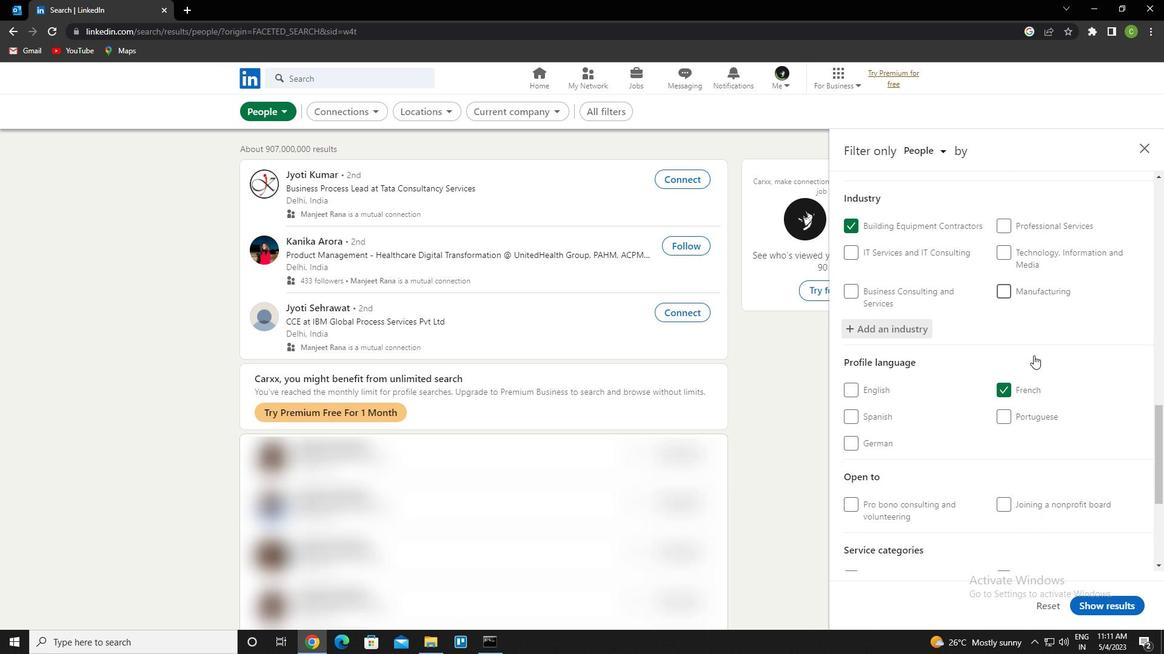
Action: Mouse moved to (1033, 357)
Screenshot: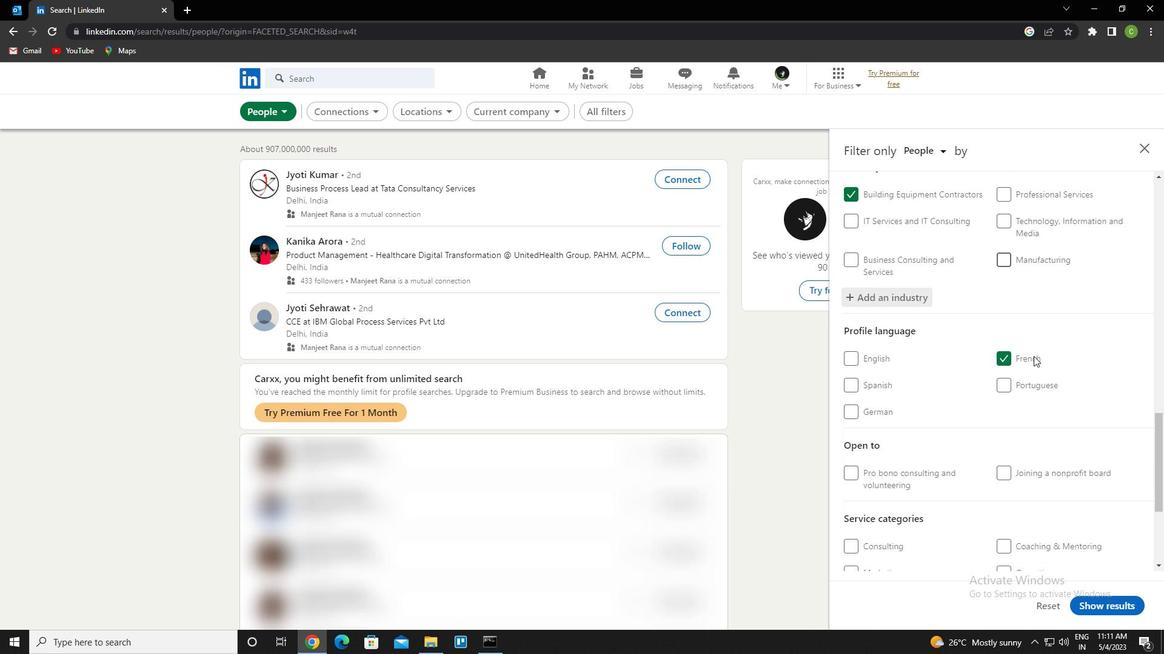 
Action: Mouse scrolled (1033, 357) with delta (0, 0)
Screenshot: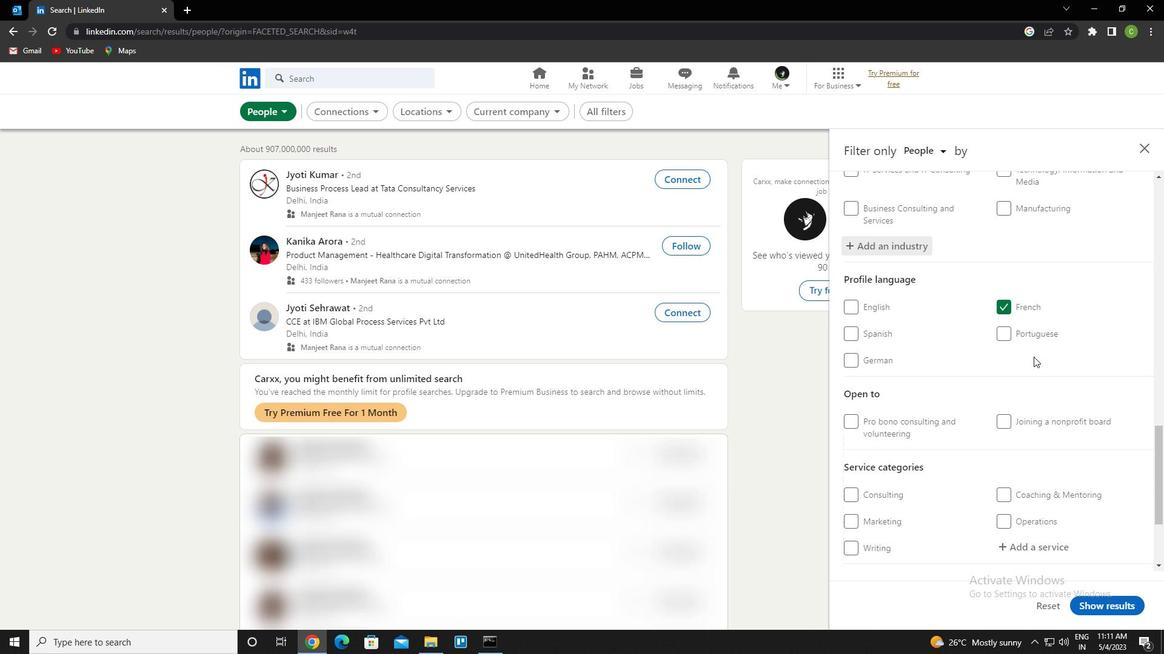 
Action: Mouse moved to (1033, 357)
Screenshot: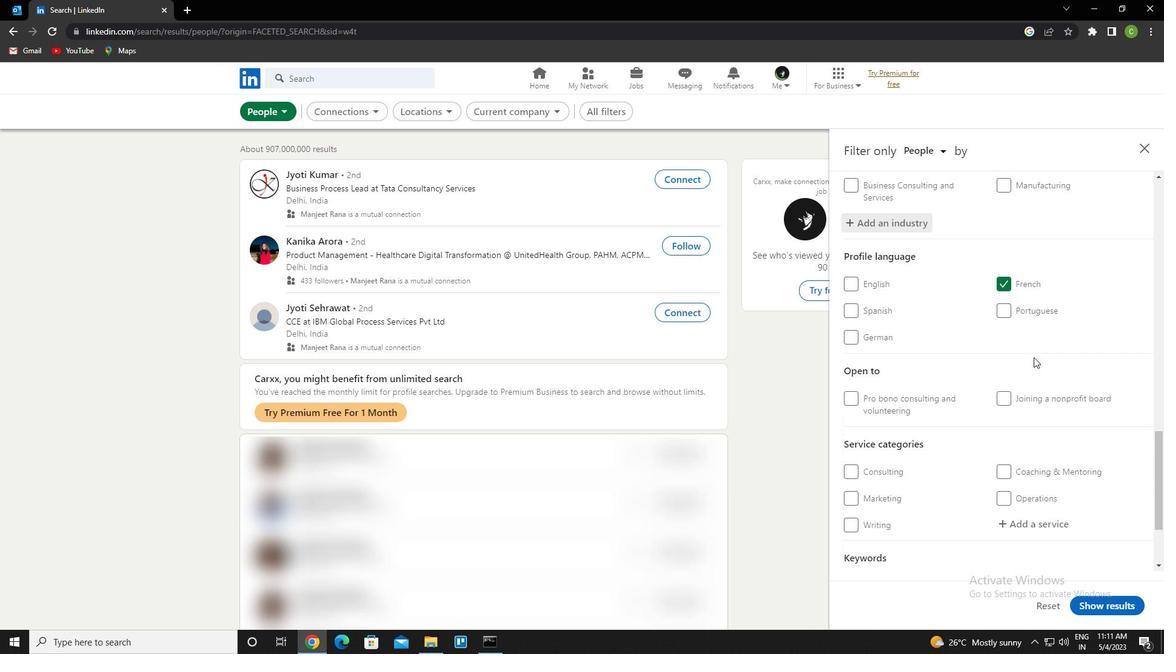 
Action: Mouse scrolled (1033, 357) with delta (0, 0)
Screenshot: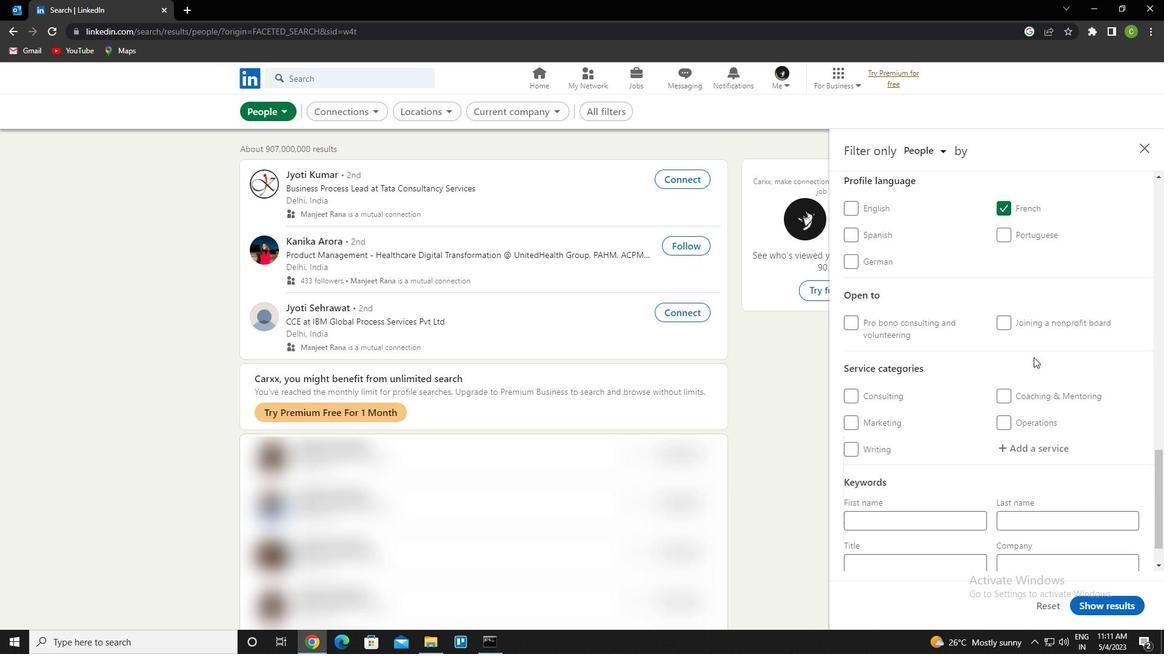 
Action: Mouse scrolled (1033, 357) with delta (0, 0)
Screenshot: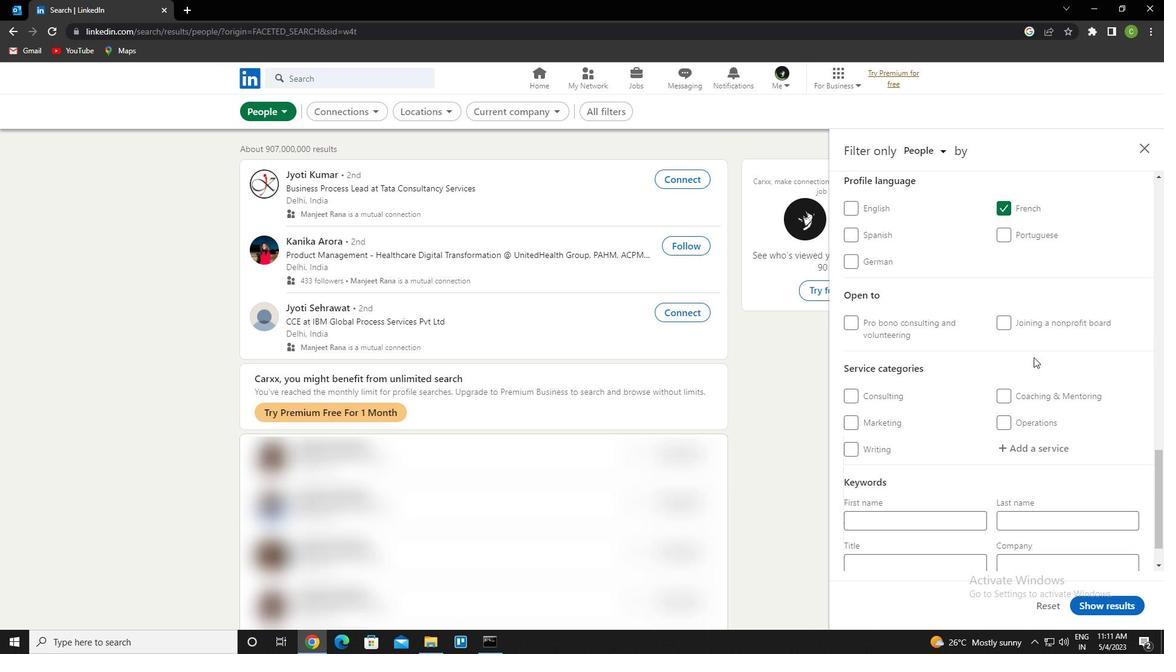 
Action: Mouse scrolled (1033, 357) with delta (0, 0)
Screenshot: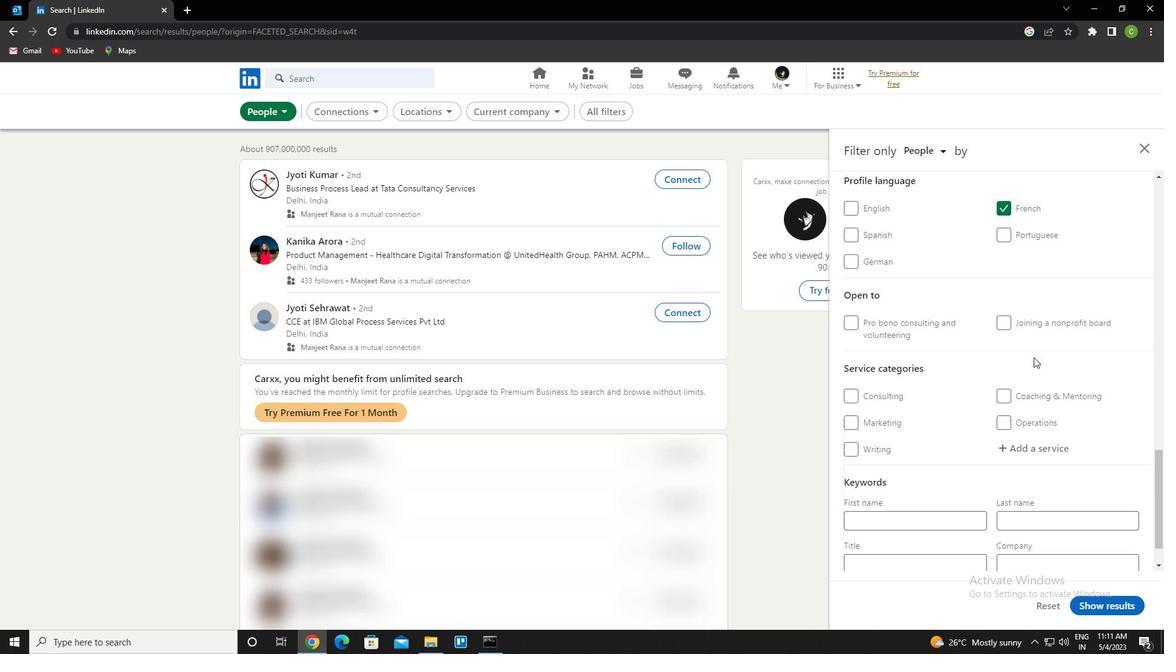 
Action: Mouse moved to (1035, 405)
Screenshot: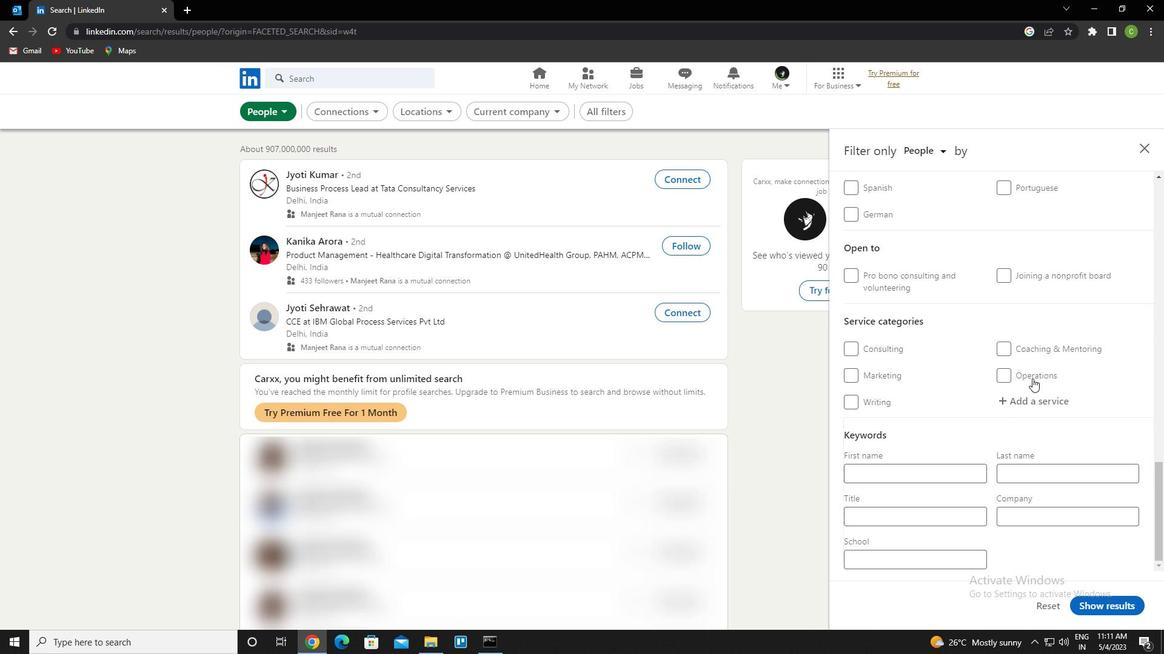 
Action: Mouse pressed left at (1035, 405)
Screenshot: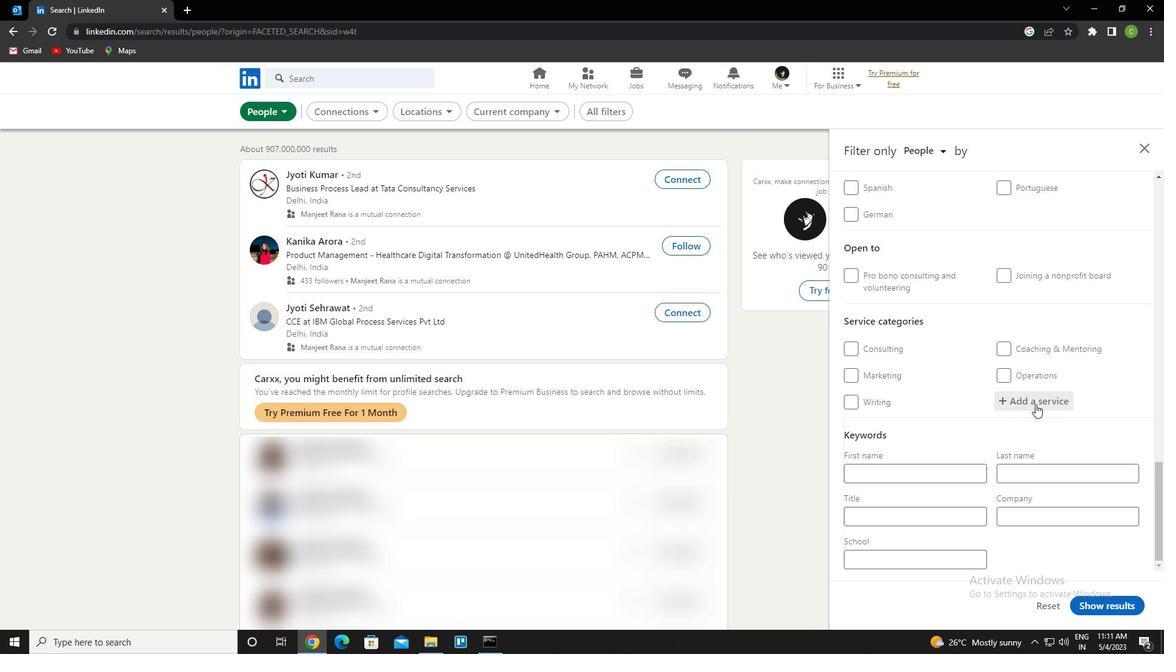 
Action: Key pressed <Key.caps_lock>f<Key.caps_lock>ile<Key.space><Key.caps_lock>m<Key.caps_lock>anagement<Key.down><Key.enter>
Screenshot: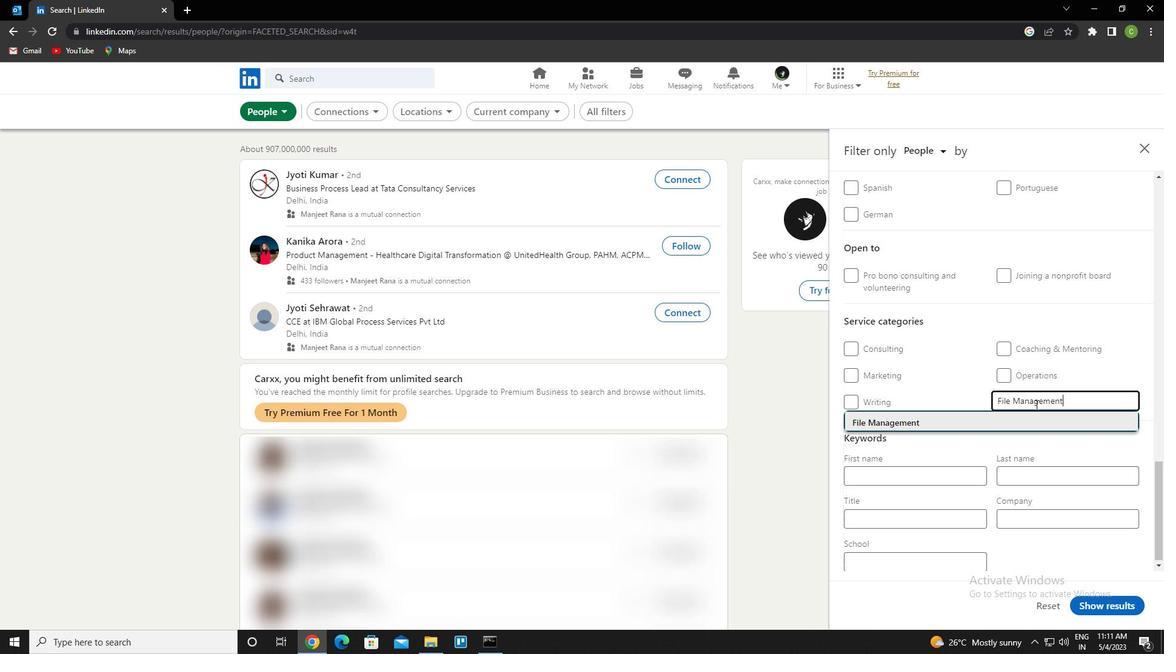 
Action: Mouse moved to (1033, 414)
Screenshot: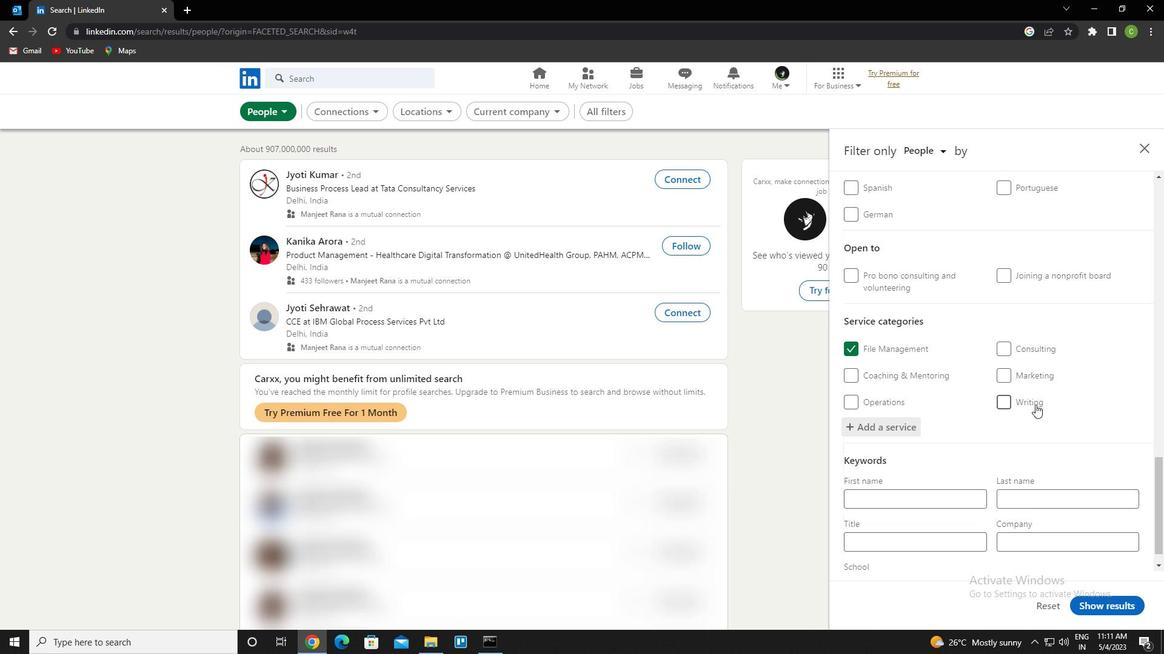 
Action: Mouse scrolled (1033, 414) with delta (0, 0)
Screenshot: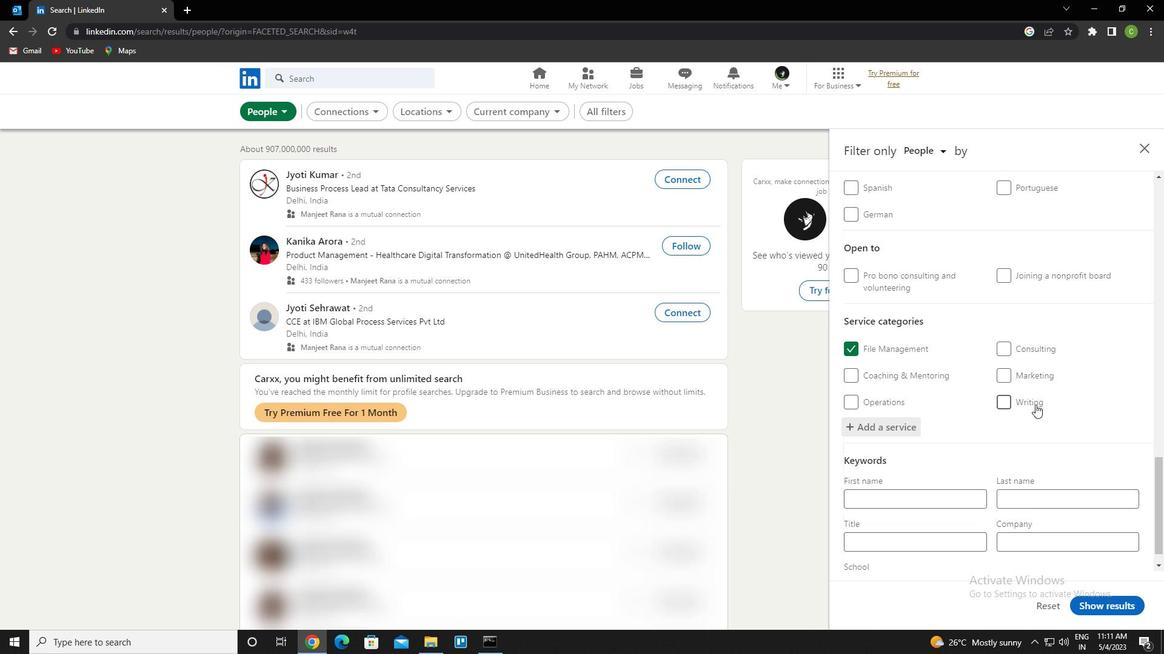 
Action: Mouse moved to (1033, 416)
Screenshot: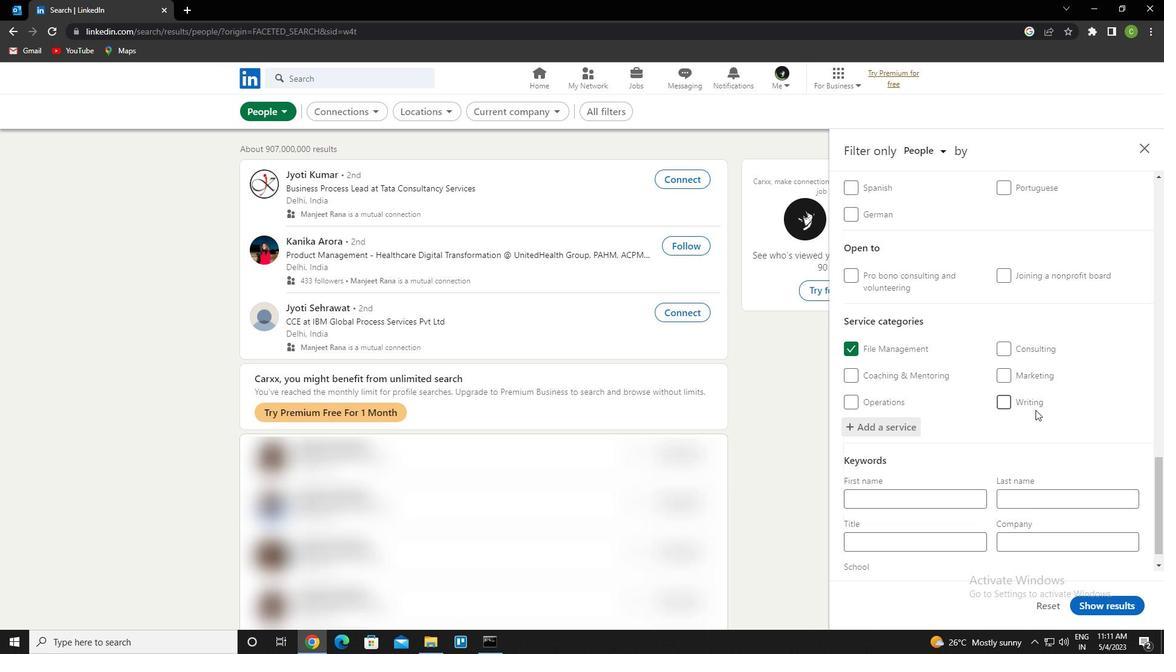 
Action: Mouse scrolled (1033, 415) with delta (0, 0)
Screenshot: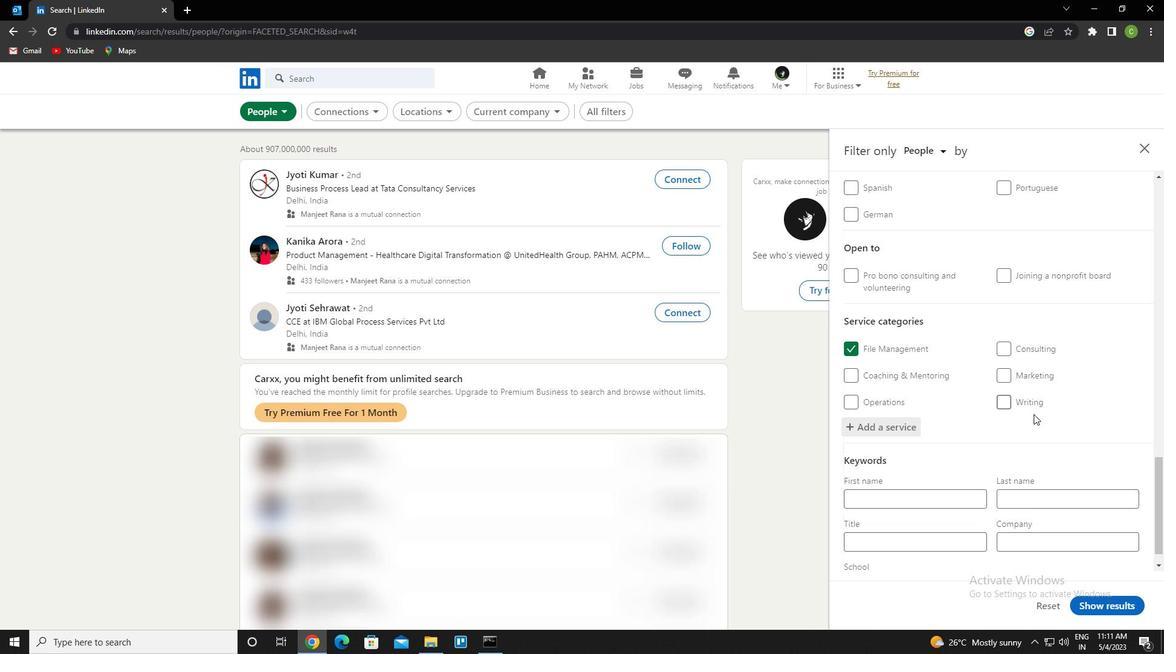 
Action: Mouse moved to (1033, 418)
Screenshot: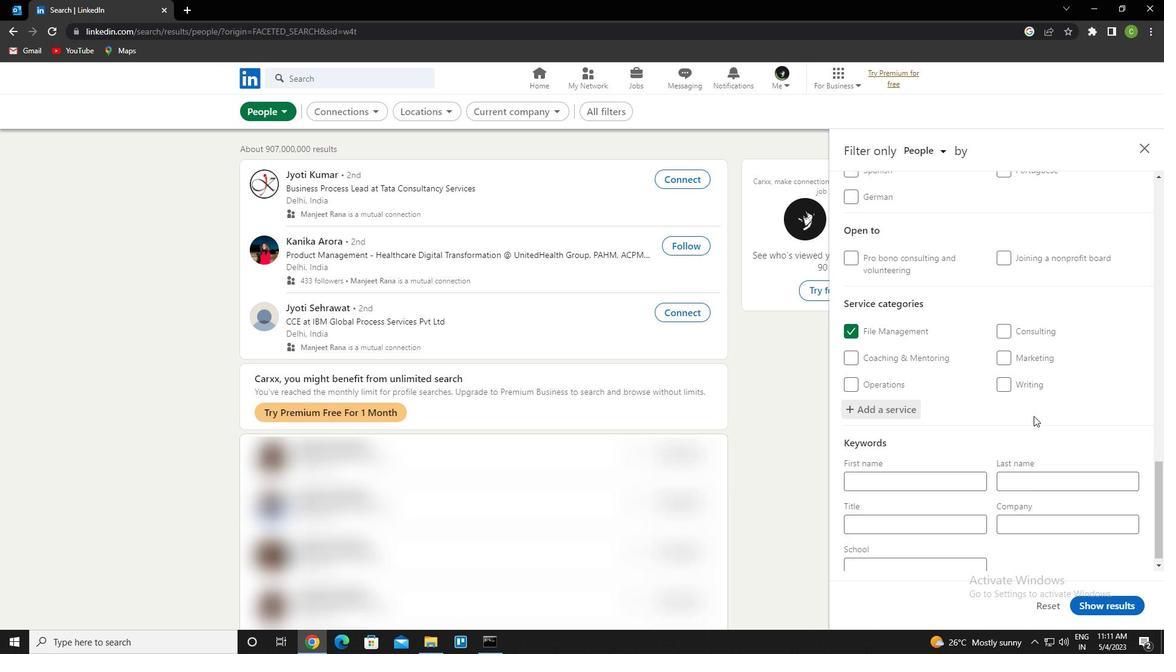 
Action: Mouse scrolled (1033, 418) with delta (0, 0)
Screenshot: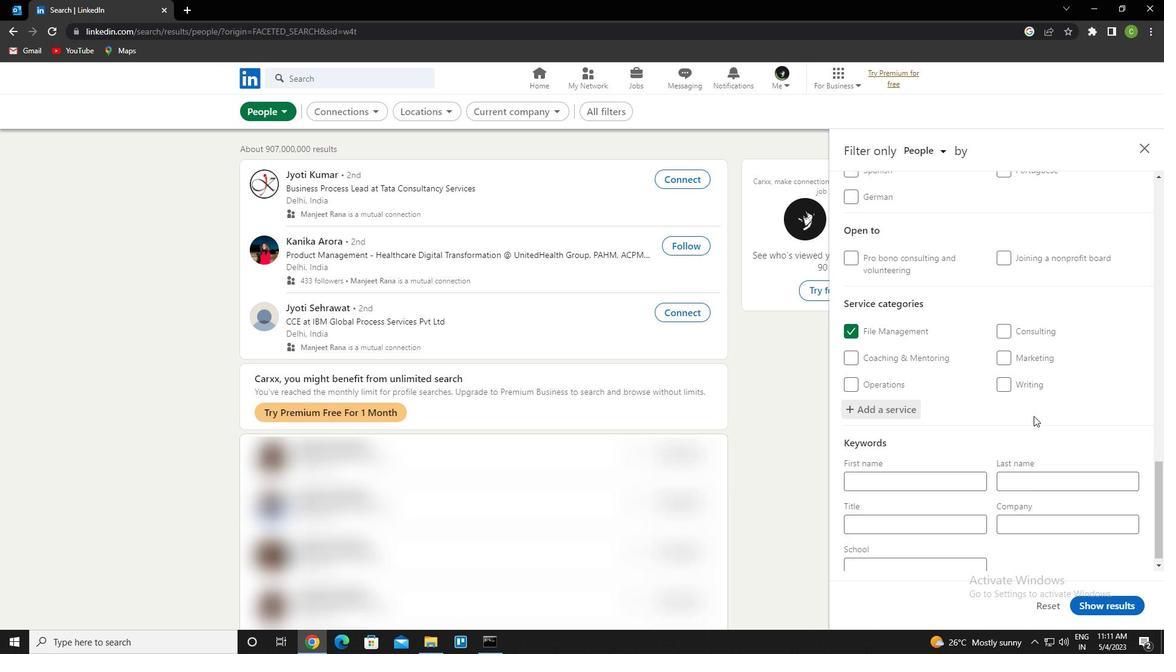 
Action: Mouse moved to (1030, 426)
Screenshot: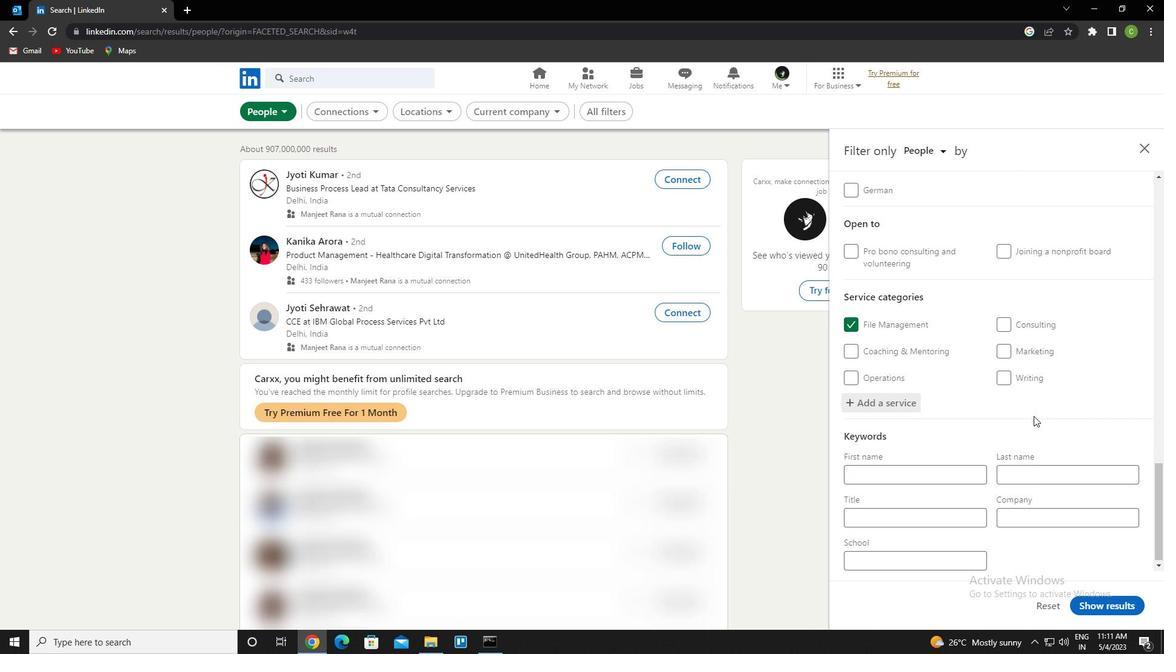 
Action: Mouse scrolled (1030, 425) with delta (0, 0)
Screenshot: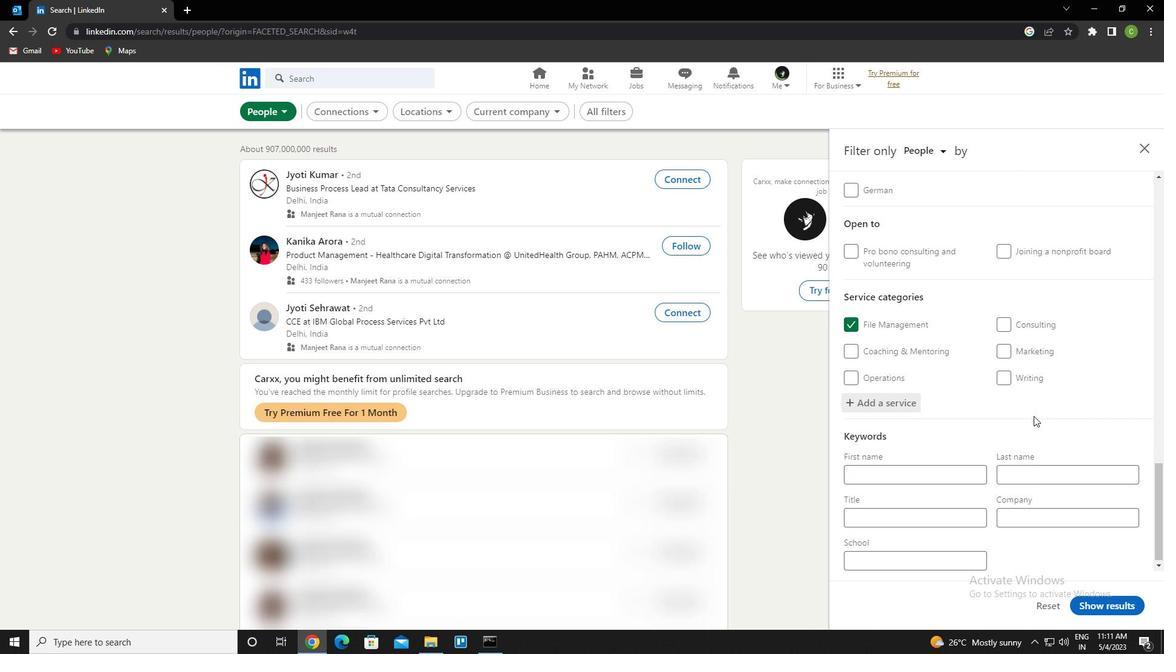 
Action: Mouse moved to (935, 517)
Screenshot: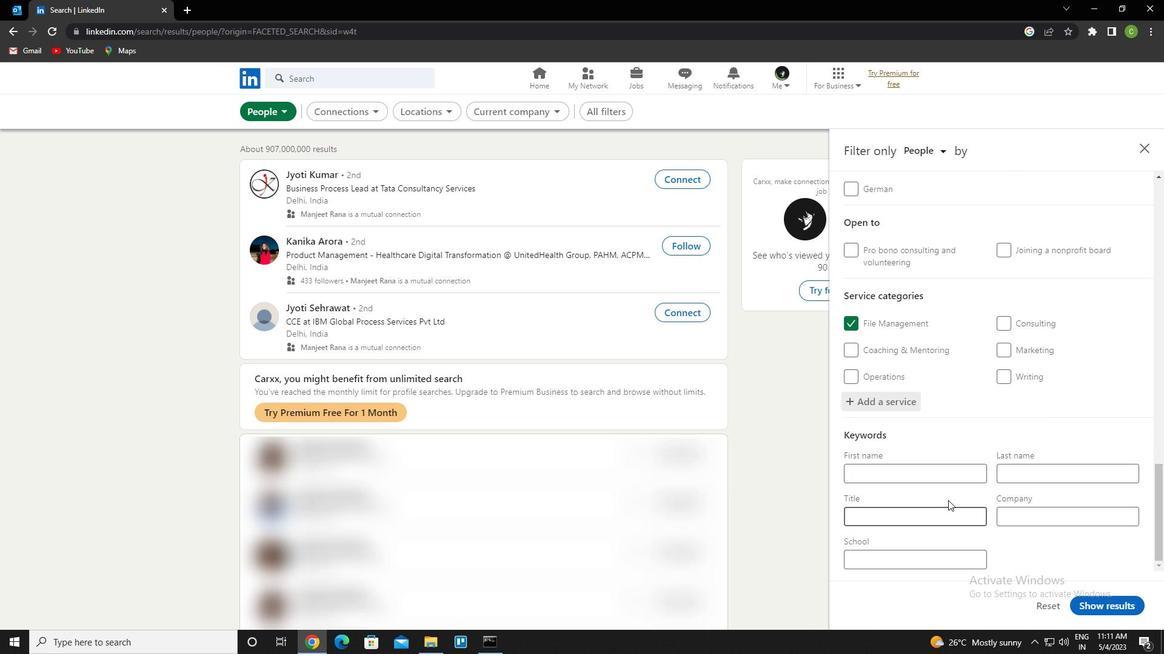
Action: Mouse pressed left at (935, 517)
Screenshot: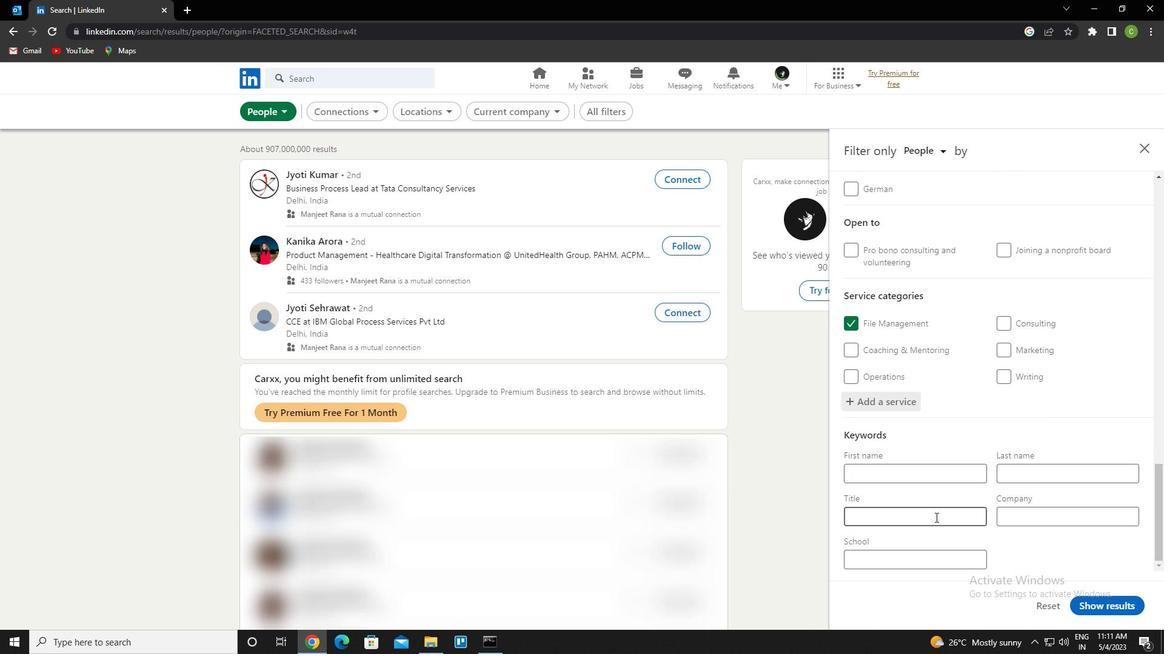 
Action: Mouse moved to (935, 517)
Screenshot: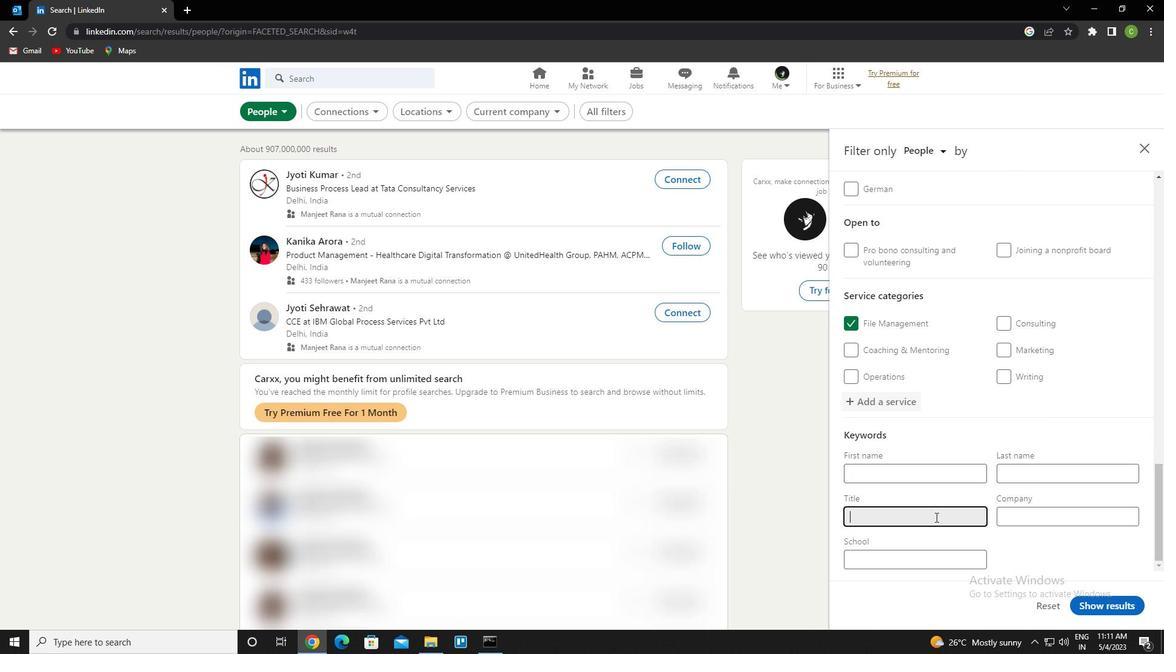 
Action: Key pressed <Key.caps_lock>d<Key.caps_lock>irector<Key.space>of<Key.space><Key.caps_lock>f<Key.caps_lock>irst<Key.space><Key.caps_lock>i<Key.caps_lock>mpressionss
Screenshot: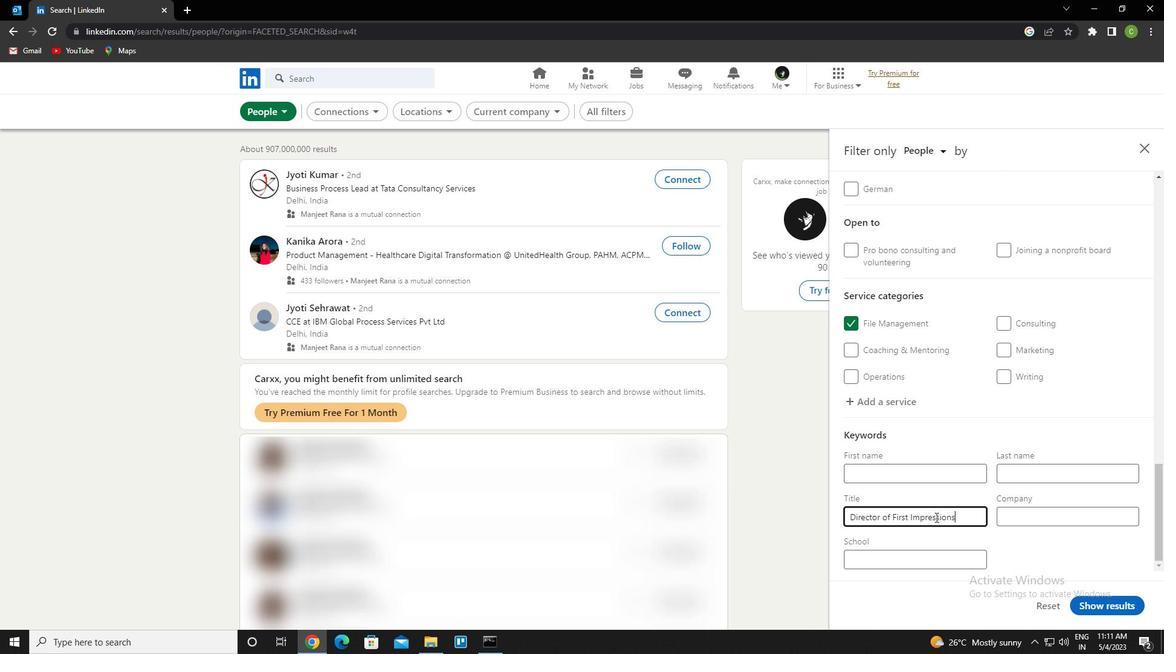 
Action: Mouse moved to (937, 519)
Screenshot: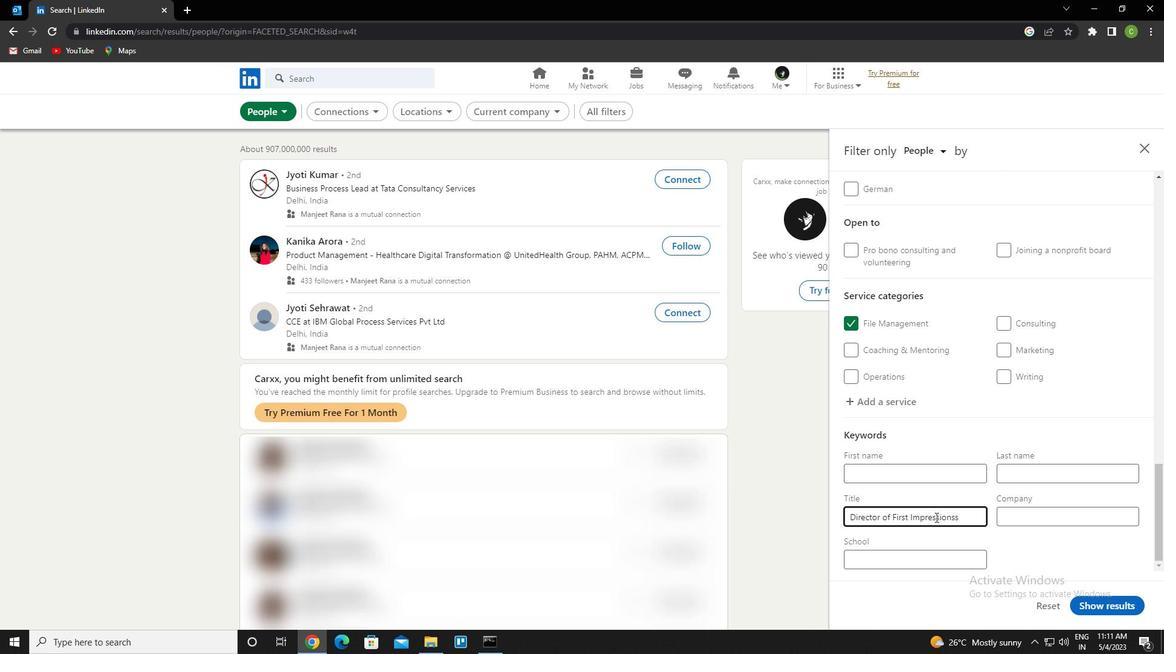 
Action: Key pressed <Key.backspace>
Screenshot: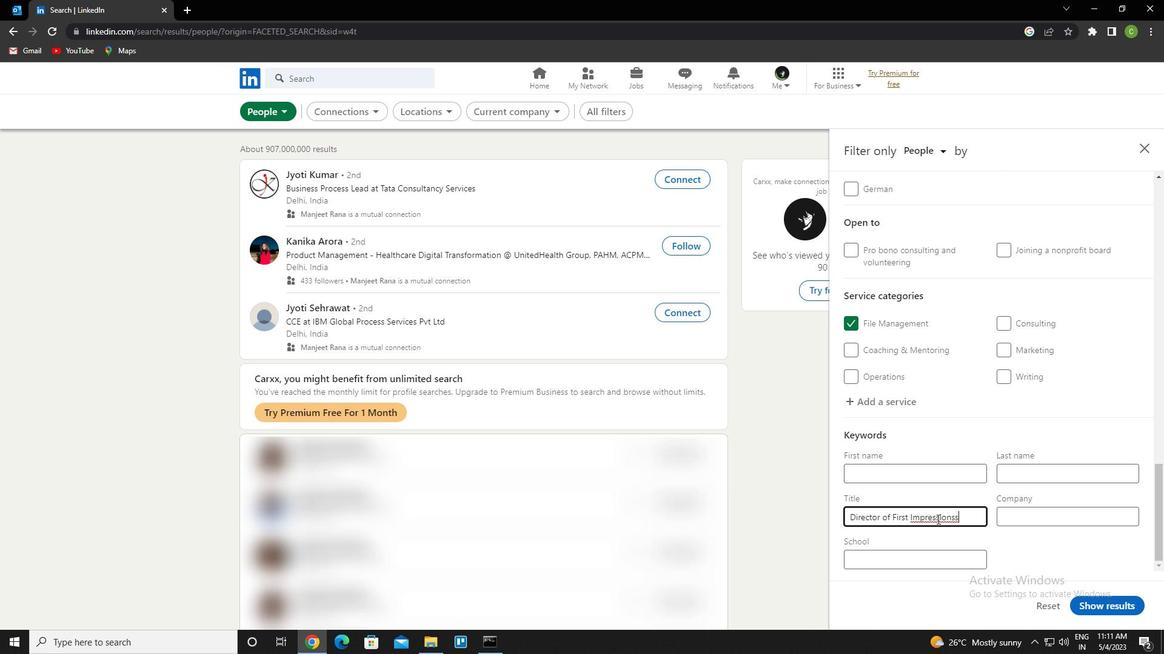 
Action: Mouse moved to (1044, 475)
Screenshot: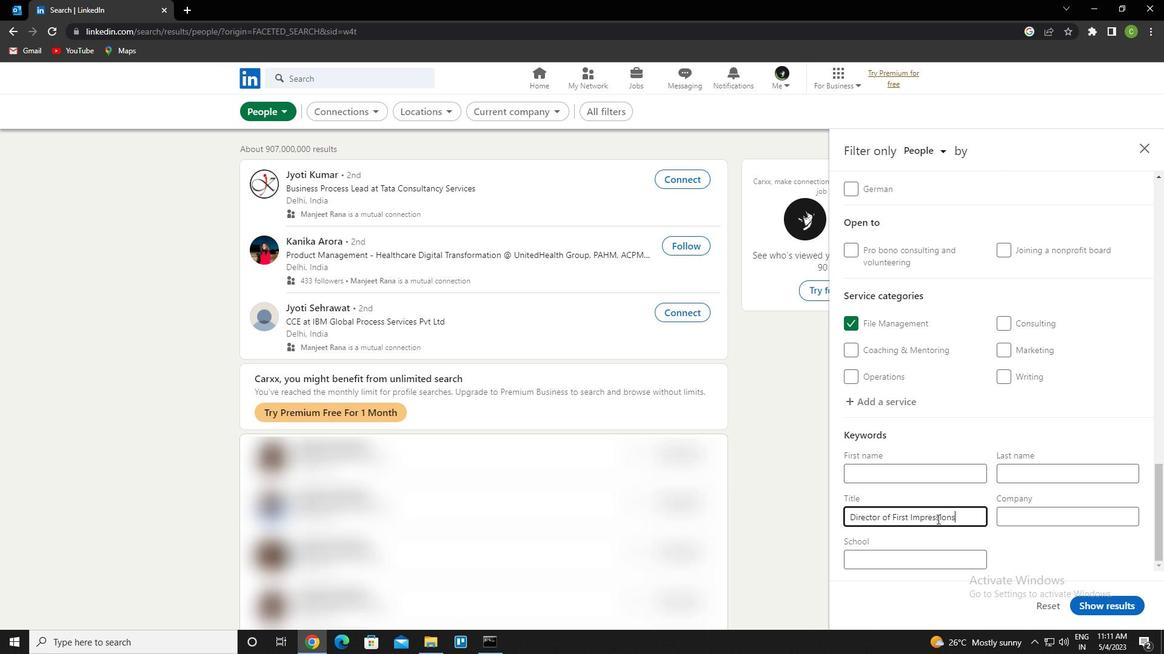 
Action: Mouse scrolled (1044, 475) with delta (0, 0)
Screenshot: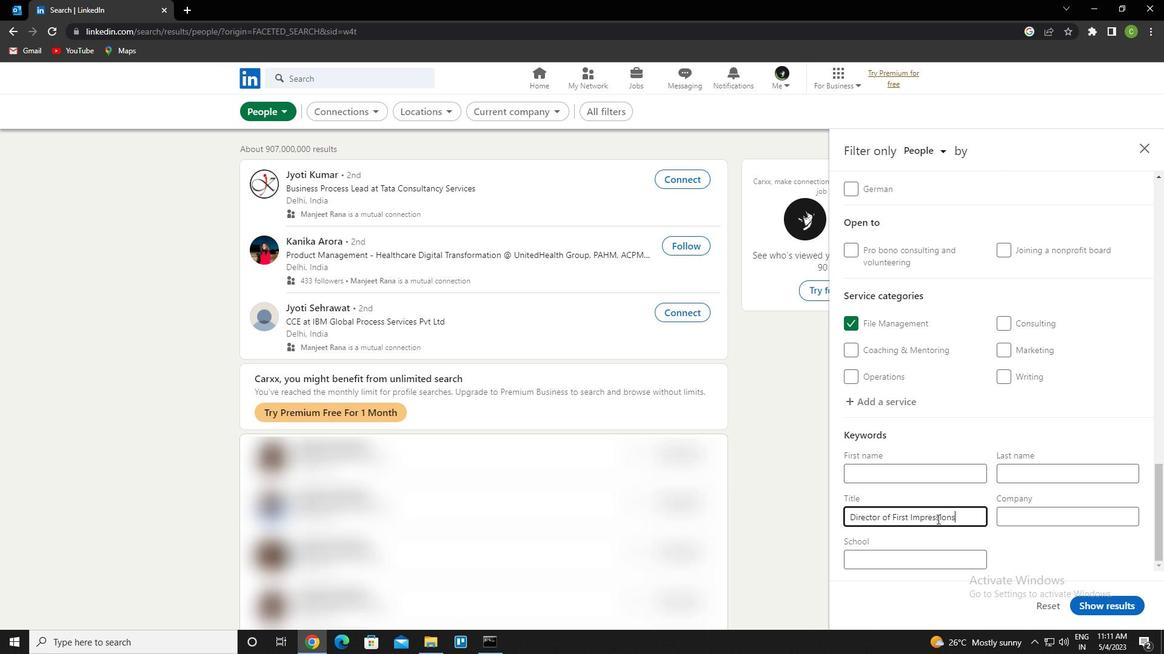 
Action: Mouse moved to (1113, 610)
Screenshot: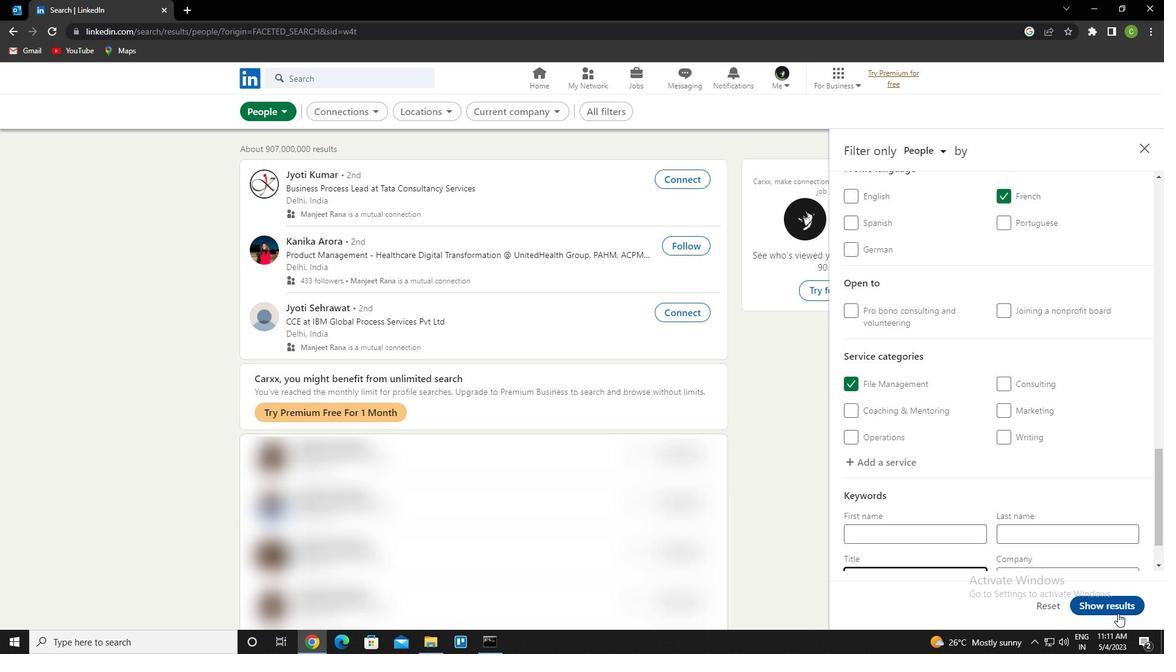 
Action: Mouse pressed left at (1113, 610)
Screenshot: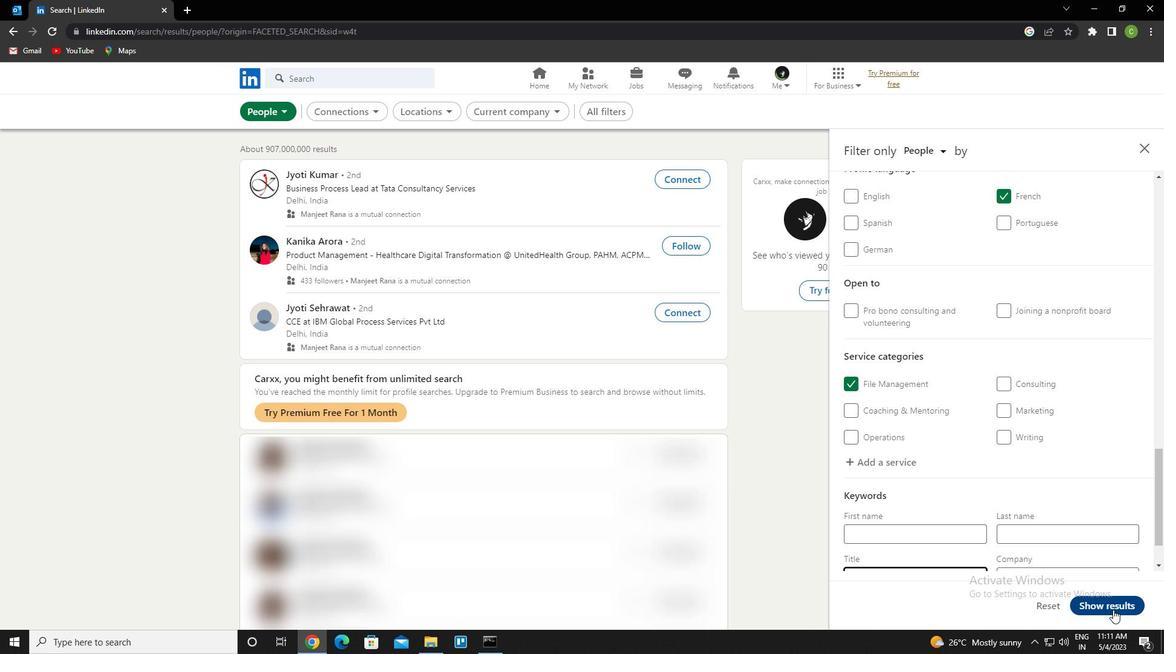 
Action: Mouse moved to (452, 540)
Screenshot: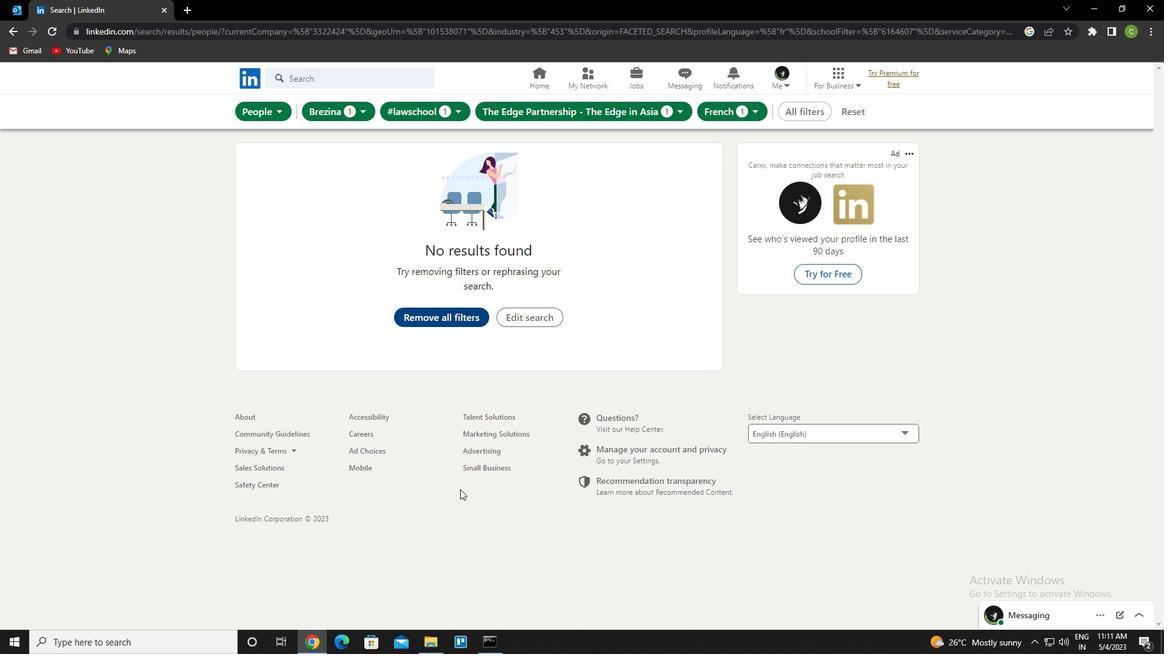 
